 Task: Find connections with filter location Naregal with filter topic #forsale with filter profile language German with filter current company Sitecore with filter school Institute of Rural Management Anand (IRMA) with filter industry Hospitals with filter service category DUI Law with filter keywords title C-Level or C-Suite.
Action: Mouse moved to (377, 201)
Screenshot: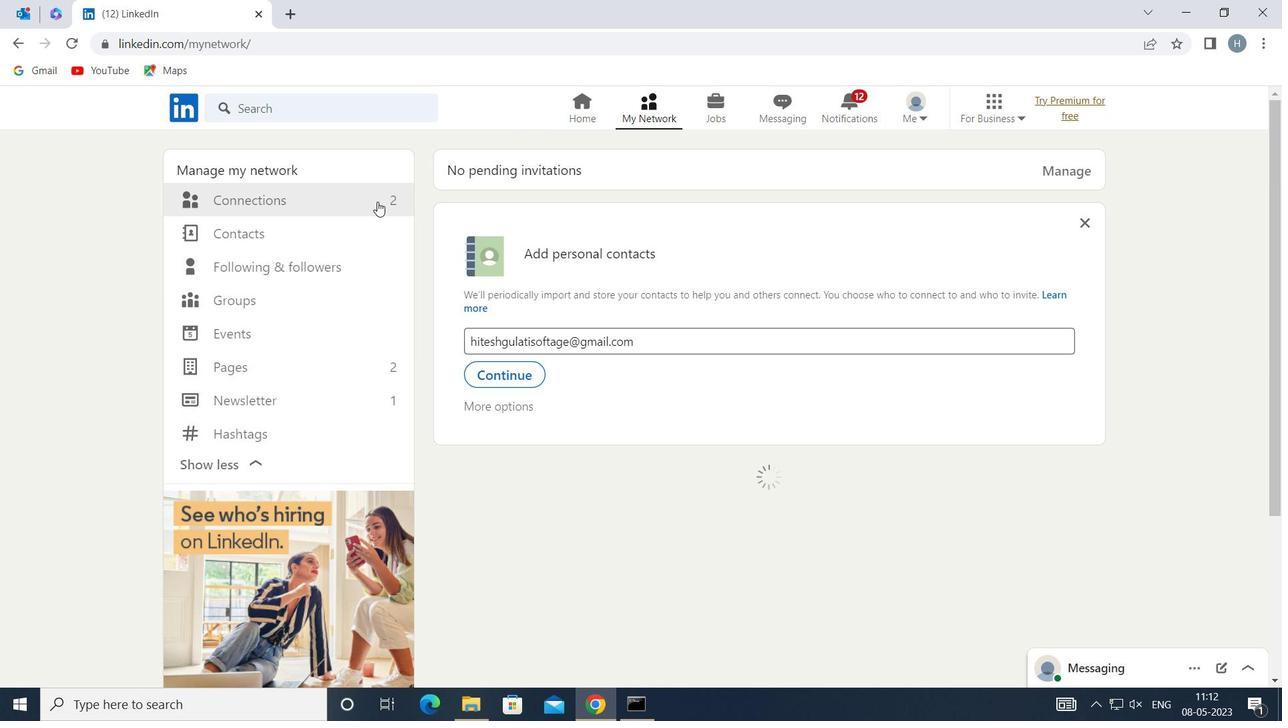 
Action: Mouse pressed left at (377, 201)
Screenshot: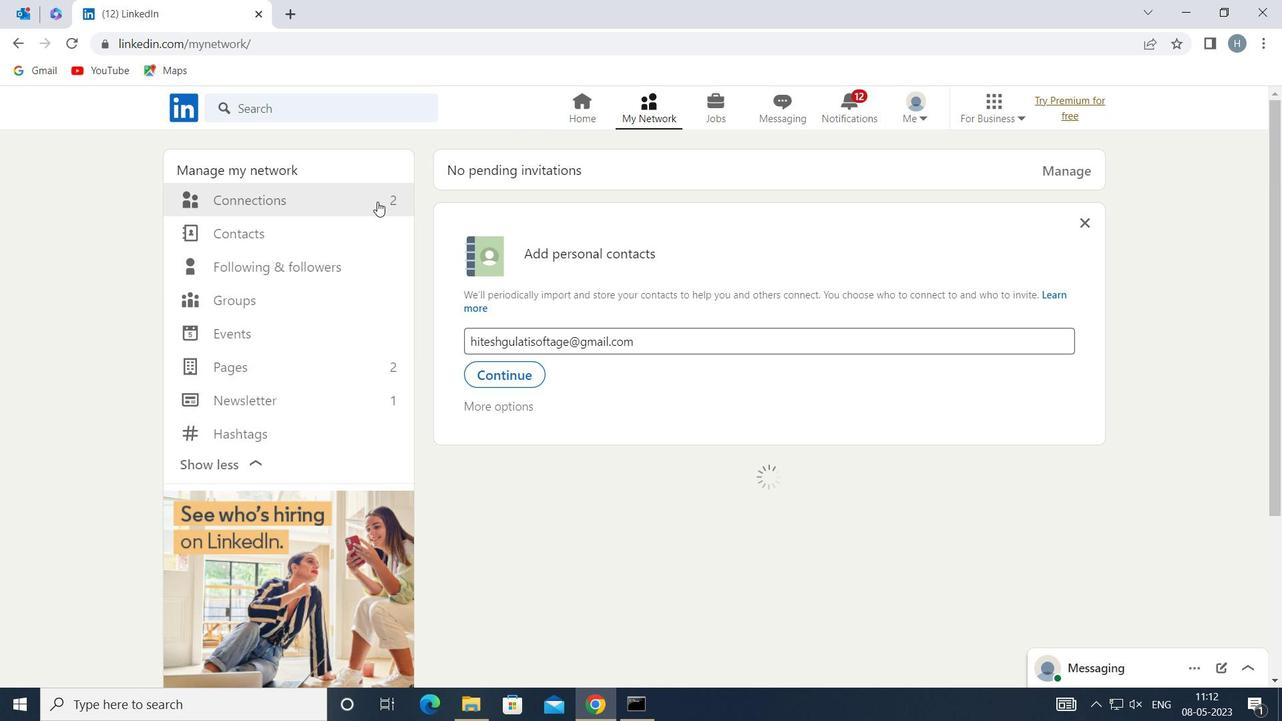 
Action: Mouse moved to (744, 195)
Screenshot: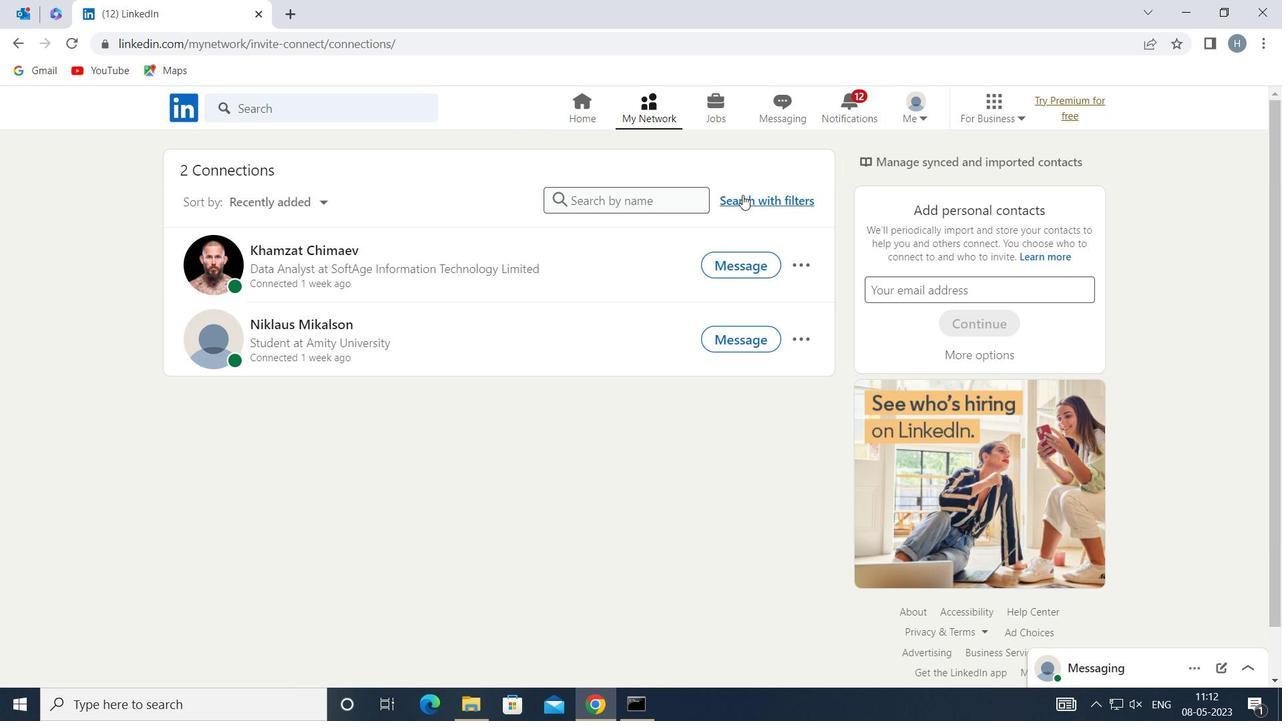 
Action: Mouse pressed left at (744, 195)
Screenshot: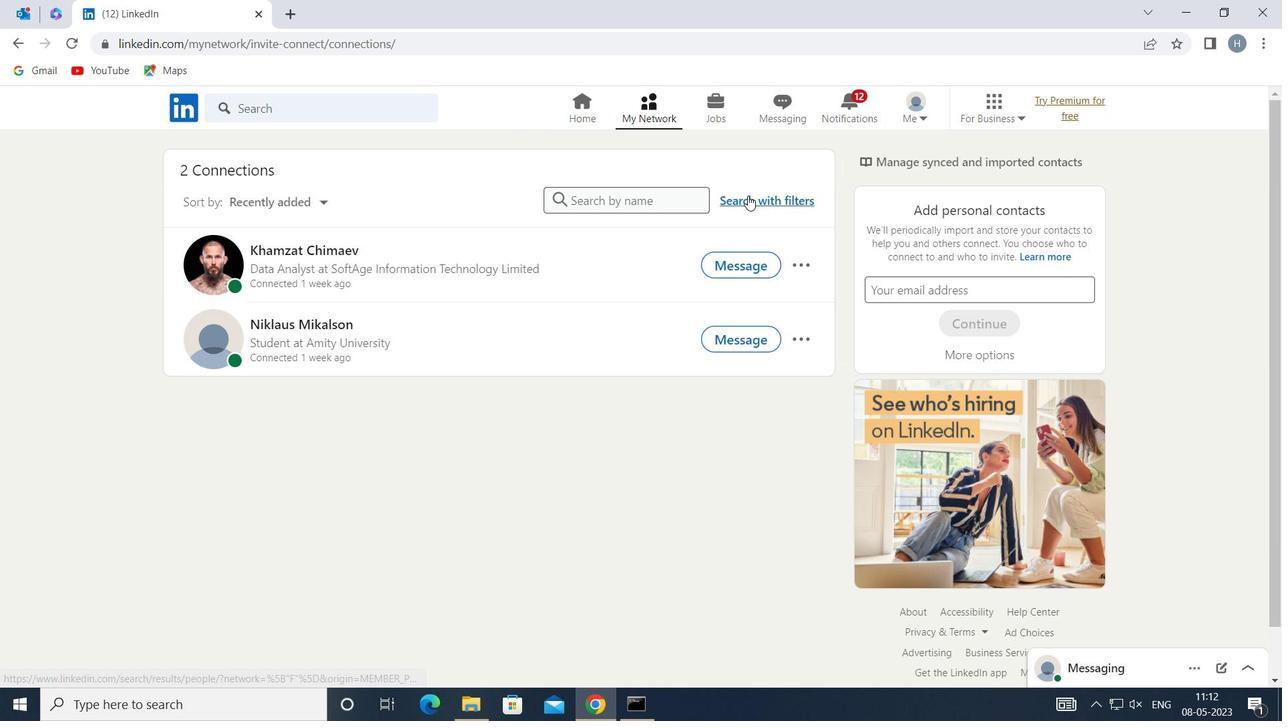 
Action: Mouse moved to (764, 197)
Screenshot: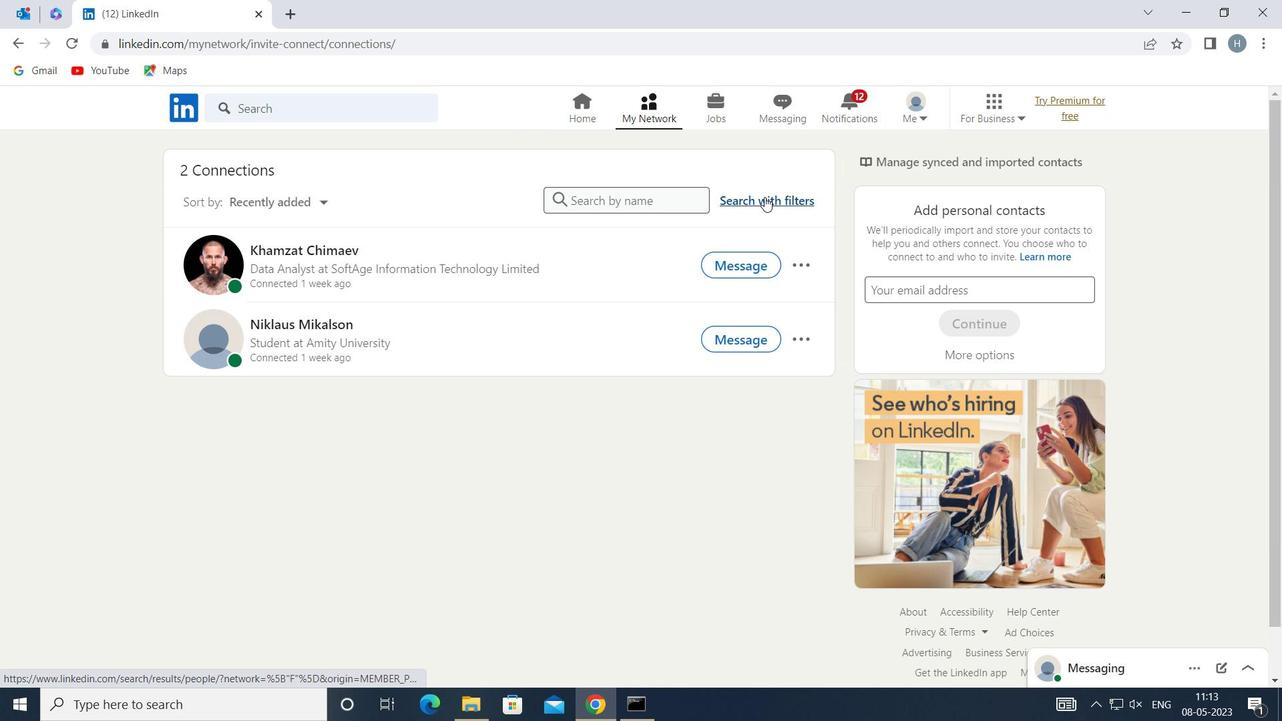 
Action: Mouse pressed left at (764, 197)
Screenshot: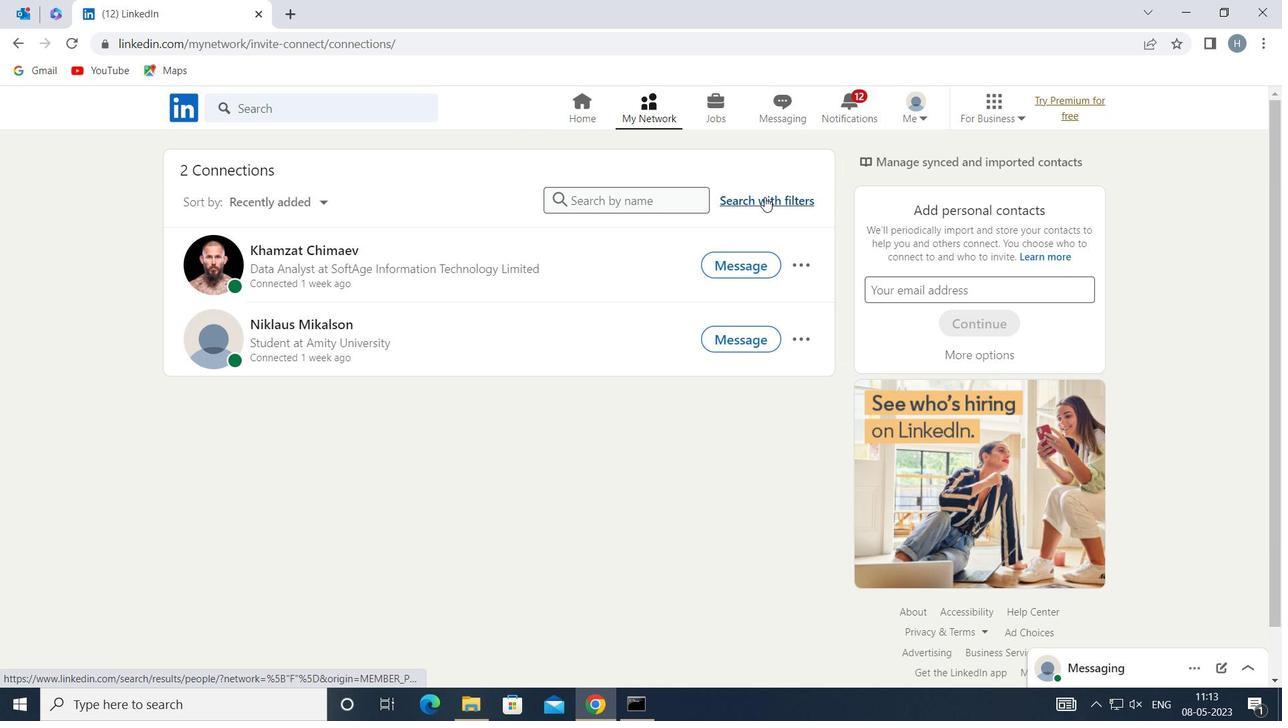 
Action: Mouse moved to (685, 146)
Screenshot: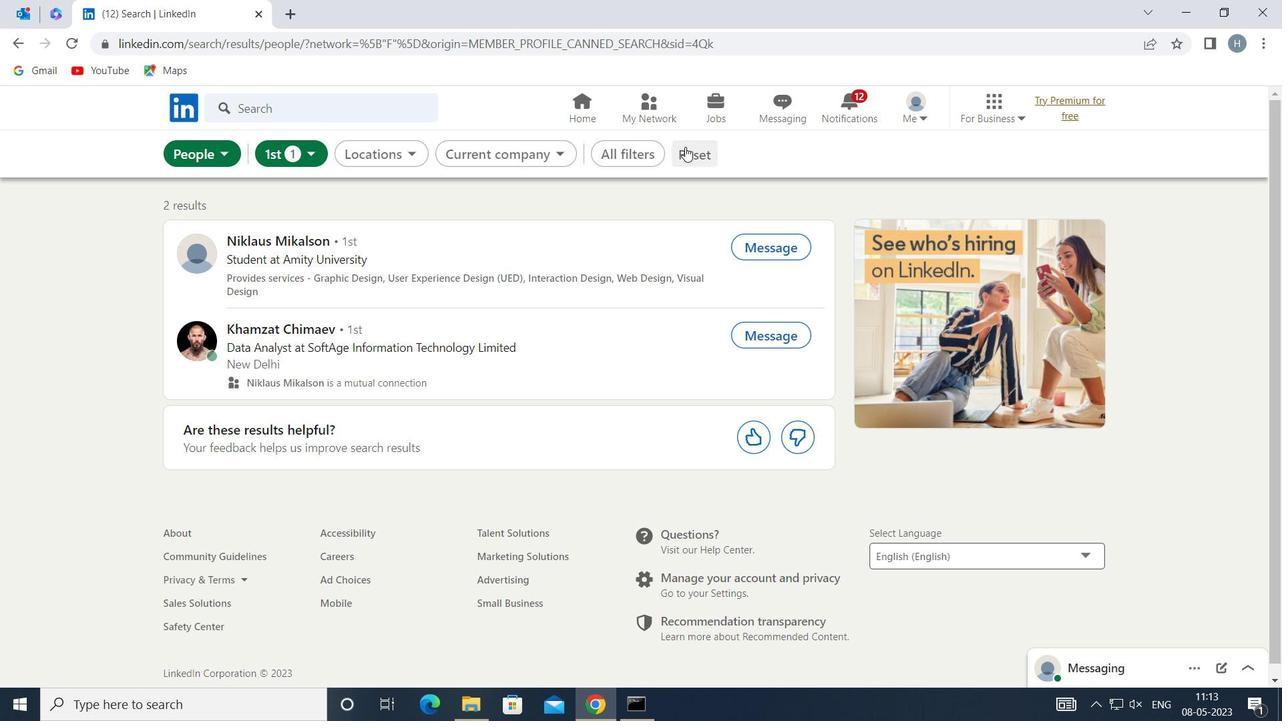 
Action: Mouse pressed left at (685, 146)
Screenshot: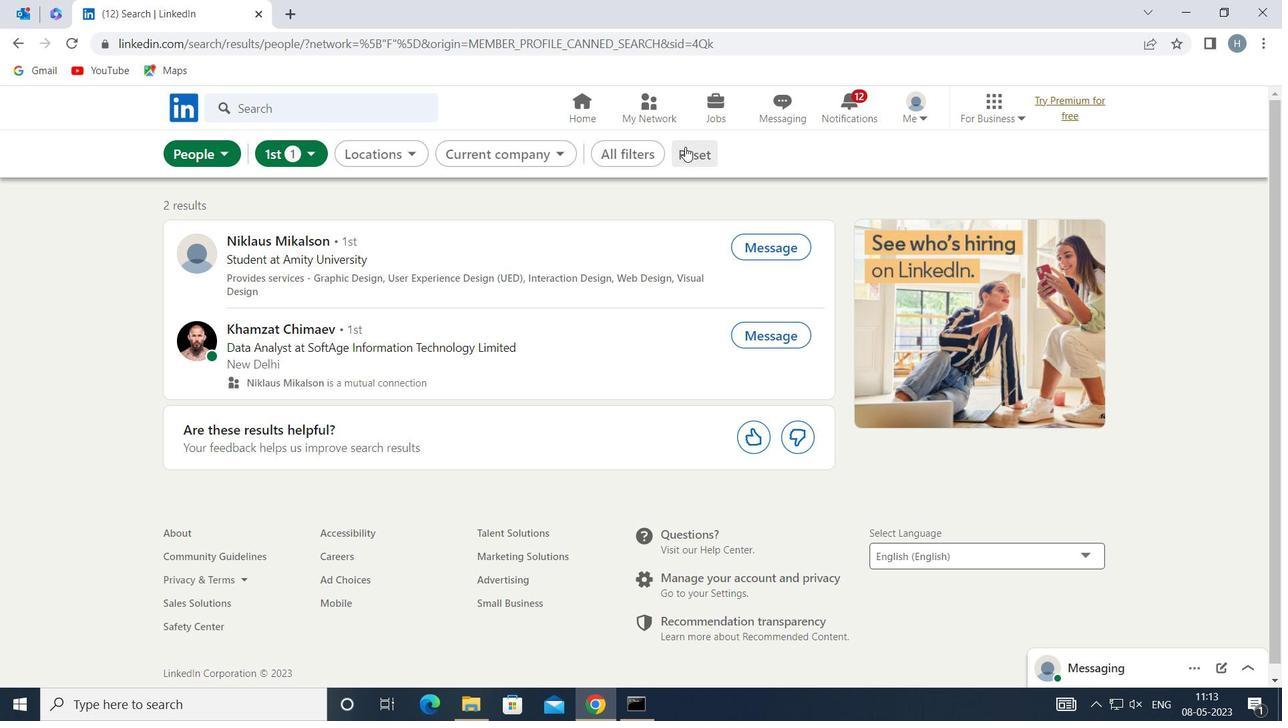 
Action: Mouse moved to (669, 146)
Screenshot: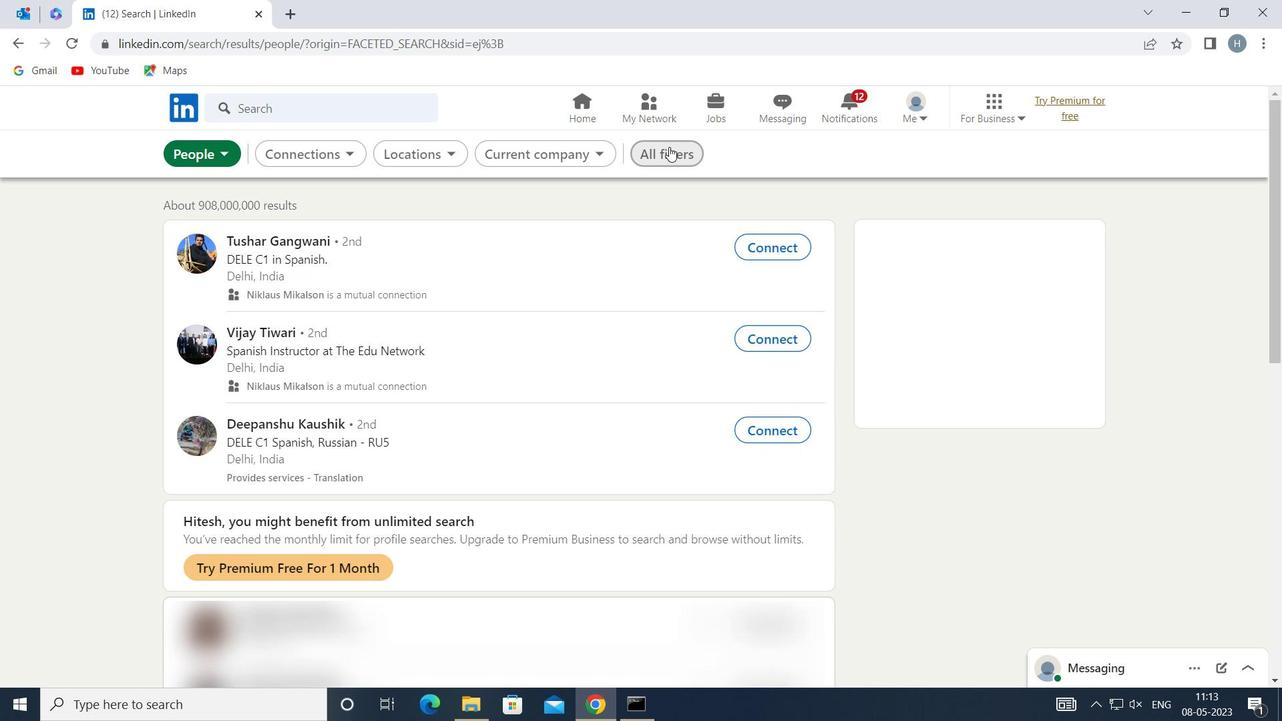 
Action: Mouse pressed left at (669, 146)
Screenshot: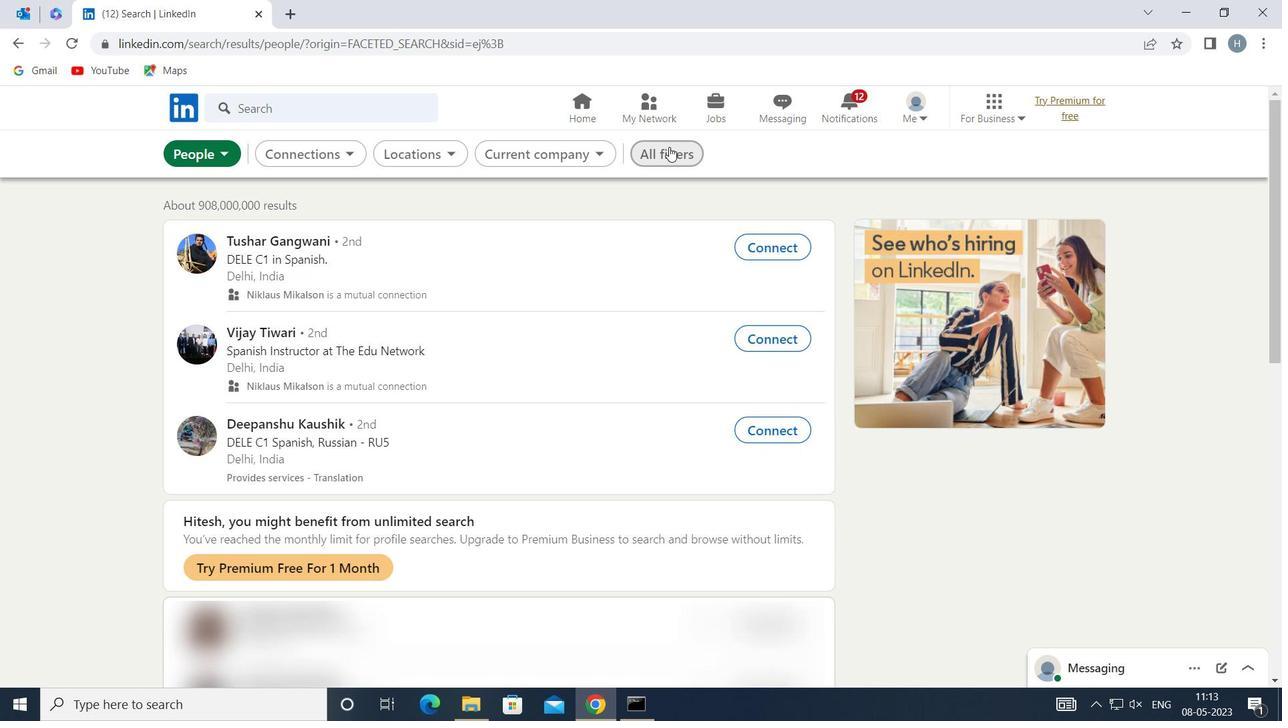 
Action: Mouse moved to (979, 353)
Screenshot: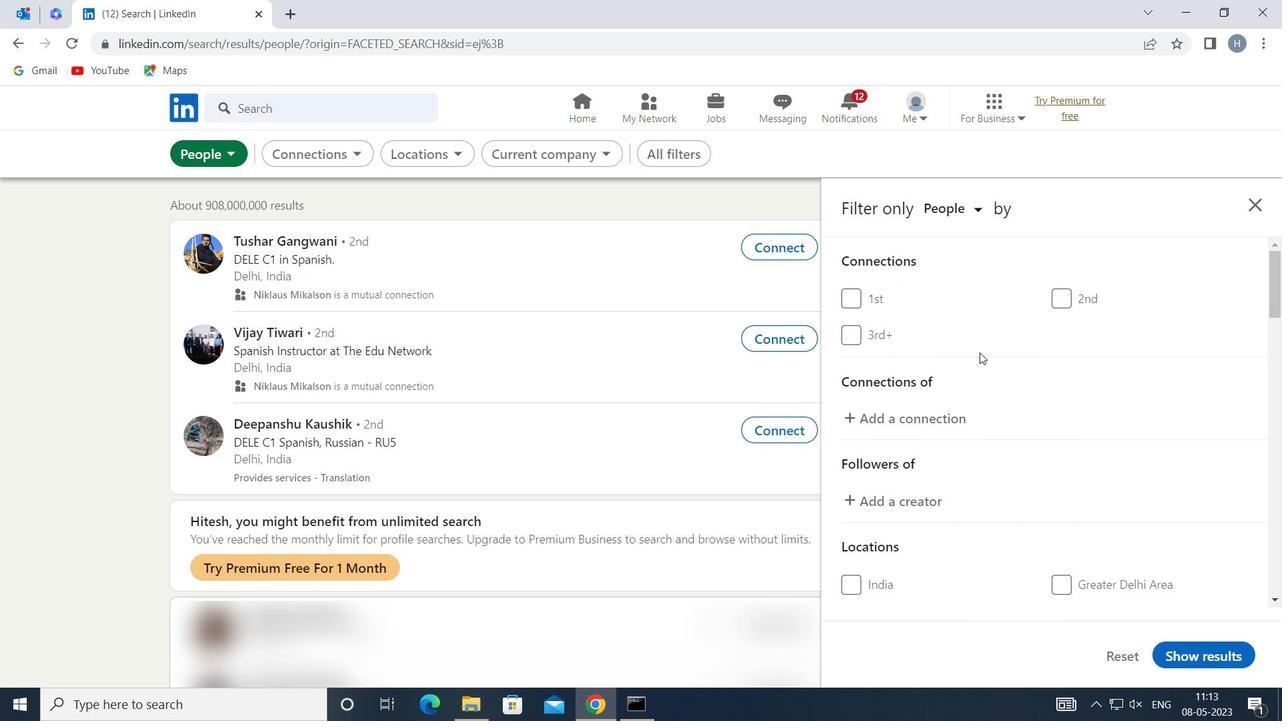 
Action: Mouse scrolled (979, 352) with delta (0, 0)
Screenshot: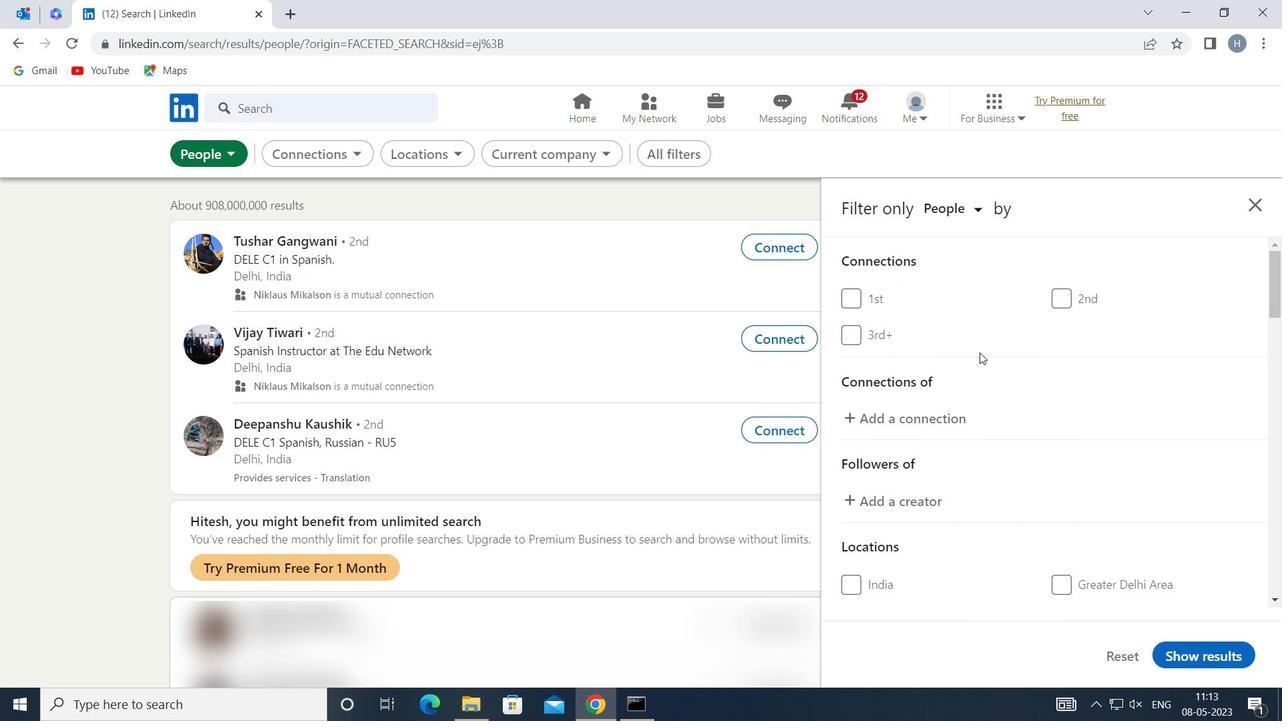 
Action: Mouse moved to (981, 354)
Screenshot: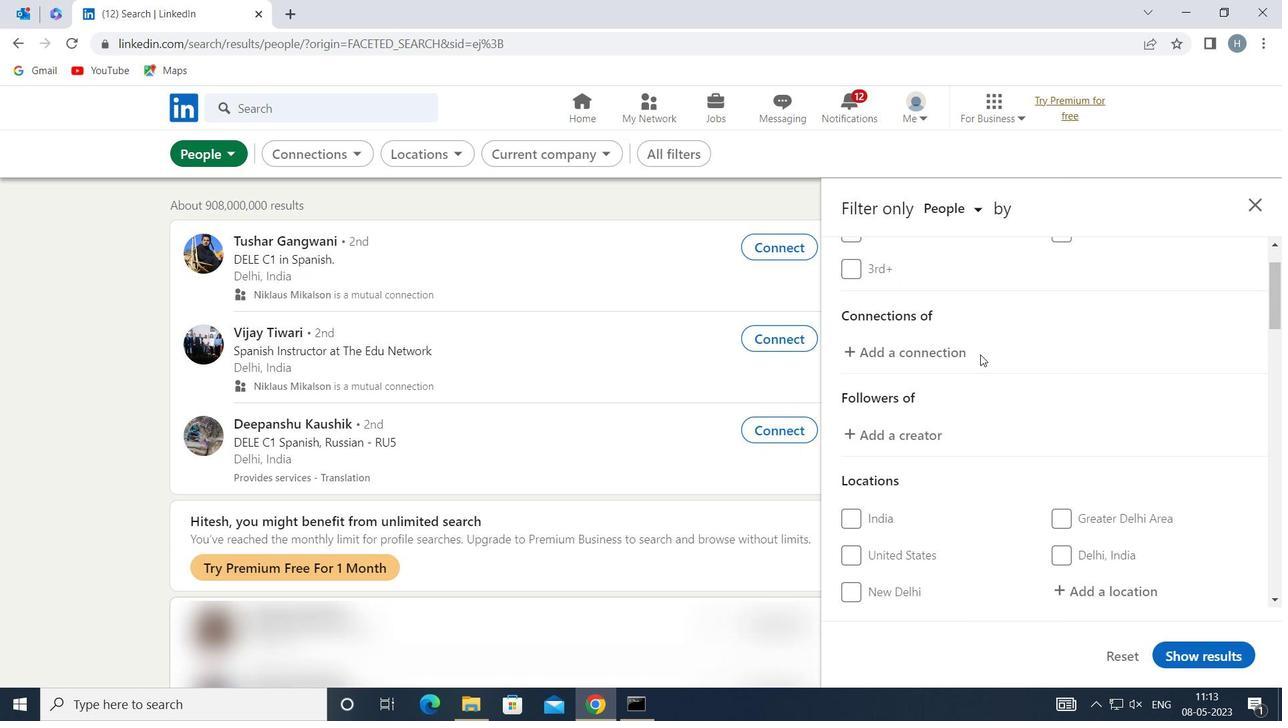 
Action: Mouse scrolled (981, 354) with delta (0, 0)
Screenshot: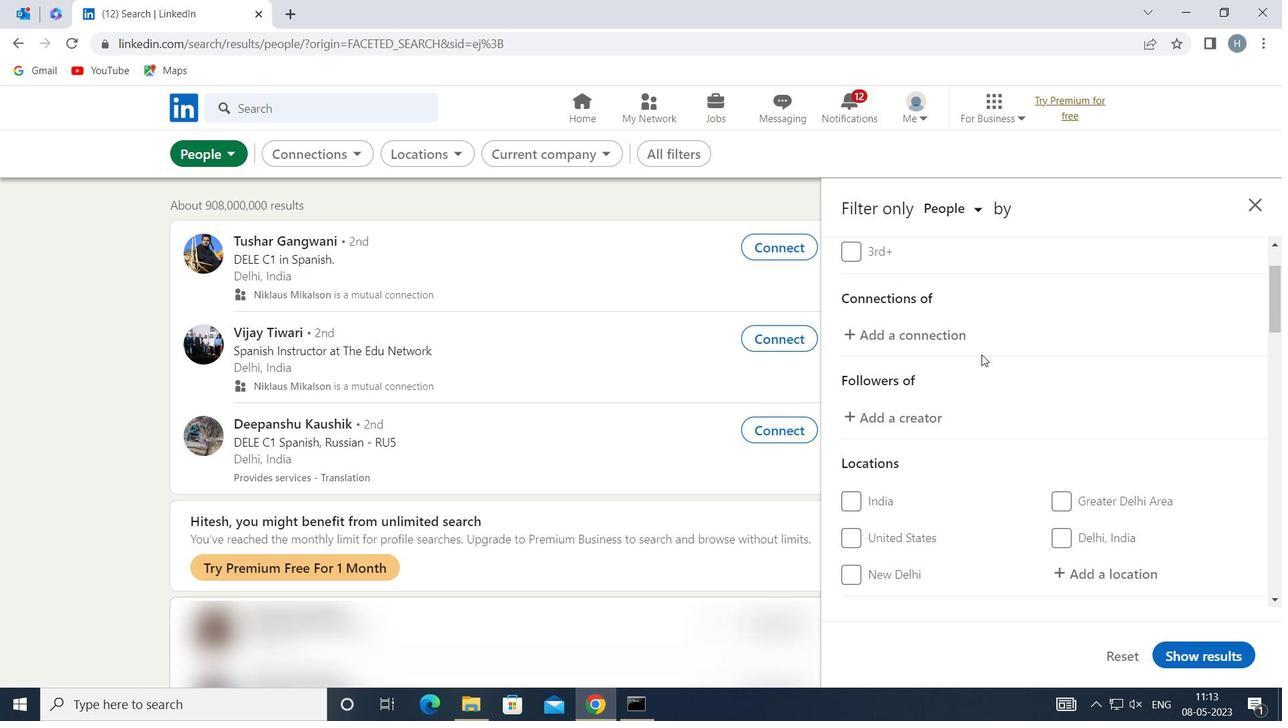 
Action: Mouse scrolled (981, 354) with delta (0, 0)
Screenshot: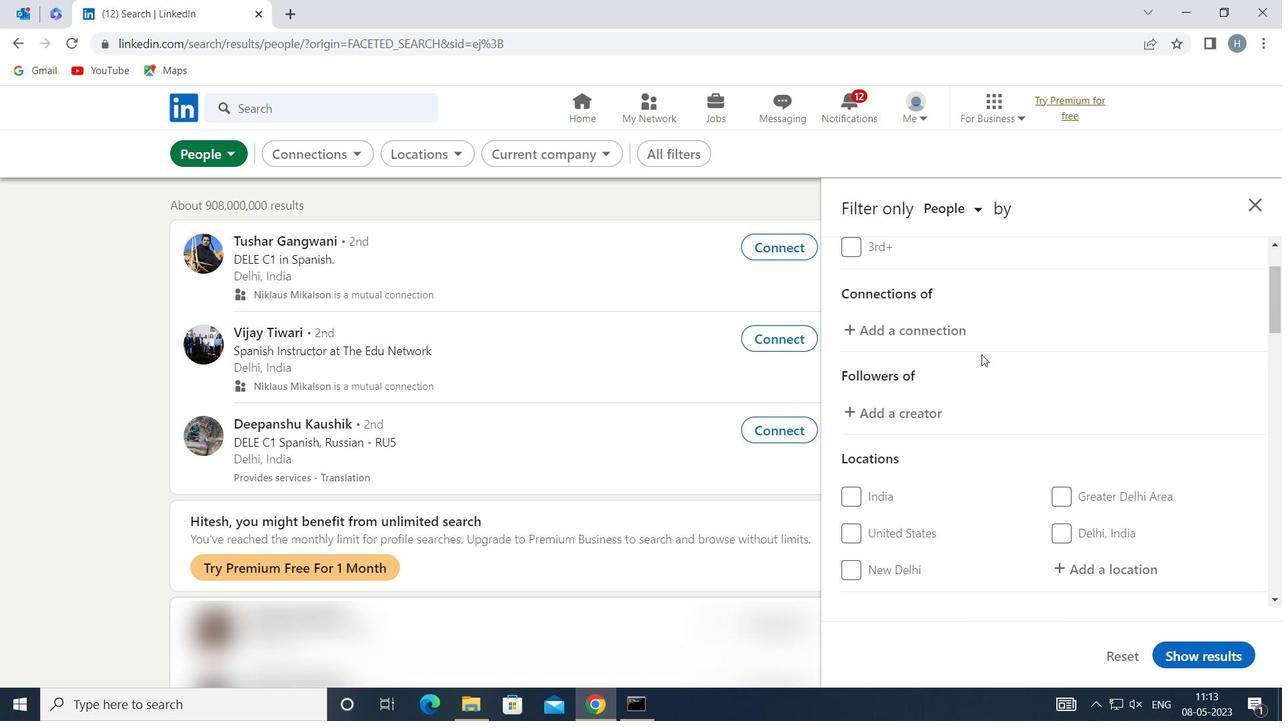 
Action: Mouse moved to (1110, 406)
Screenshot: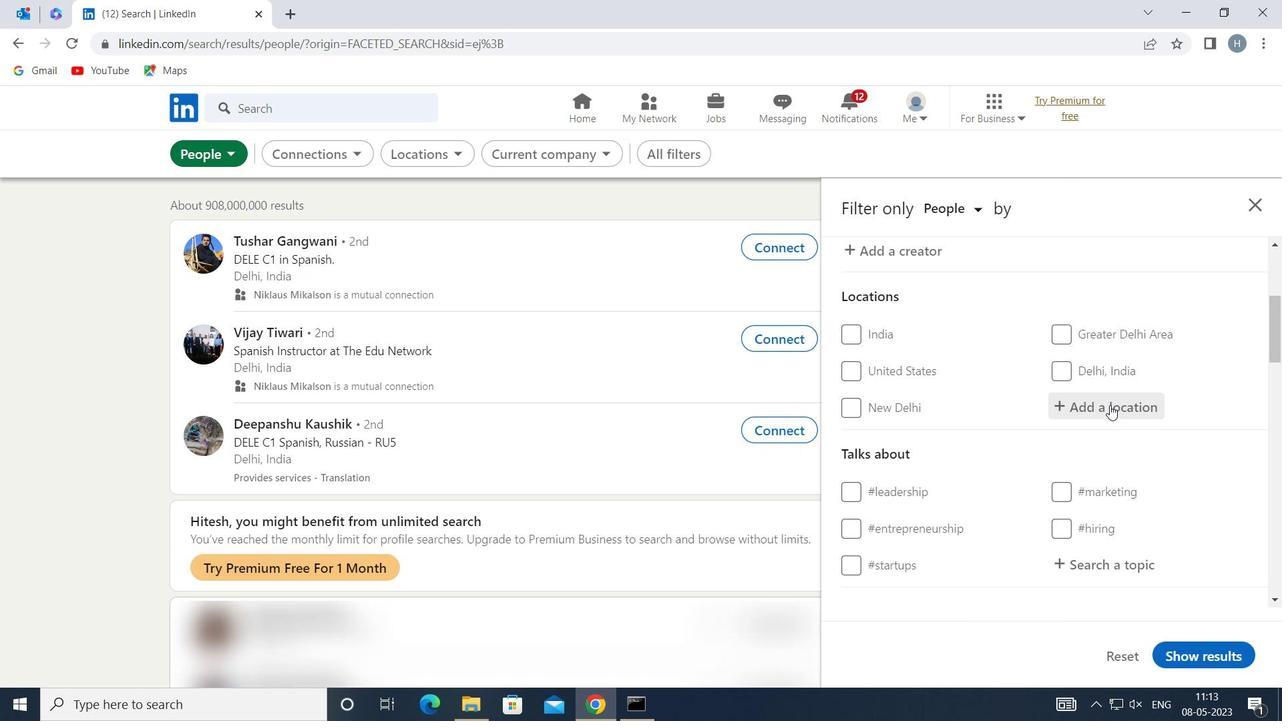 
Action: Mouse pressed left at (1110, 406)
Screenshot: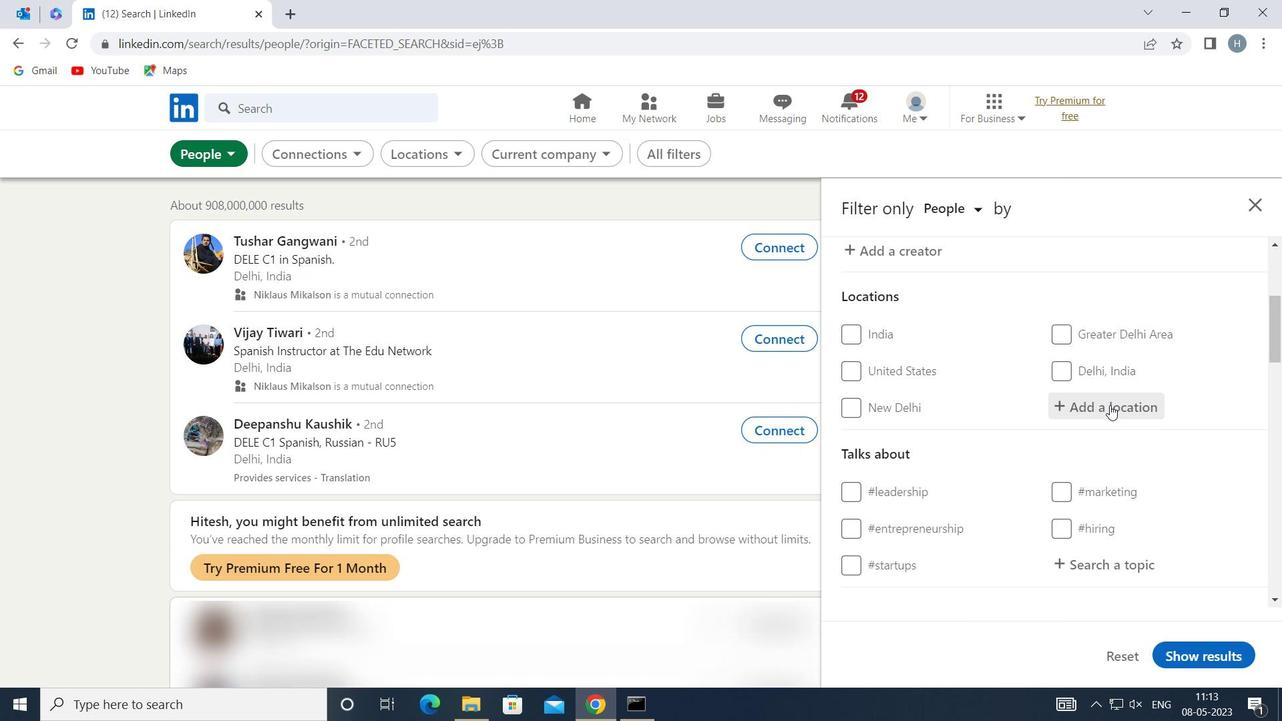 
Action: Key pressed <Key.shift><Key.shift>NAREGAL
Screenshot: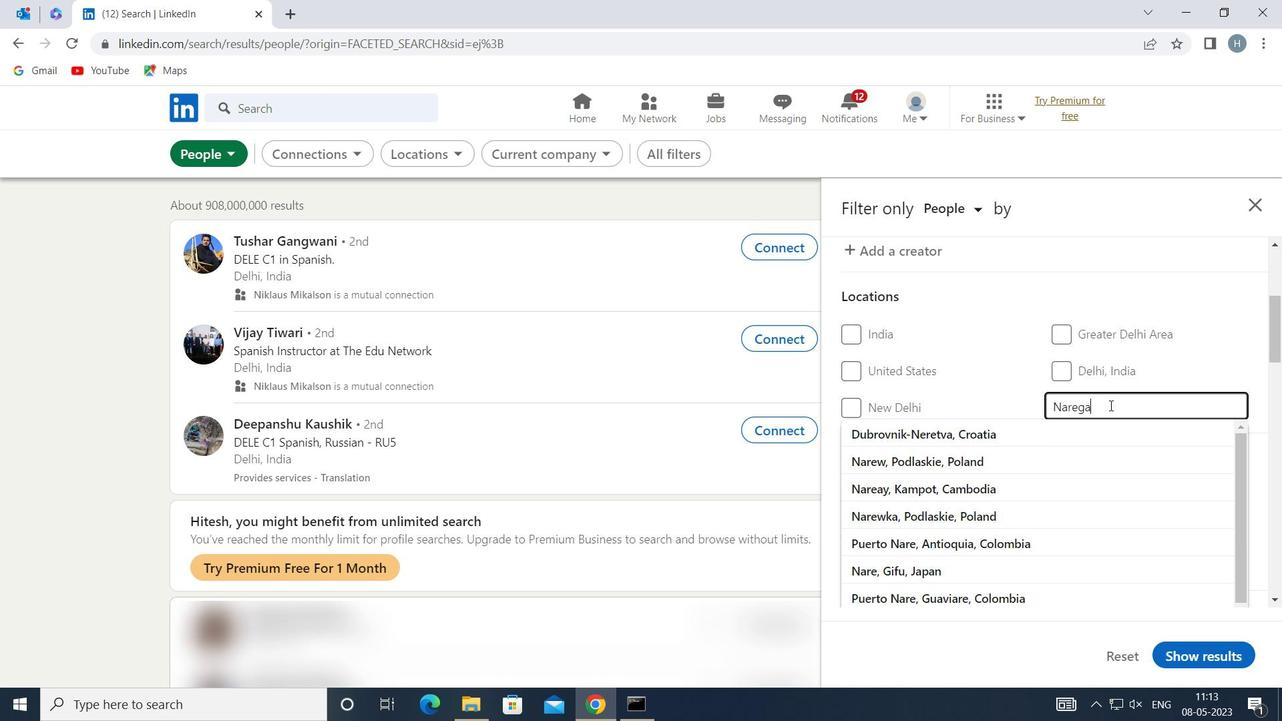 
Action: Mouse moved to (1138, 439)
Screenshot: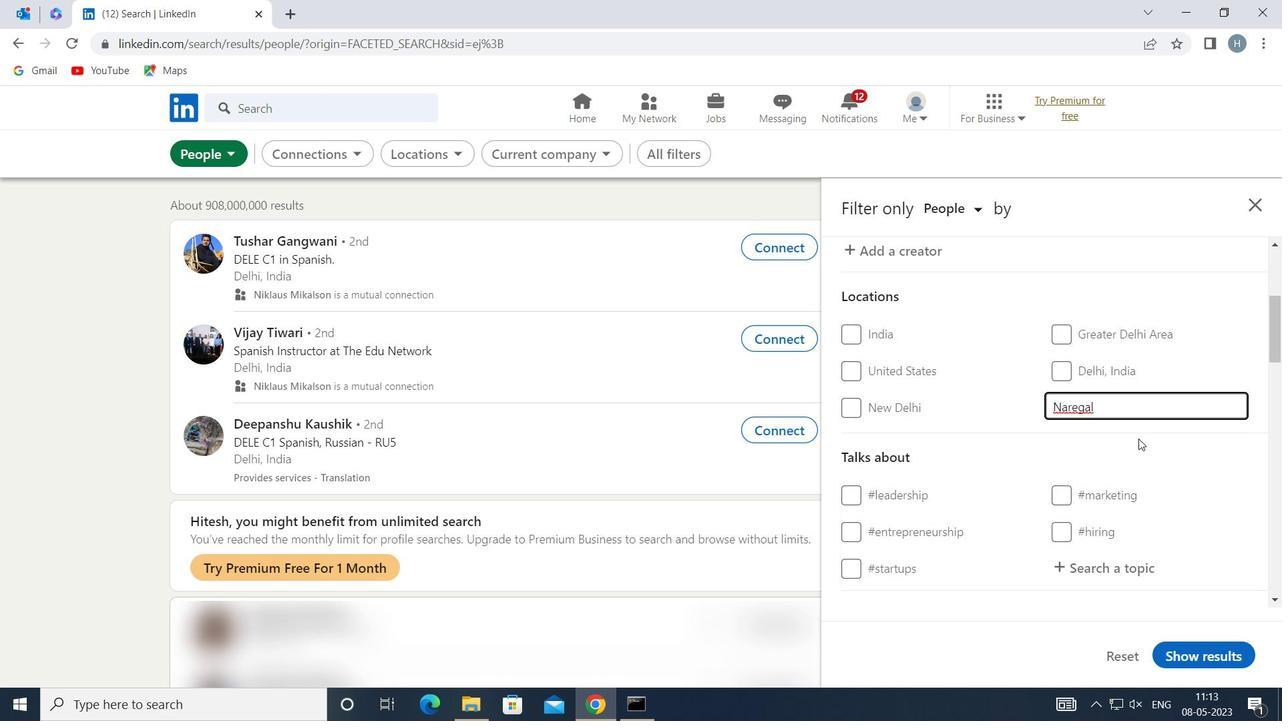 
Action: Mouse pressed left at (1138, 439)
Screenshot: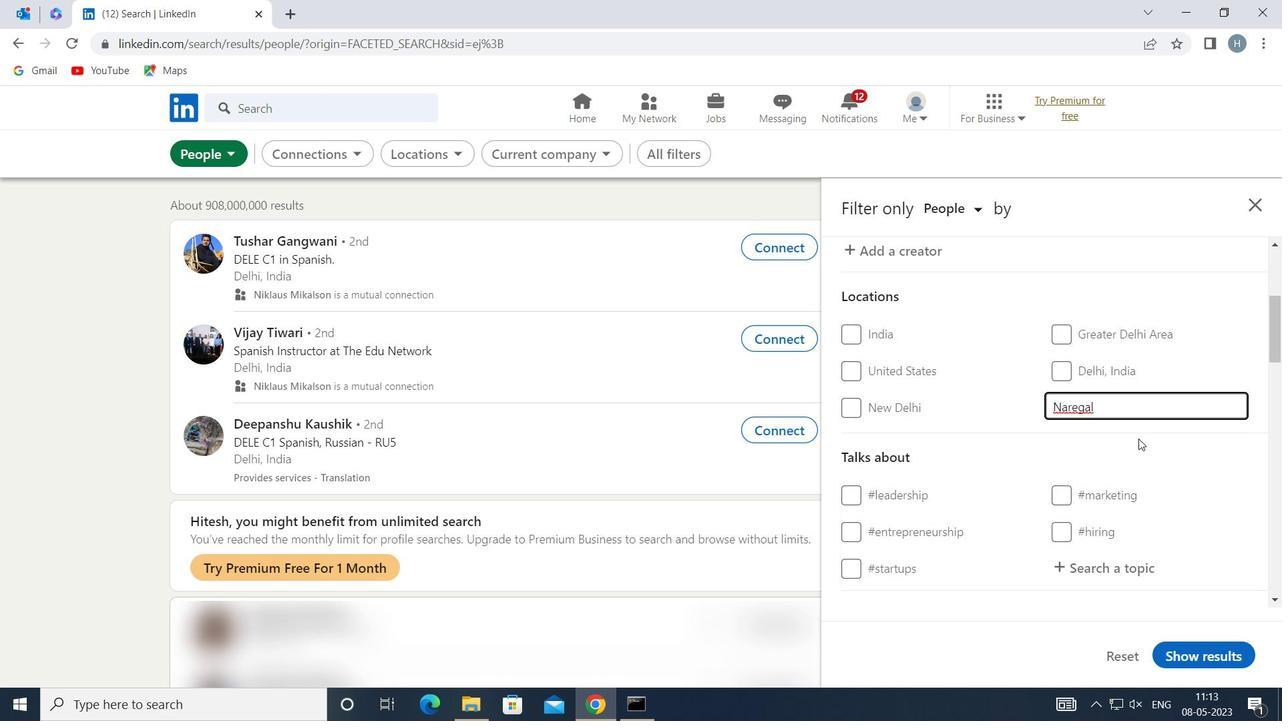 
Action: Mouse moved to (1137, 439)
Screenshot: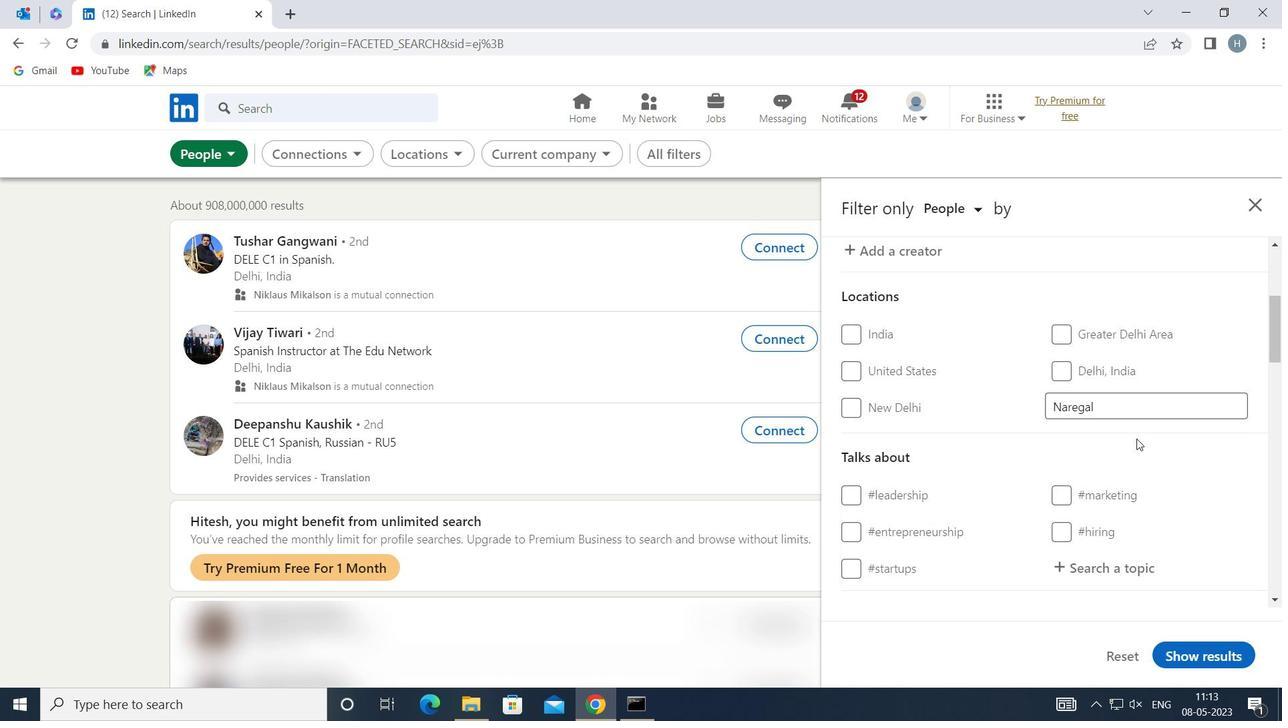 
Action: Mouse scrolled (1137, 438) with delta (0, 0)
Screenshot: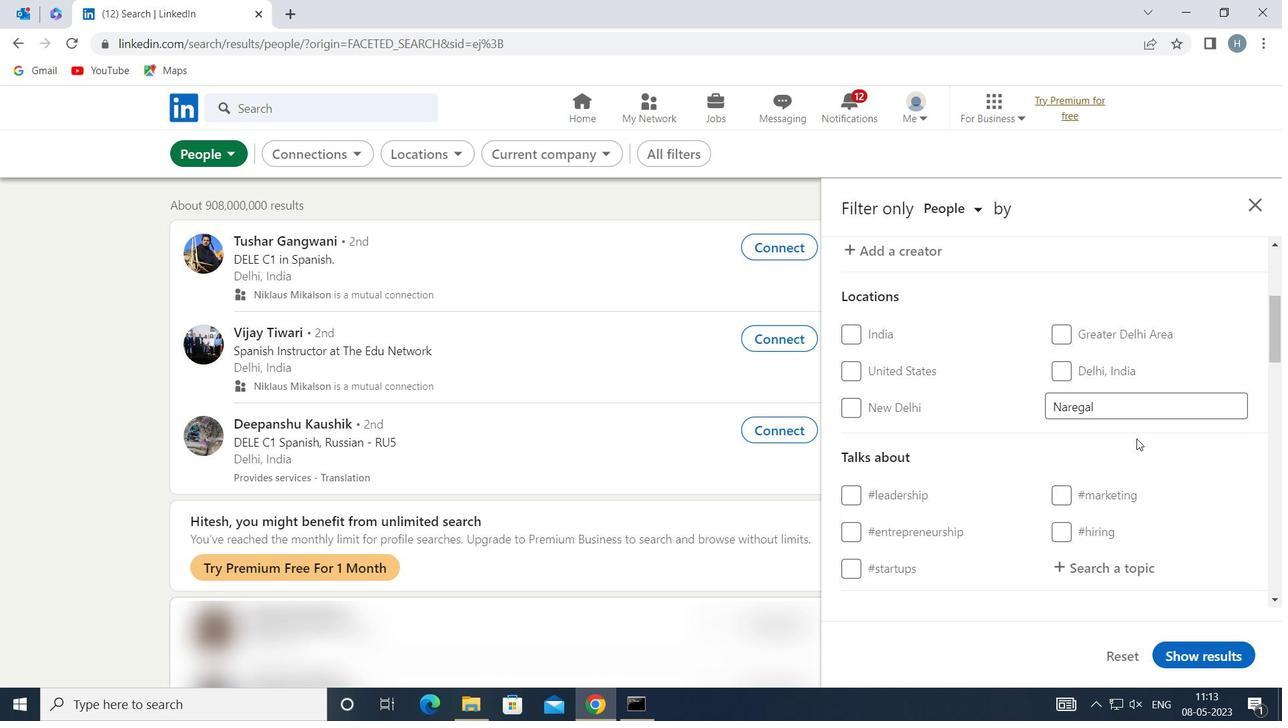 
Action: Mouse moved to (1115, 477)
Screenshot: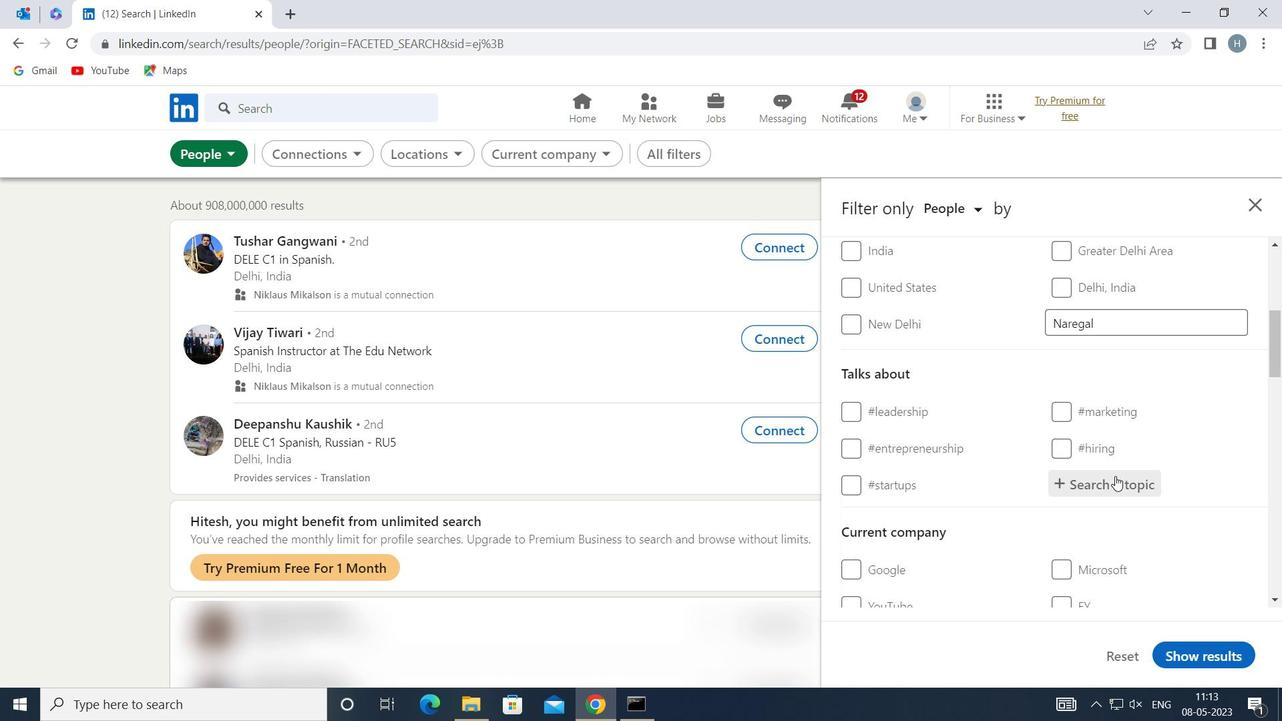 
Action: Mouse pressed left at (1115, 477)
Screenshot: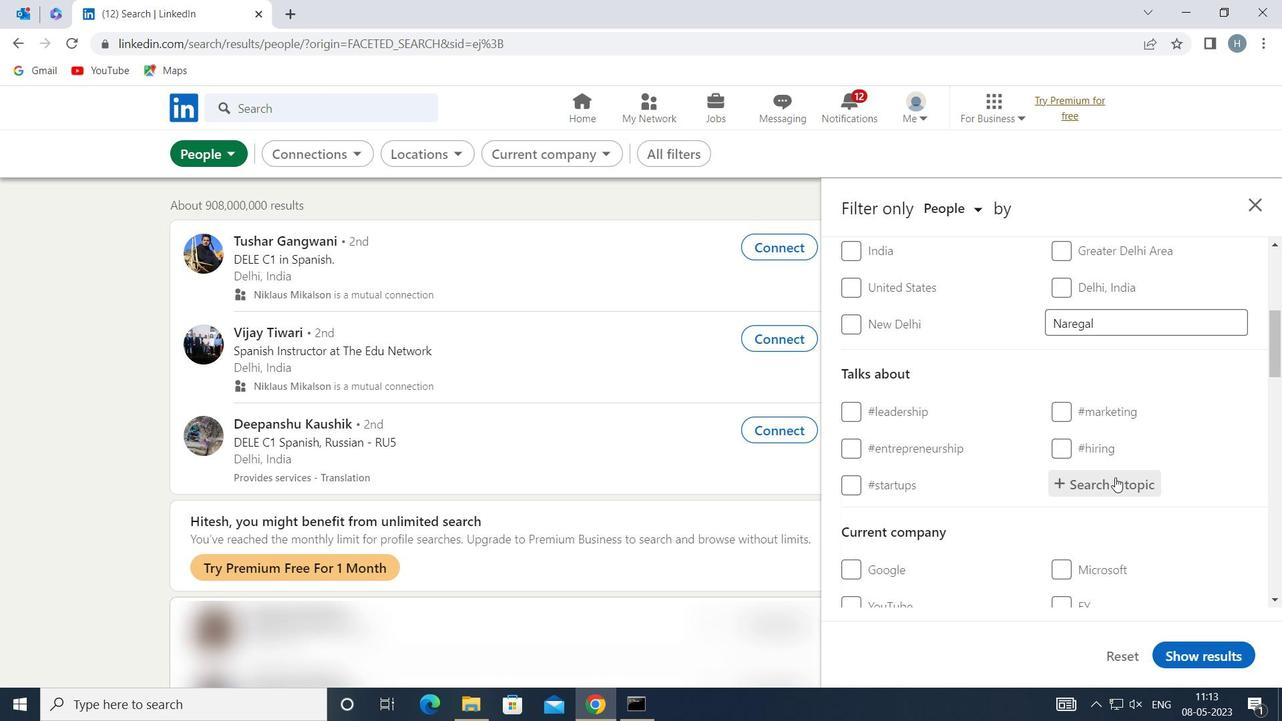 
Action: Key pressed FORSALE
Screenshot: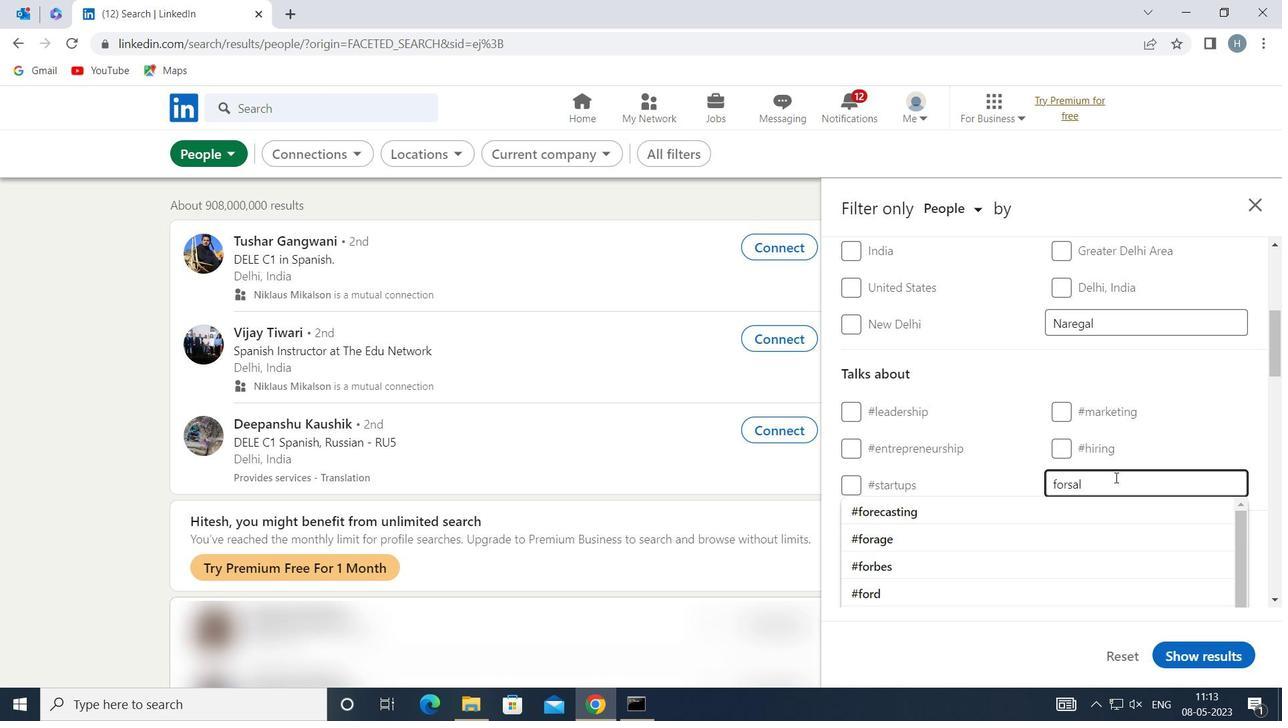 
Action: Mouse moved to (989, 510)
Screenshot: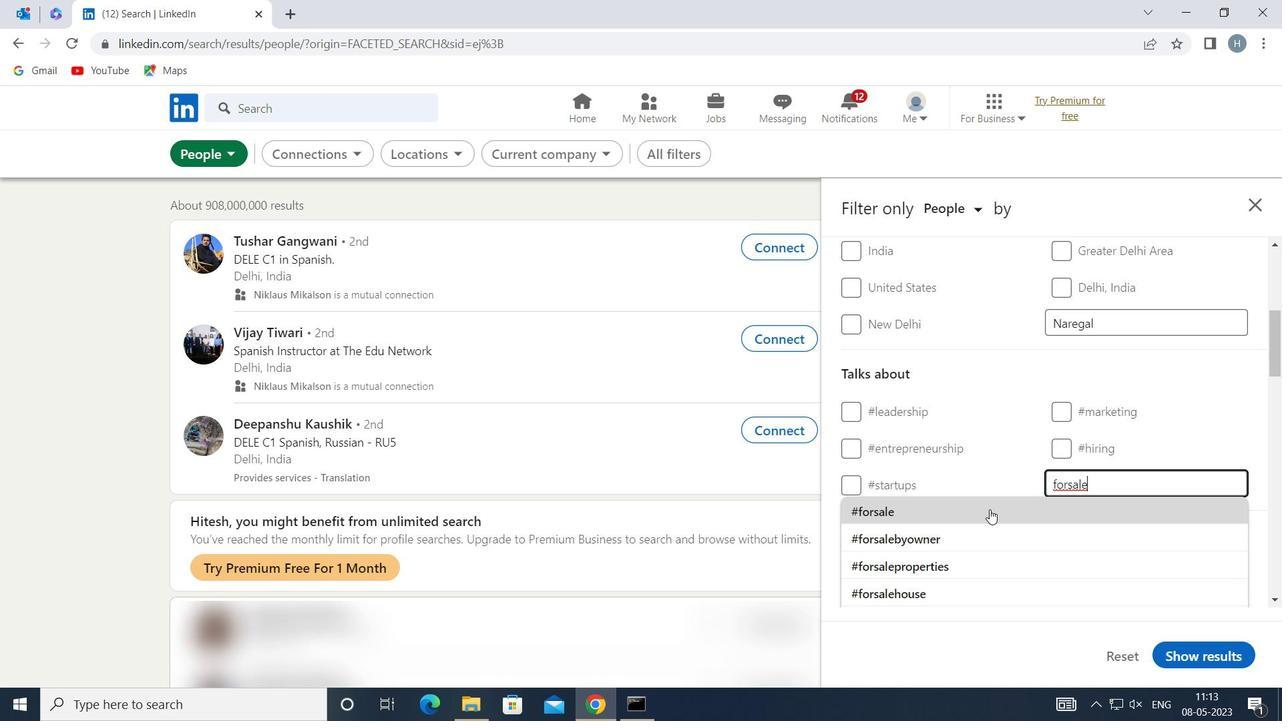 
Action: Mouse pressed left at (989, 510)
Screenshot: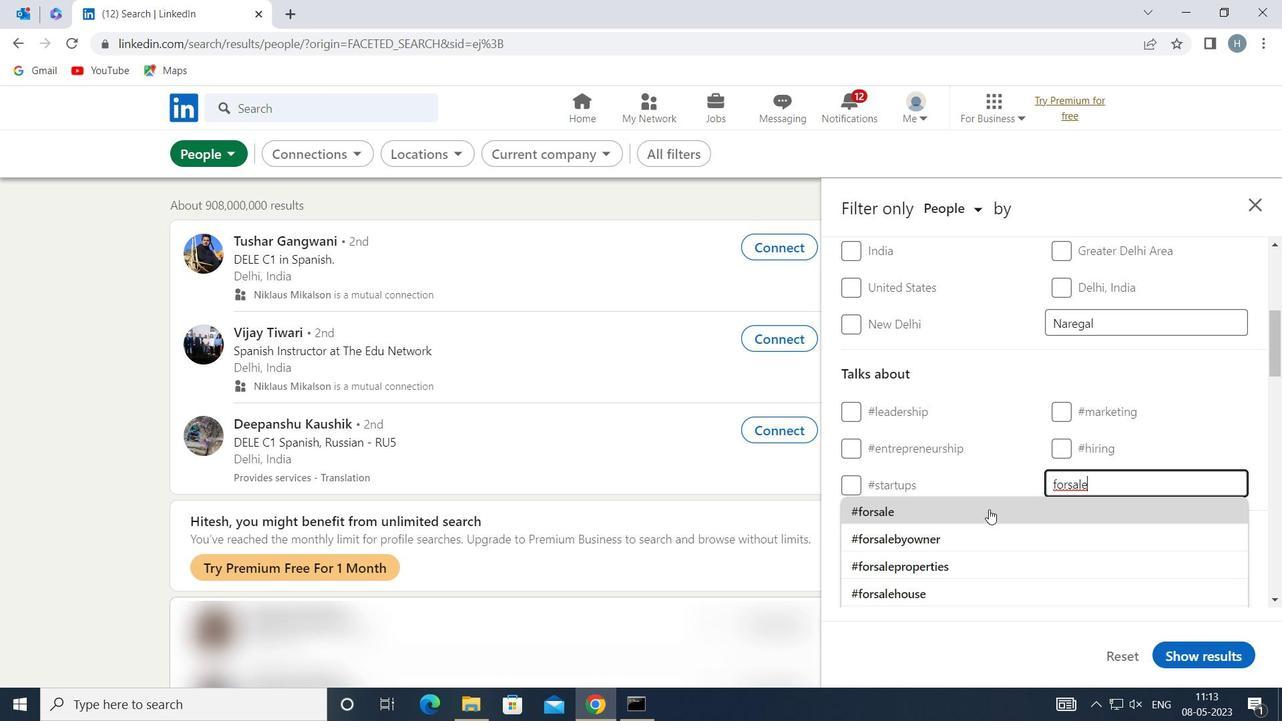 
Action: Mouse moved to (997, 500)
Screenshot: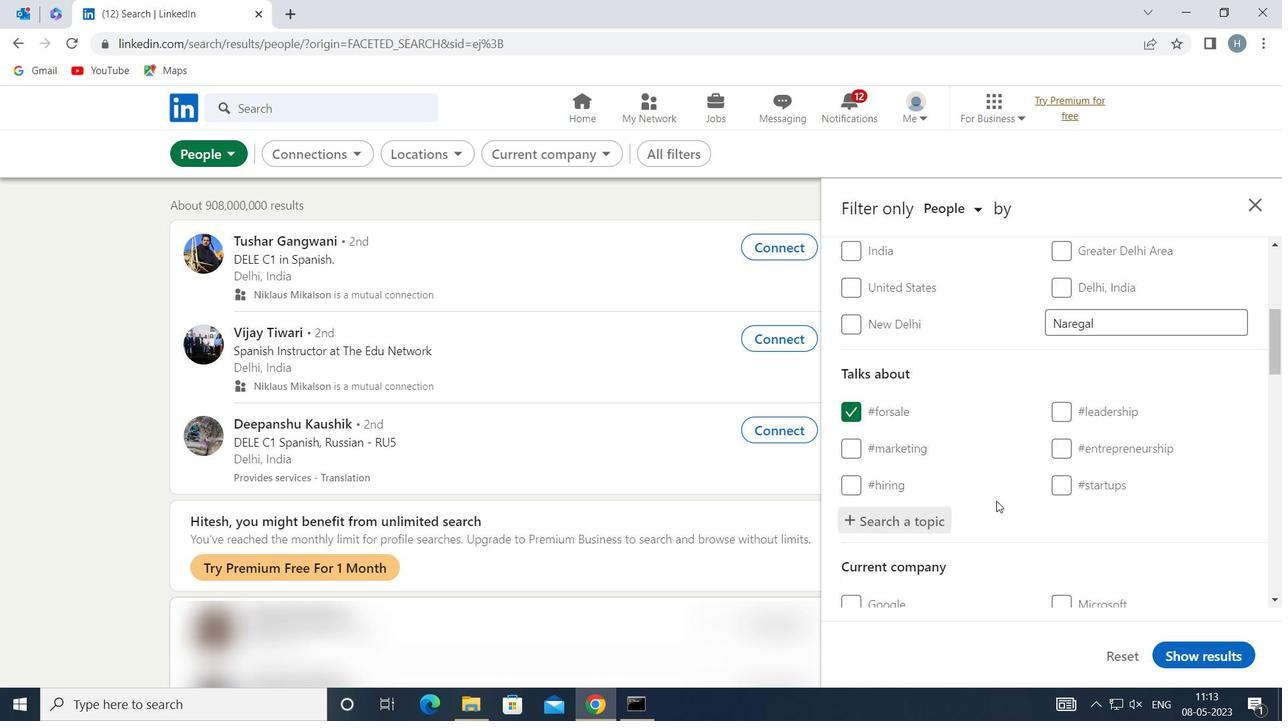 
Action: Mouse scrolled (997, 499) with delta (0, 0)
Screenshot: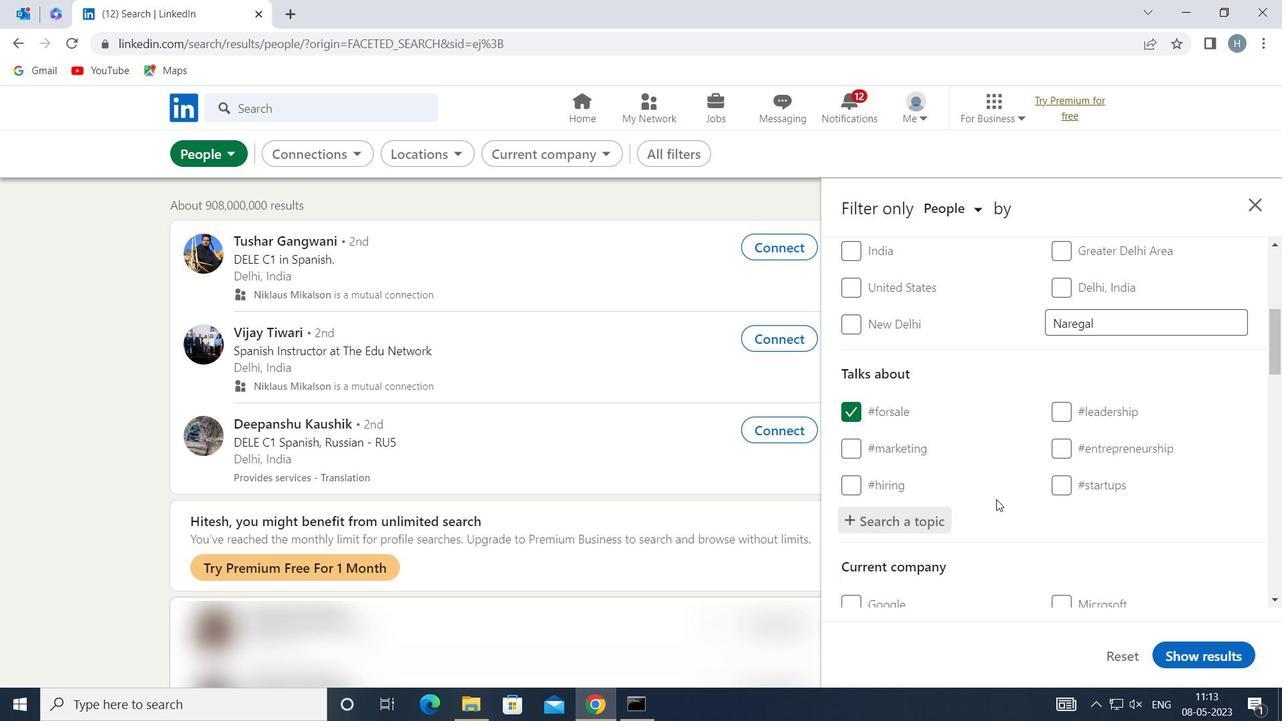 
Action: Mouse scrolled (997, 499) with delta (0, 0)
Screenshot: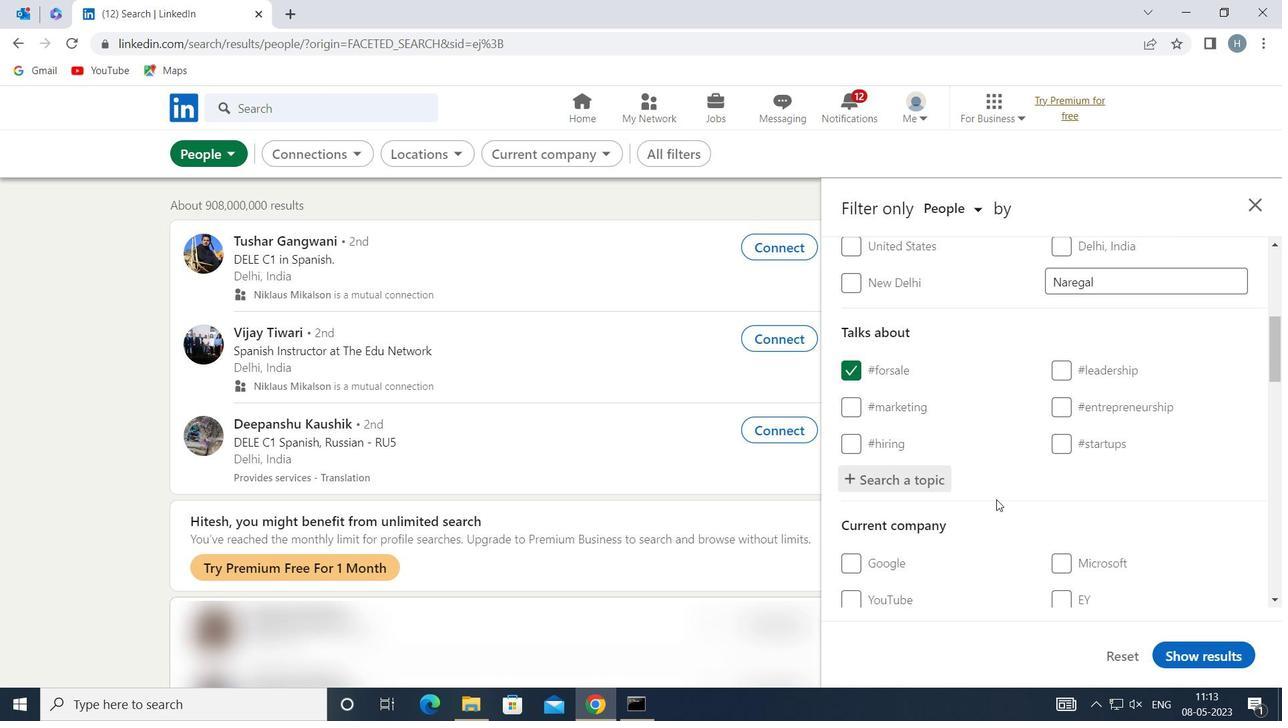 
Action: Mouse scrolled (997, 499) with delta (0, 0)
Screenshot: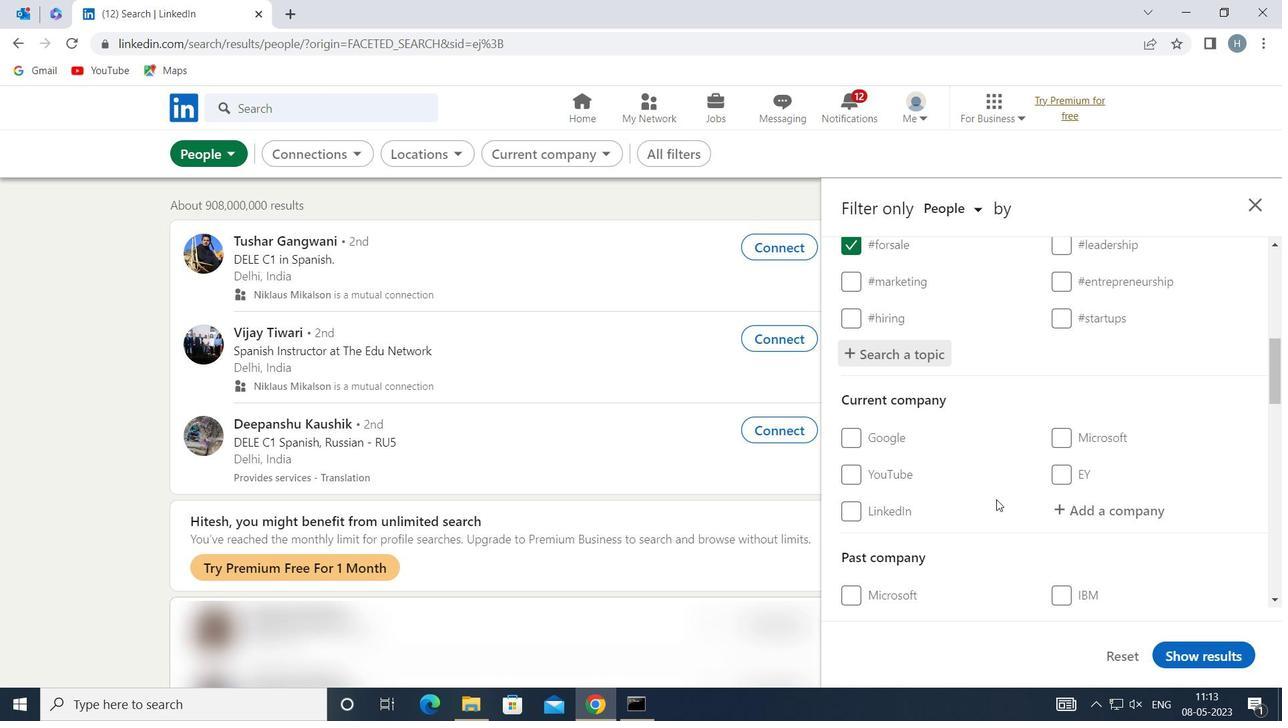 
Action: Mouse scrolled (997, 499) with delta (0, 0)
Screenshot: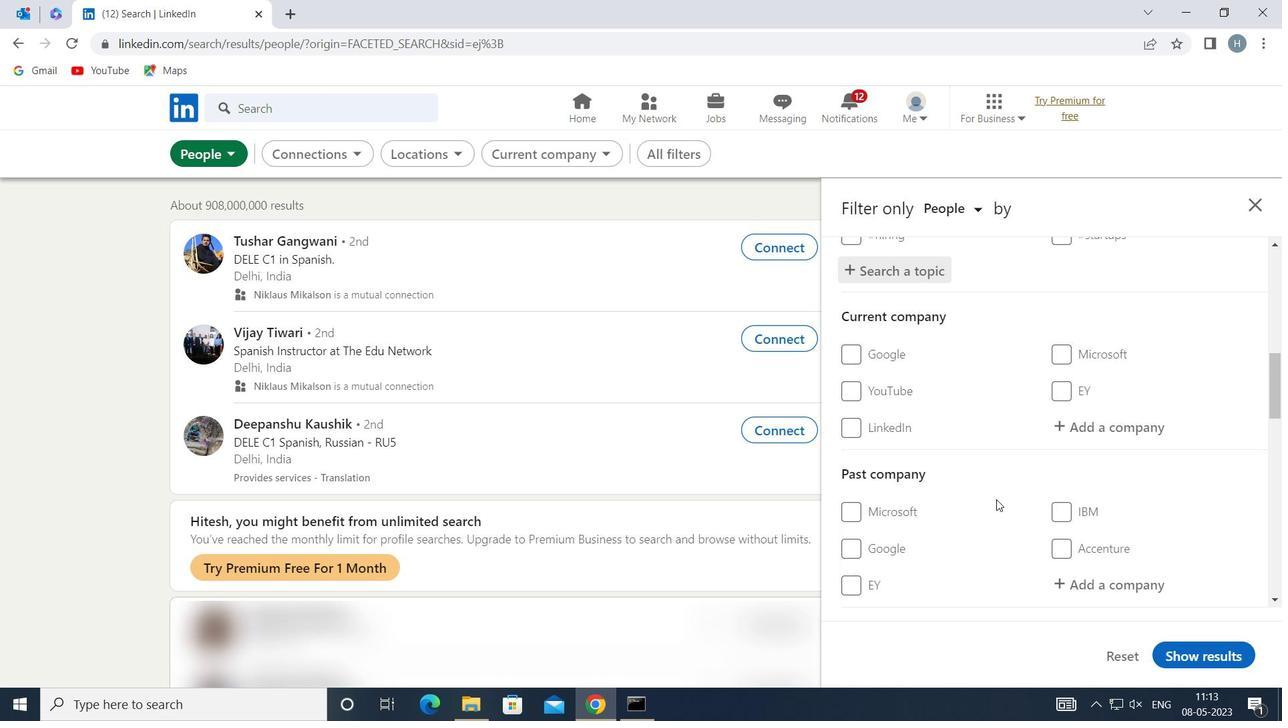 
Action: Mouse scrolled (997, 499) with delta (0, 0)
Screenshot: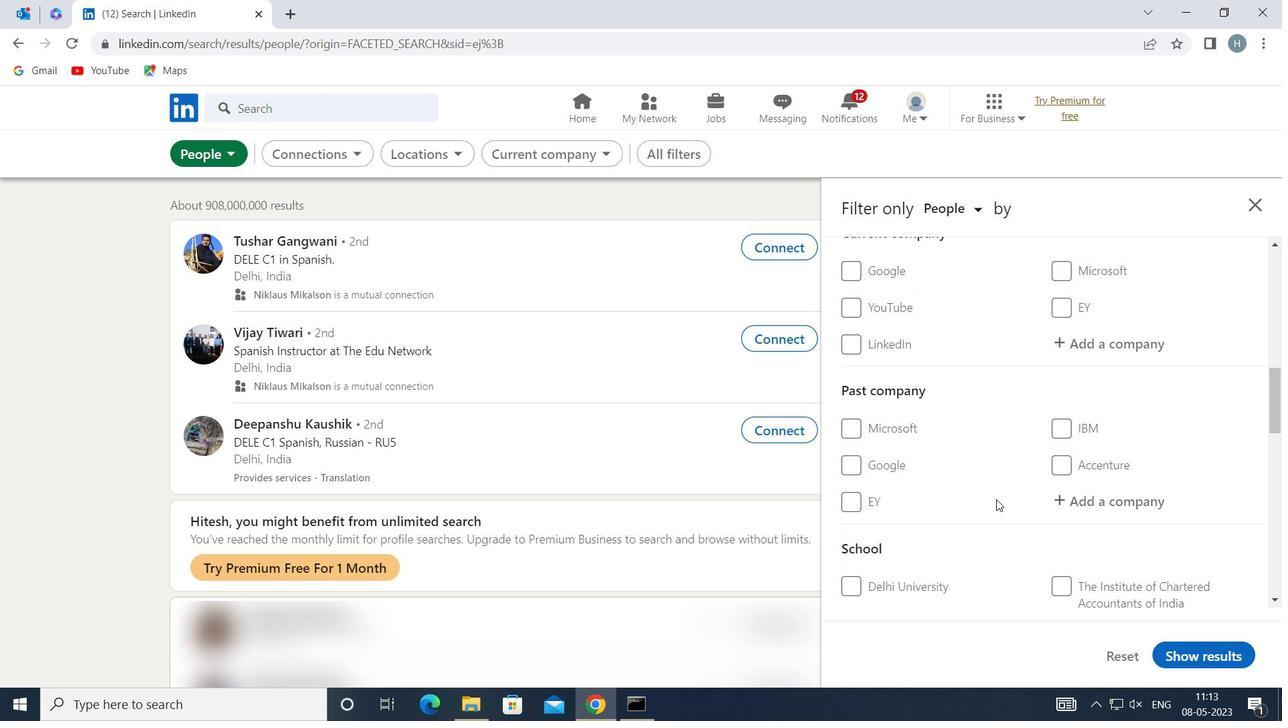 
Action: Mouse scrolled (997, 499) with delta (0, 0)
Screenshot: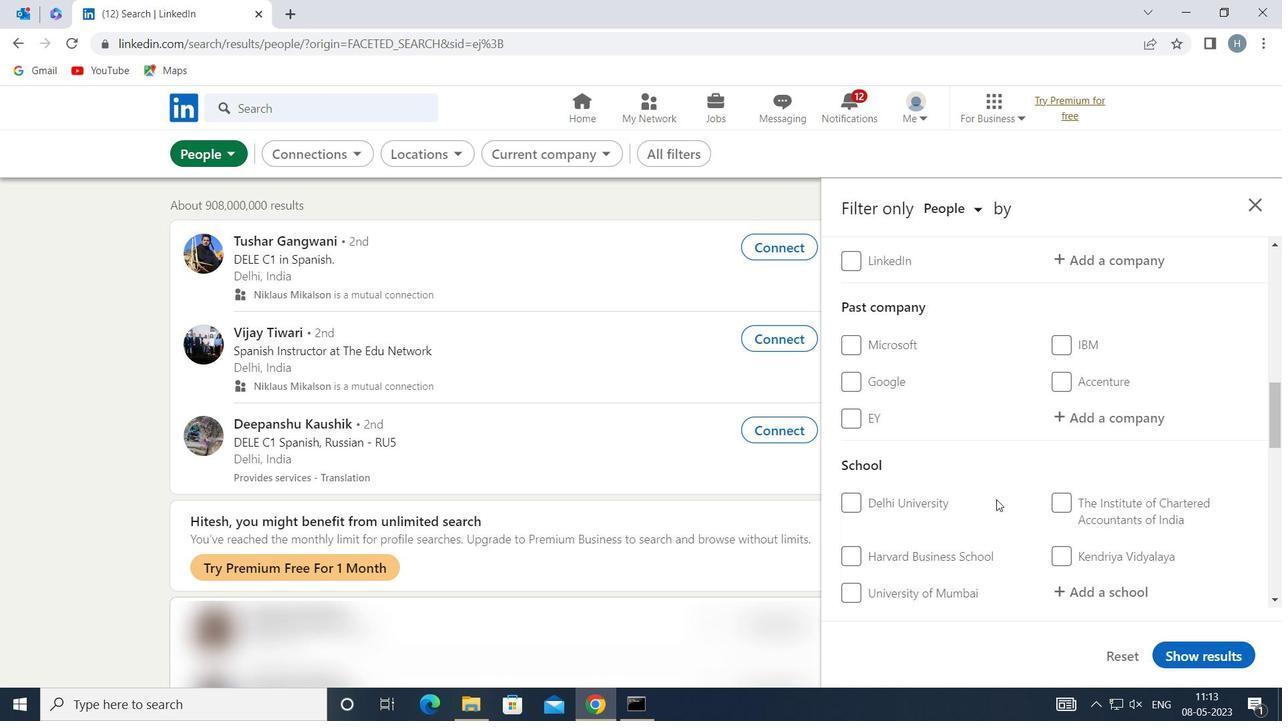 
Action: Mouse scrolled (997, 499) with delta (0, 0)
Screenshot: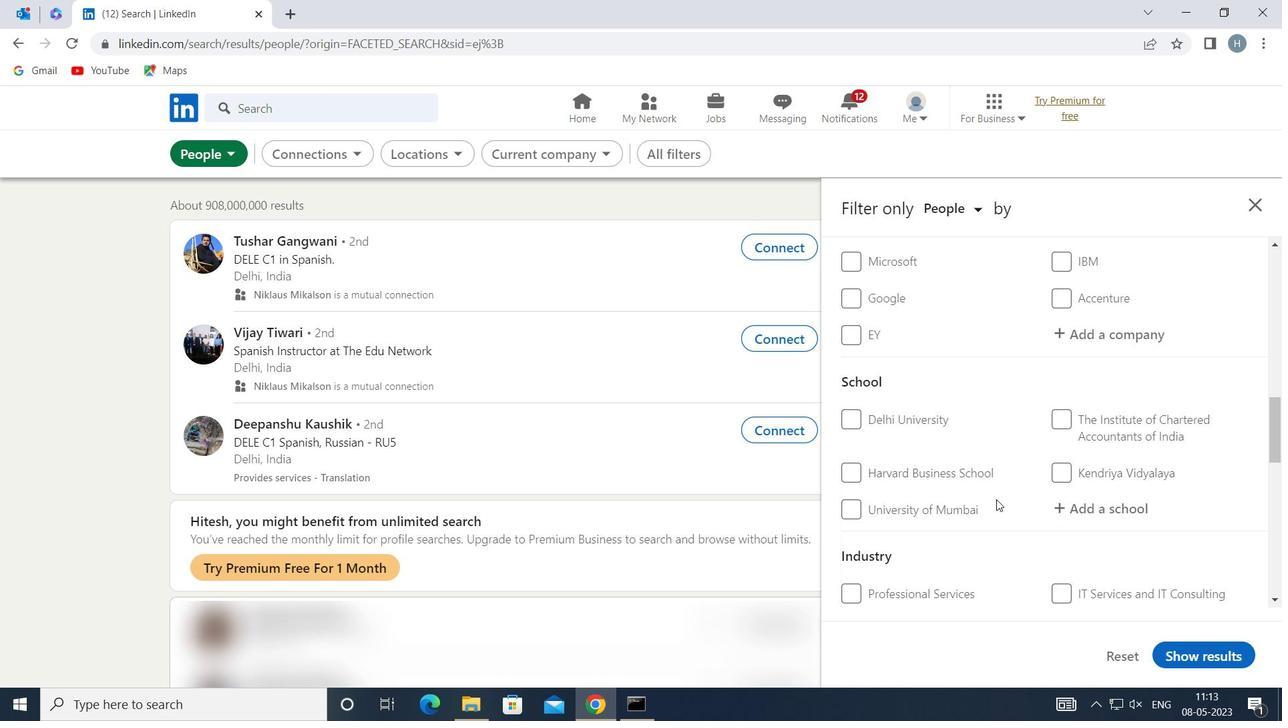 
Action: Mouse scrolled (997, 499) with delta (0, 0)
Screenshot: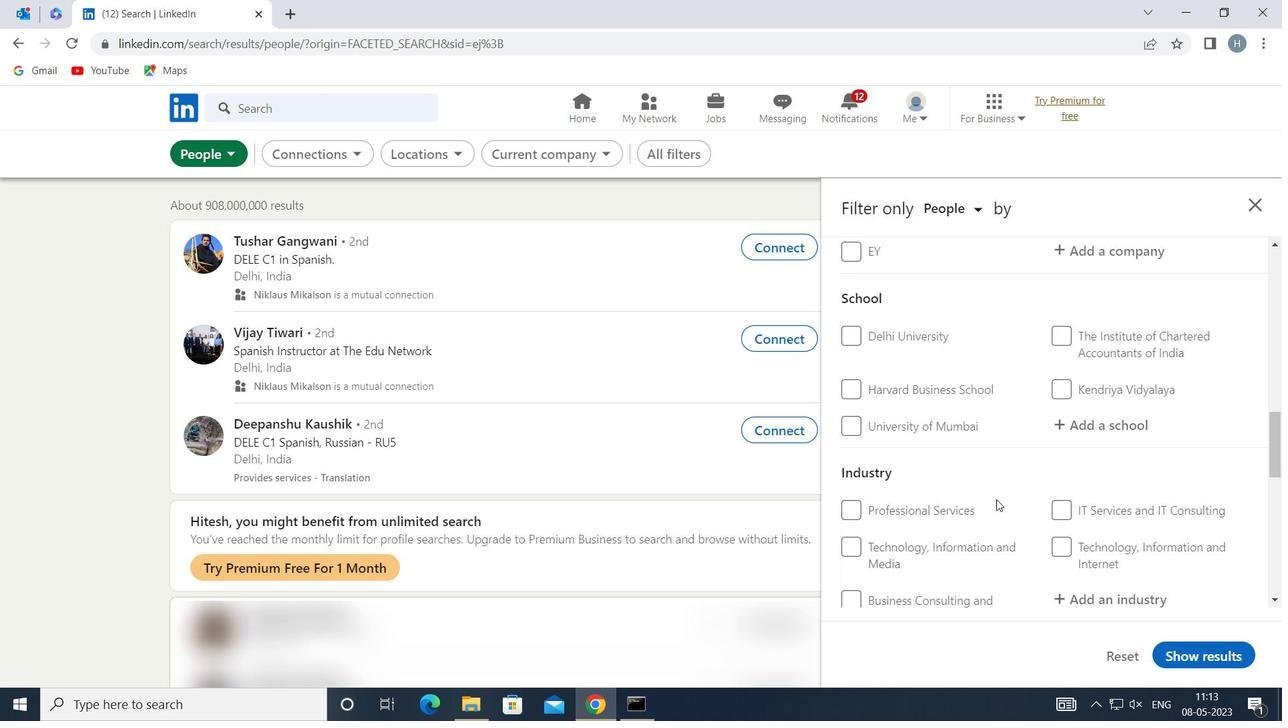 
Action: Mouse scrolled (997, 499) with delta (0, 0)
Screenshot: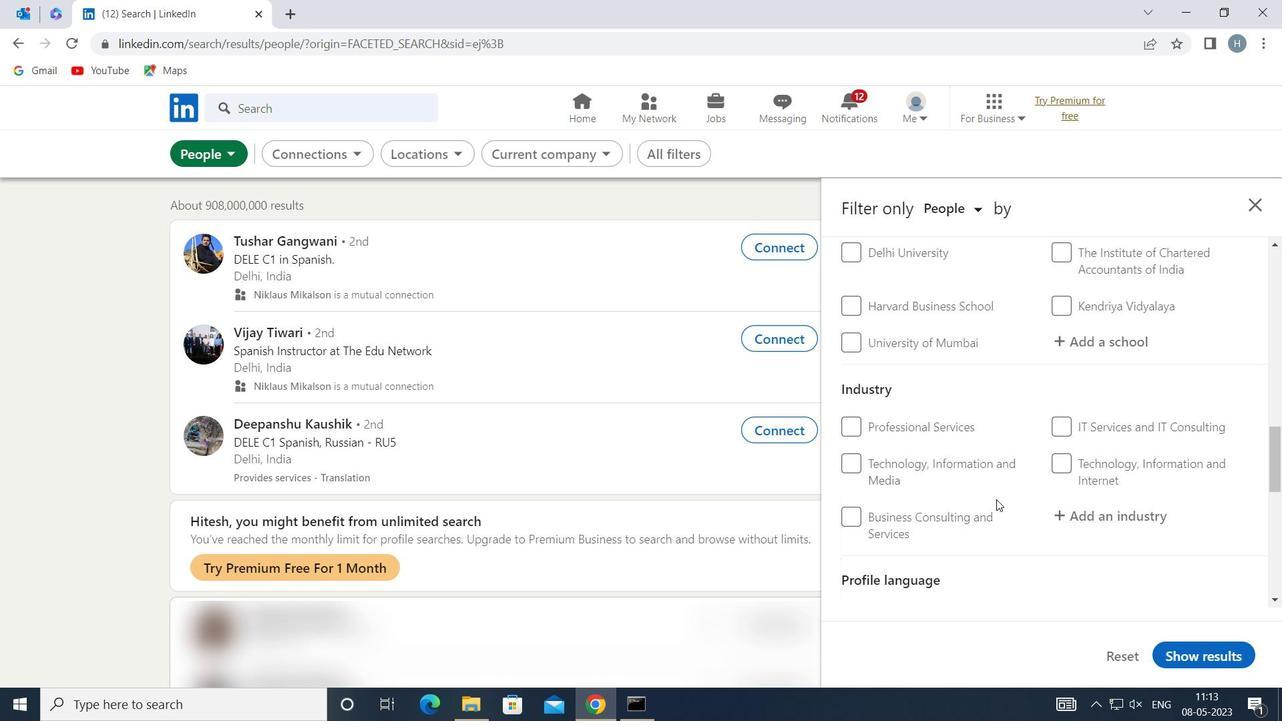 
Action: Mouse scrolled (997, 499) with delta (0, 0)
Screenshot: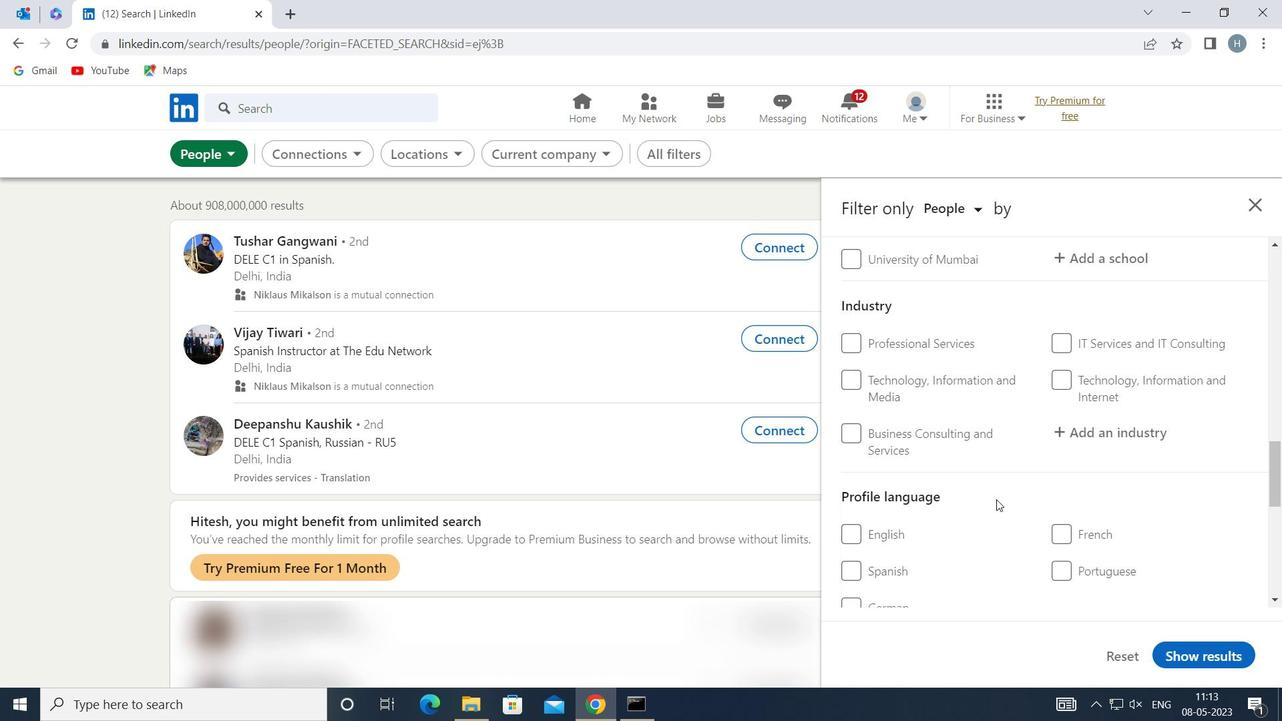 
Action: Mouse moved to (885, 524)
Screenshot: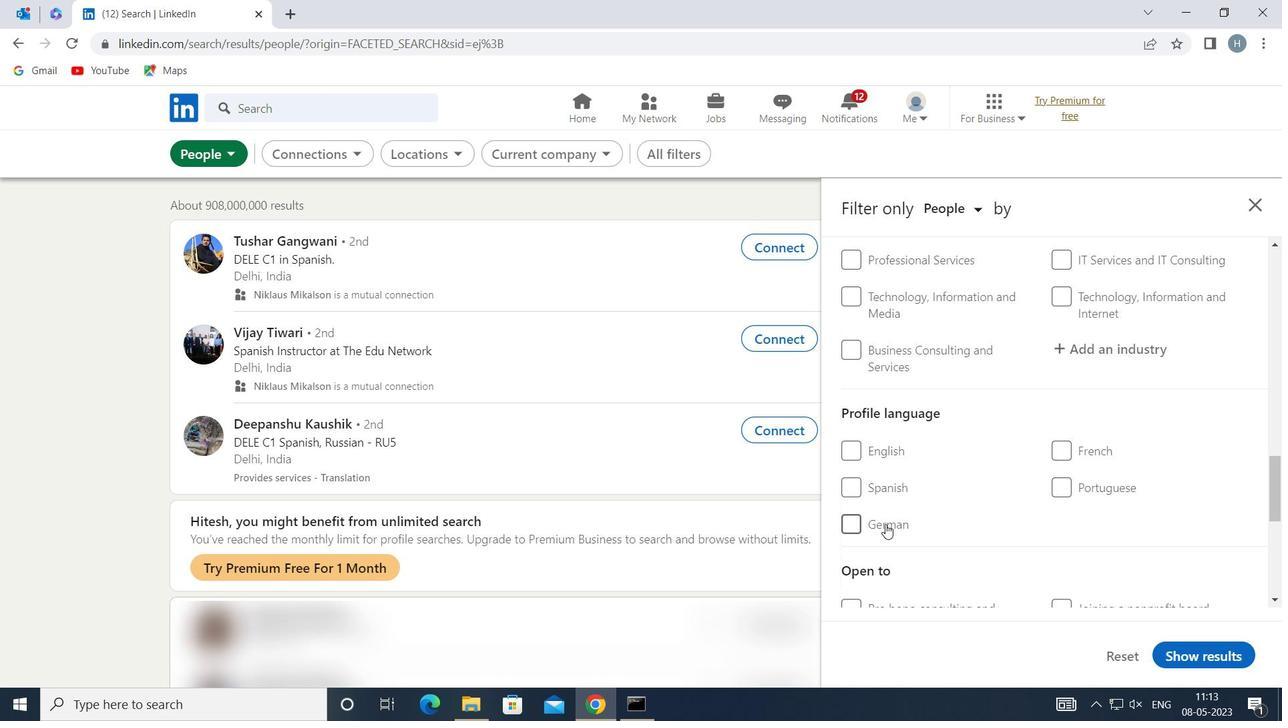 
Action: Mouse pressed left at (885, 524)
Screenshot: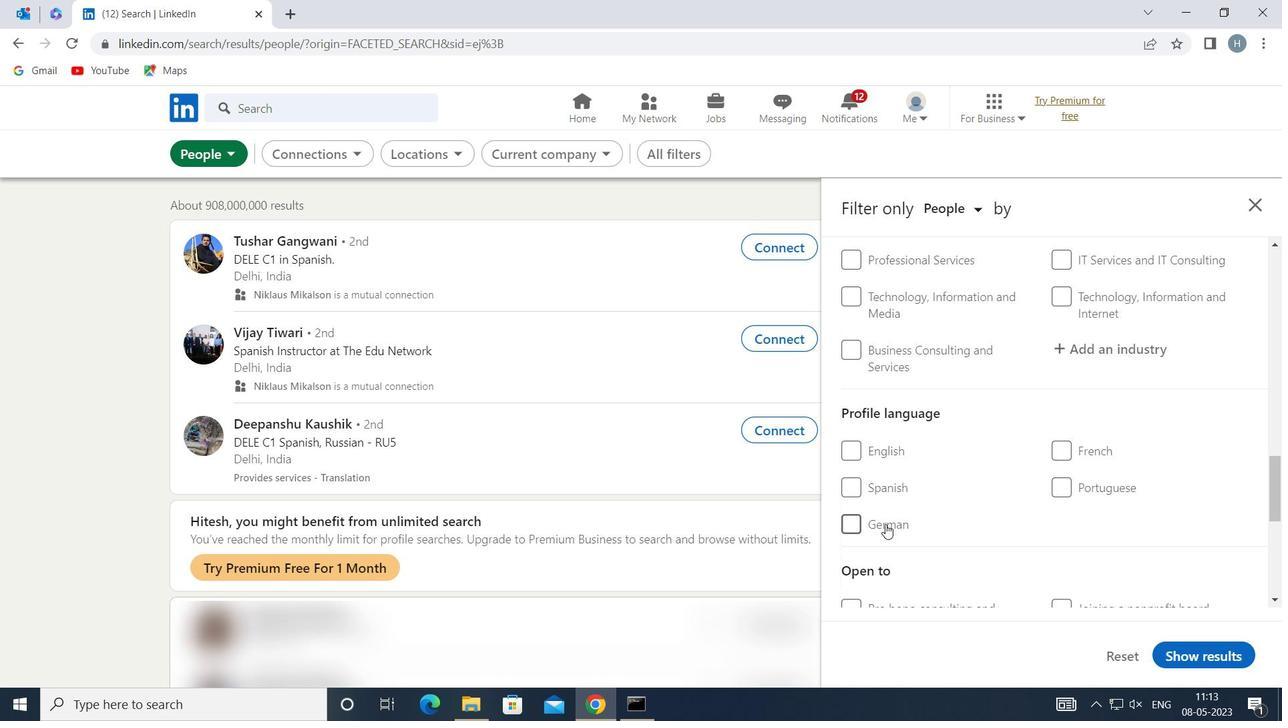 
Action: Mouse moved to (984, 520)
Screenshot: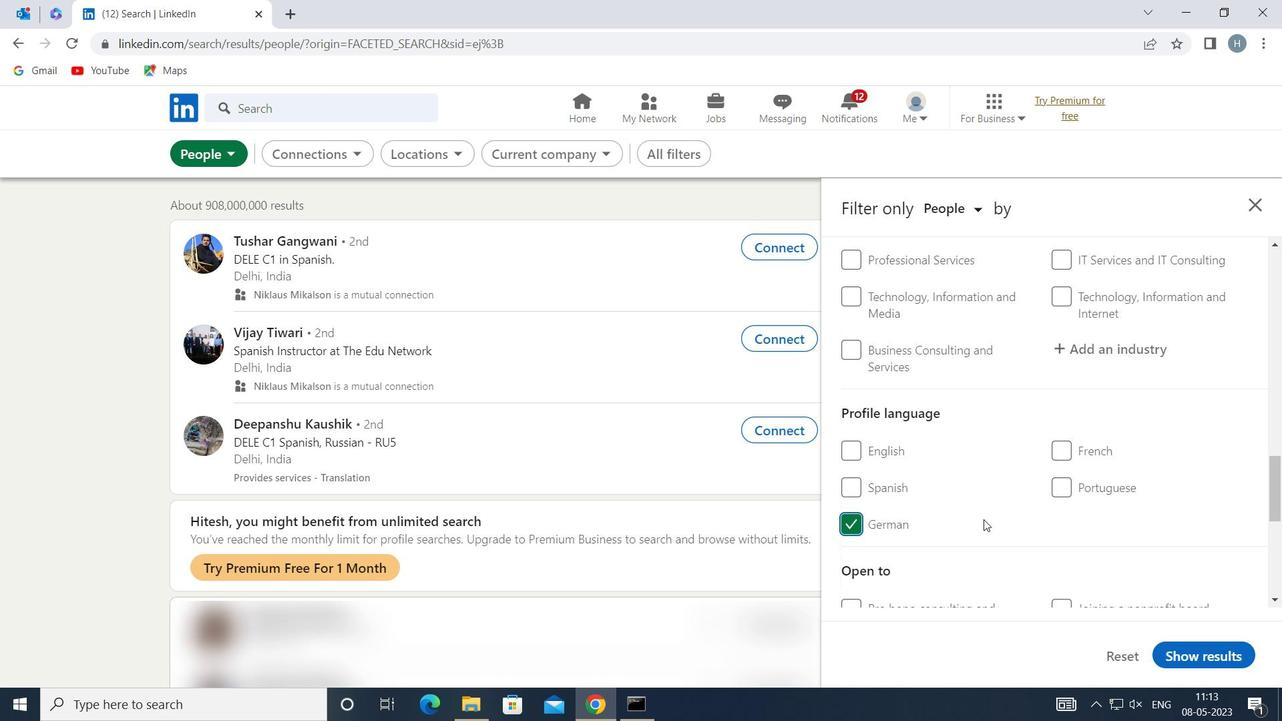 
Action: Mouse scrolled (984, 521) with delta (0, 0)
Screenshot: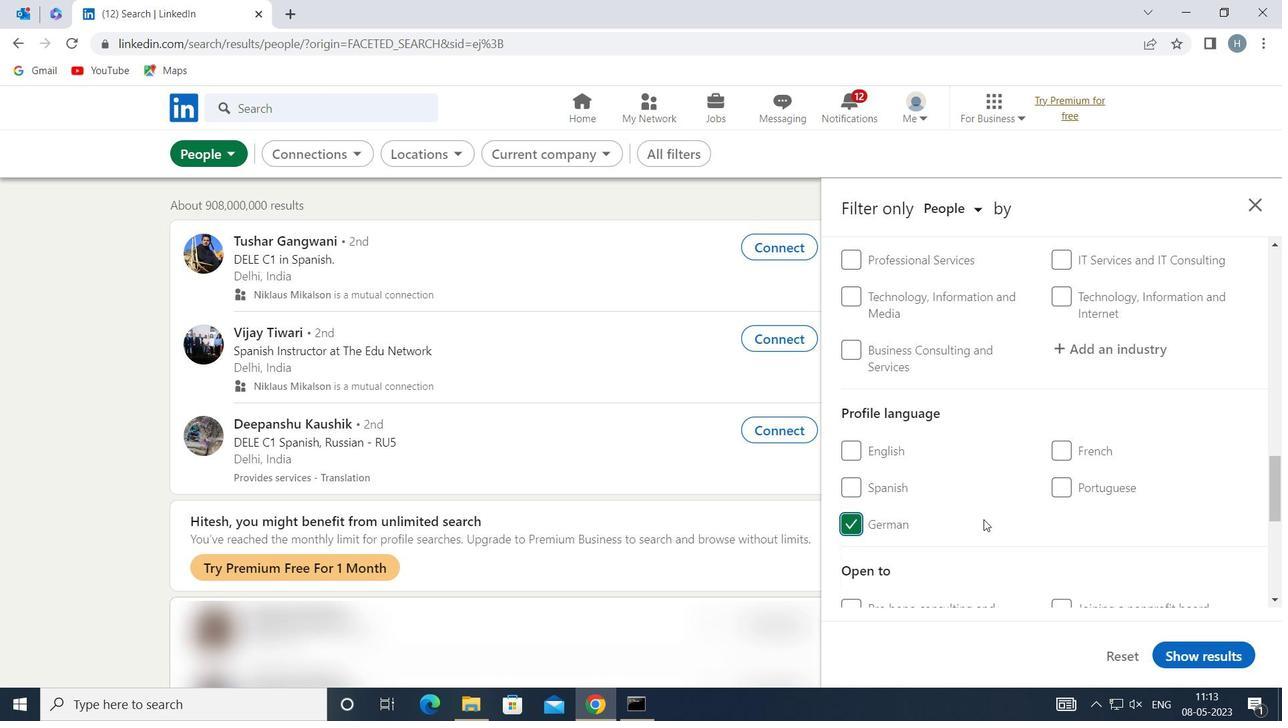 
Action: Mouse scrolled (984, 521) with delta (0, 0)
Screenshot: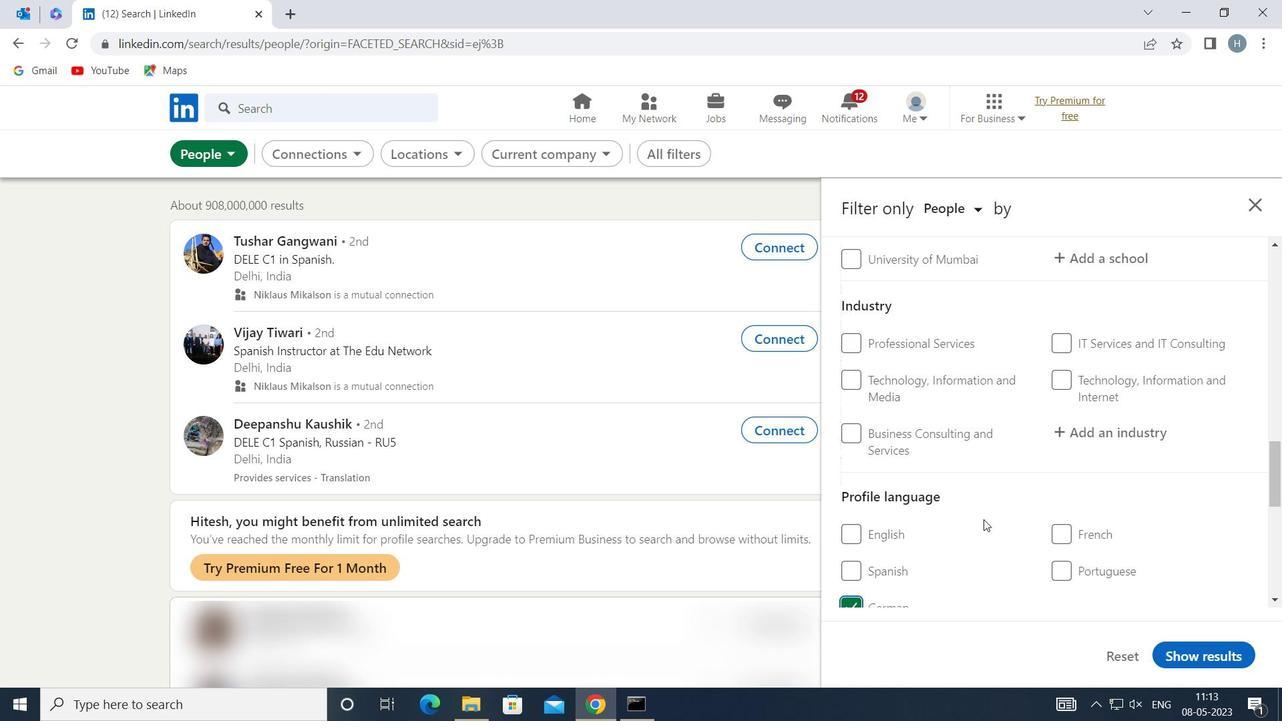 
Action: Mouse scrolled (984, 521) with delta (0, 0)
Screenshot: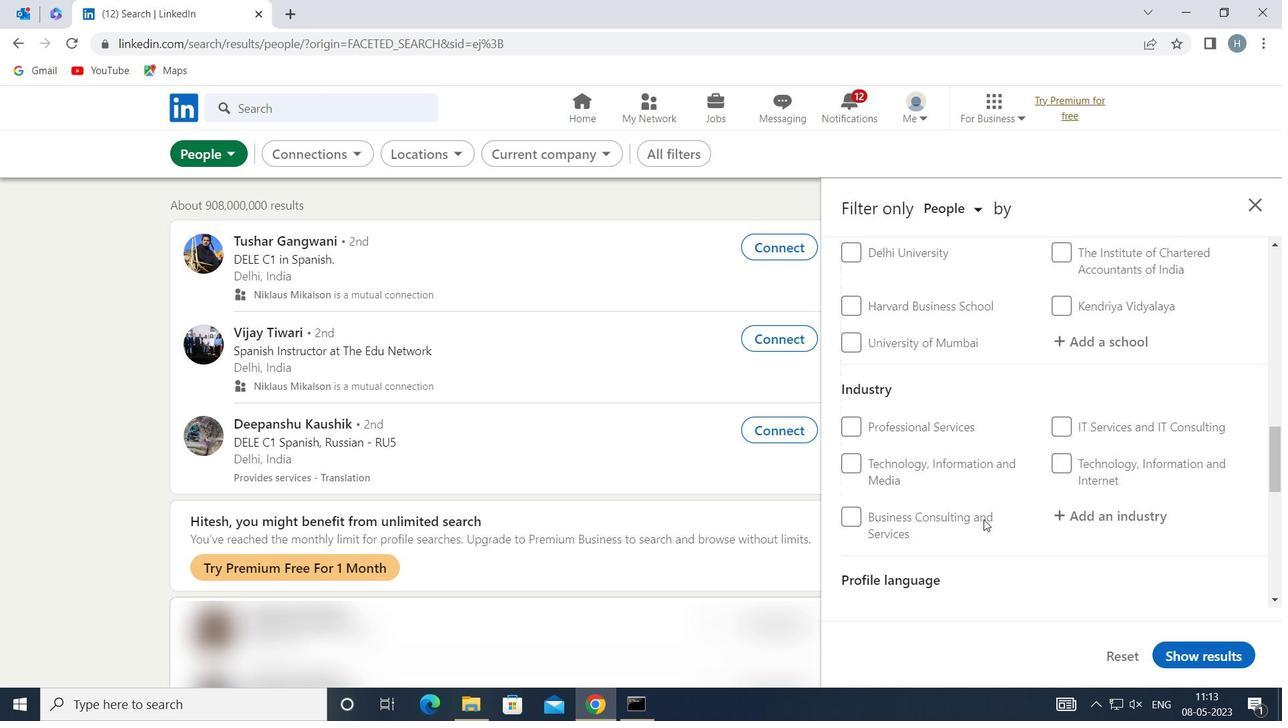 
Action: Mouse scrolled (984, 521) with delta (0, 0)
Screenshot: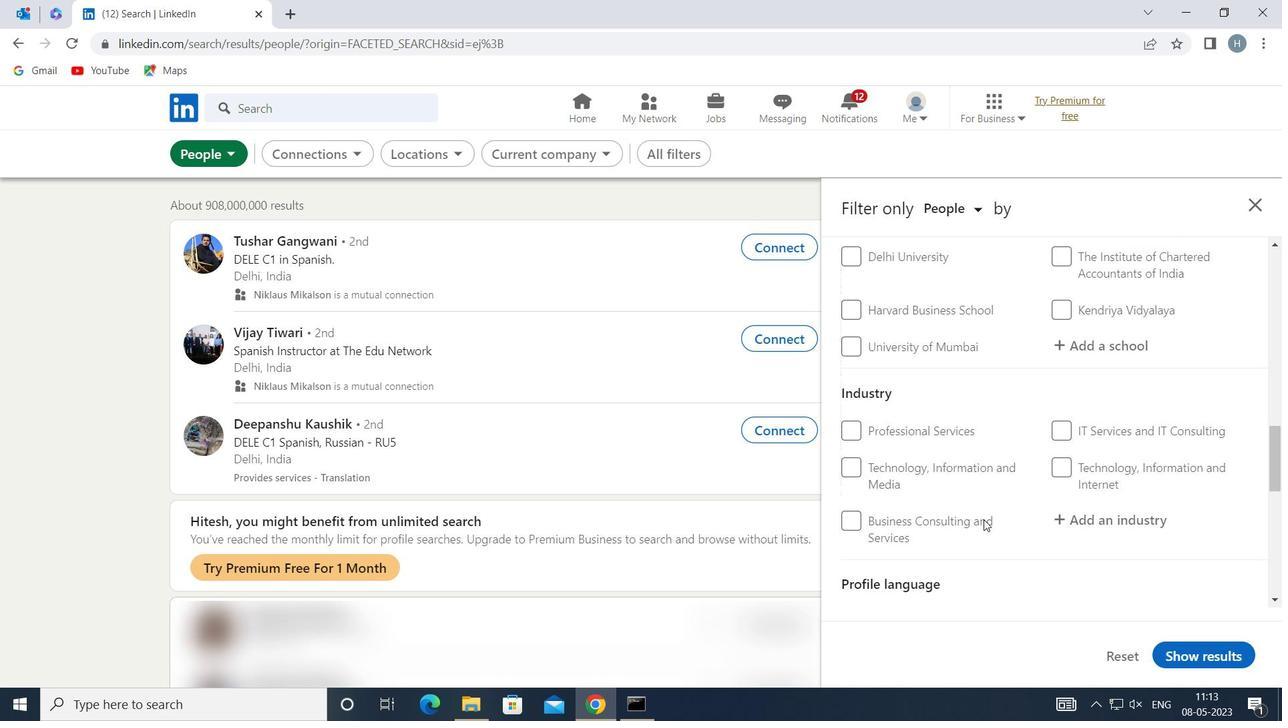 
Action: Mouse scrolled (984, 521) with delta (0, 0)
Screenshot: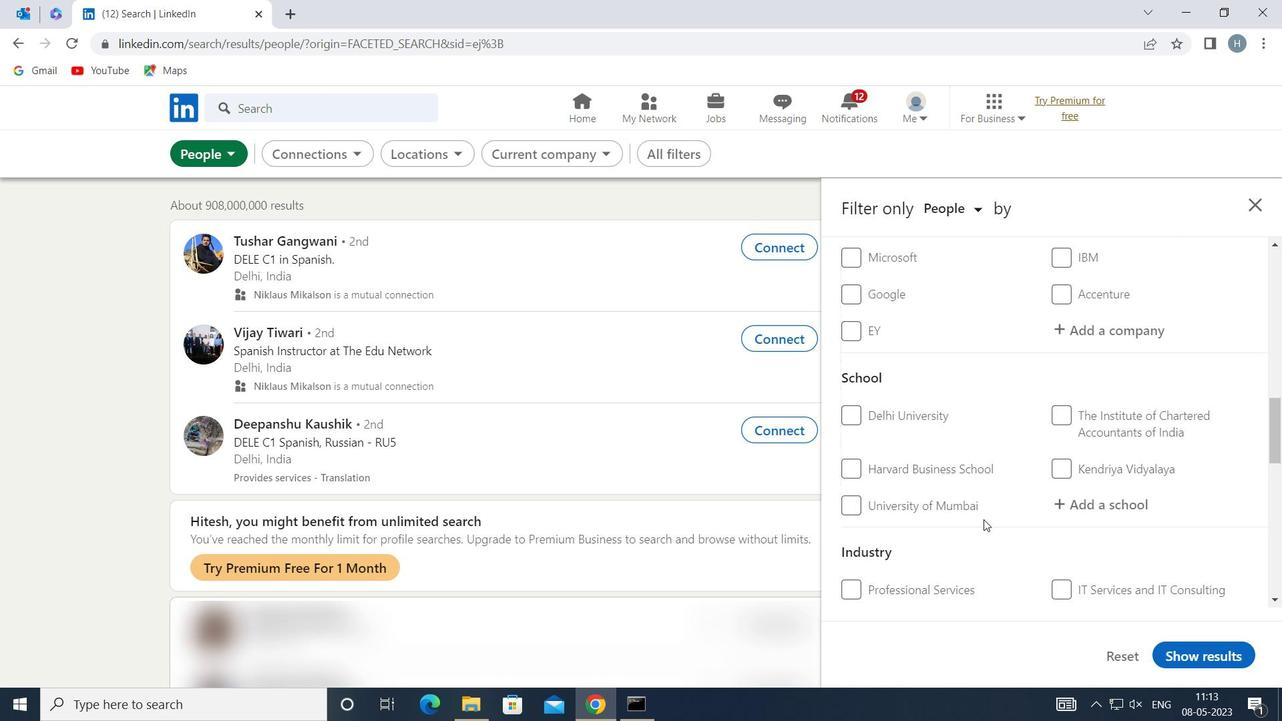 
Action: Mouse scrolled (984, 521) with delta (0, 0)
Screenshot: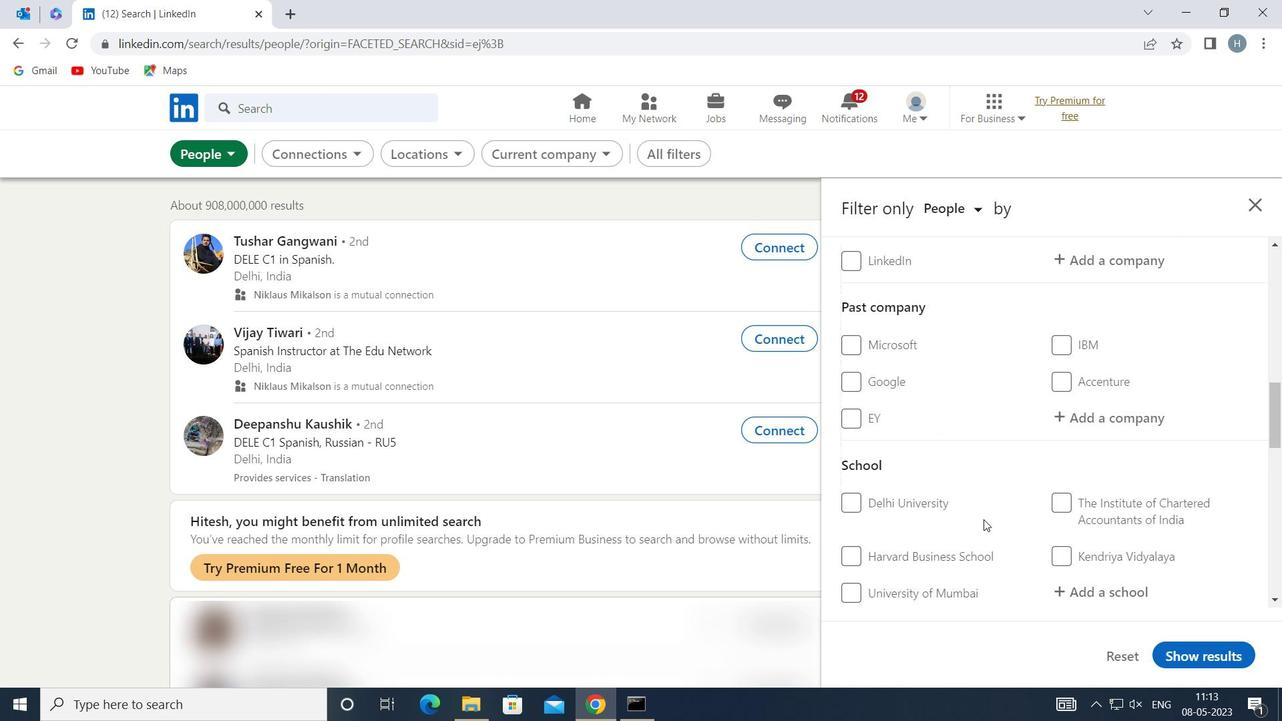 
Action: Mouse scrolled (984, 521) with delta (0, 0)
Screenshot: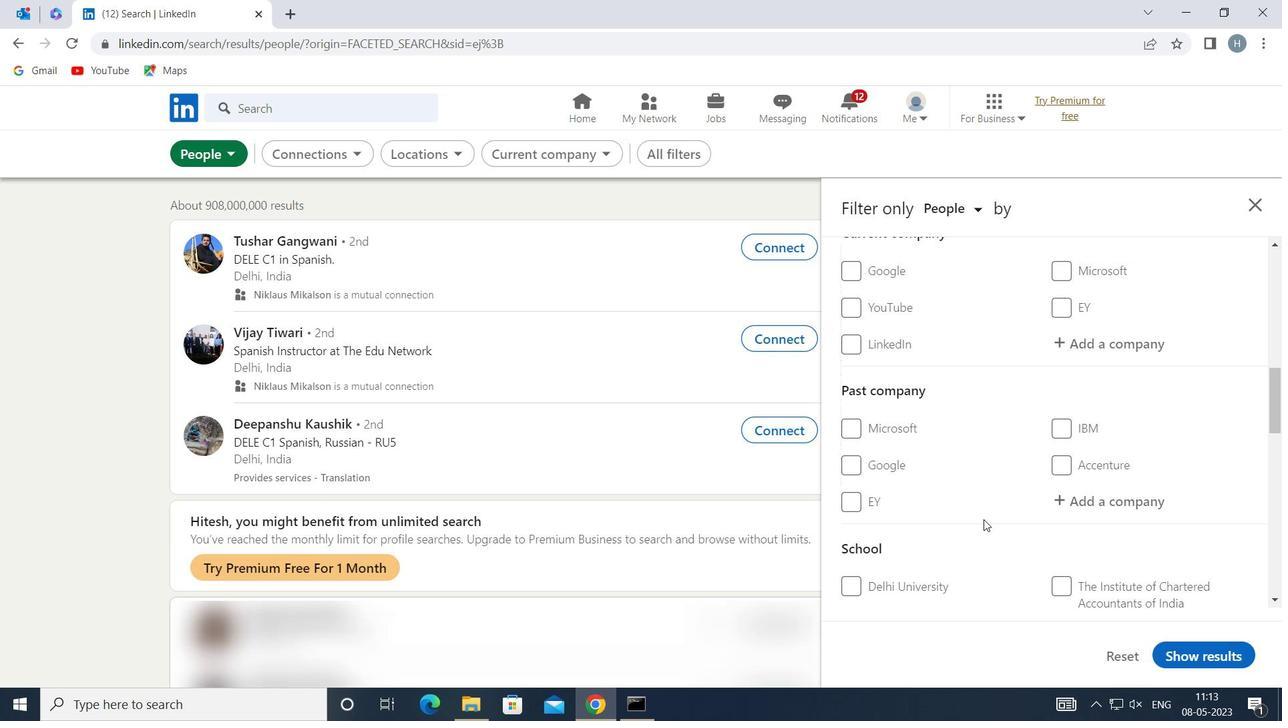 
Action: Mouse moved to (1128, 428)
Screenshot: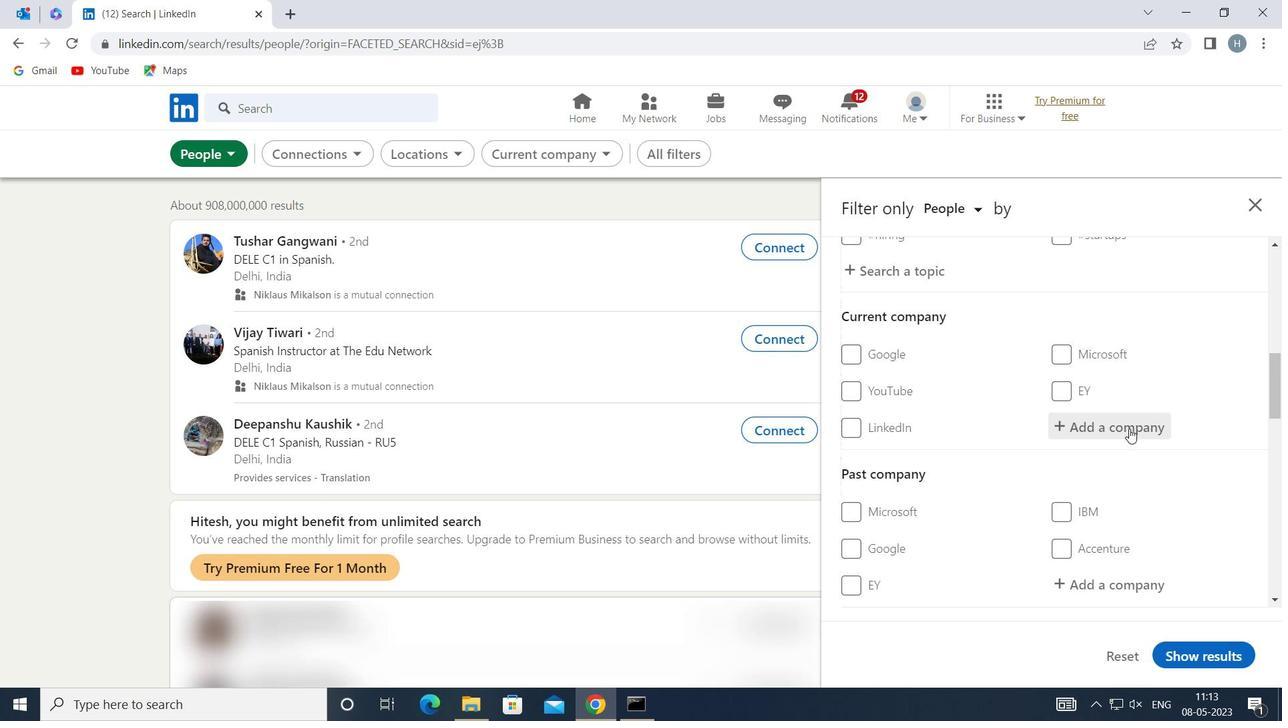 
Action: Mouse pressed left at (1128, 428)
Screenshot: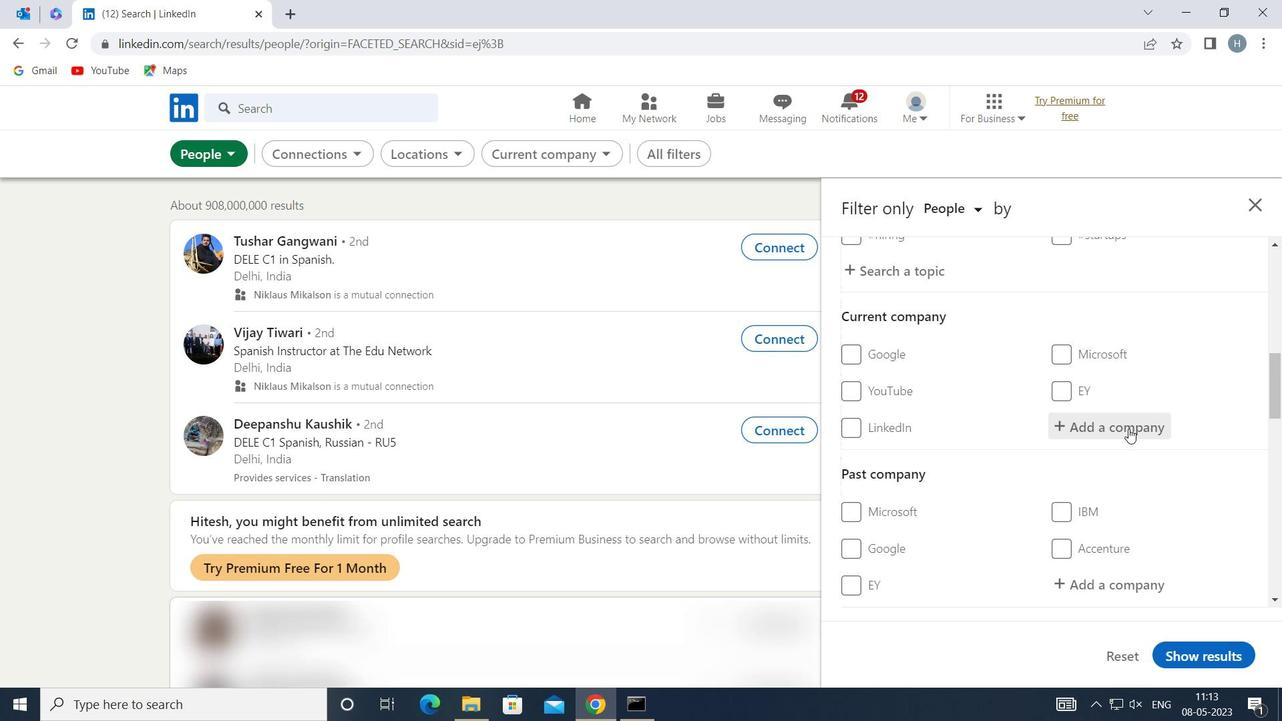 
Action: Key pressed <Key.shift>SITECORE
Screenshot: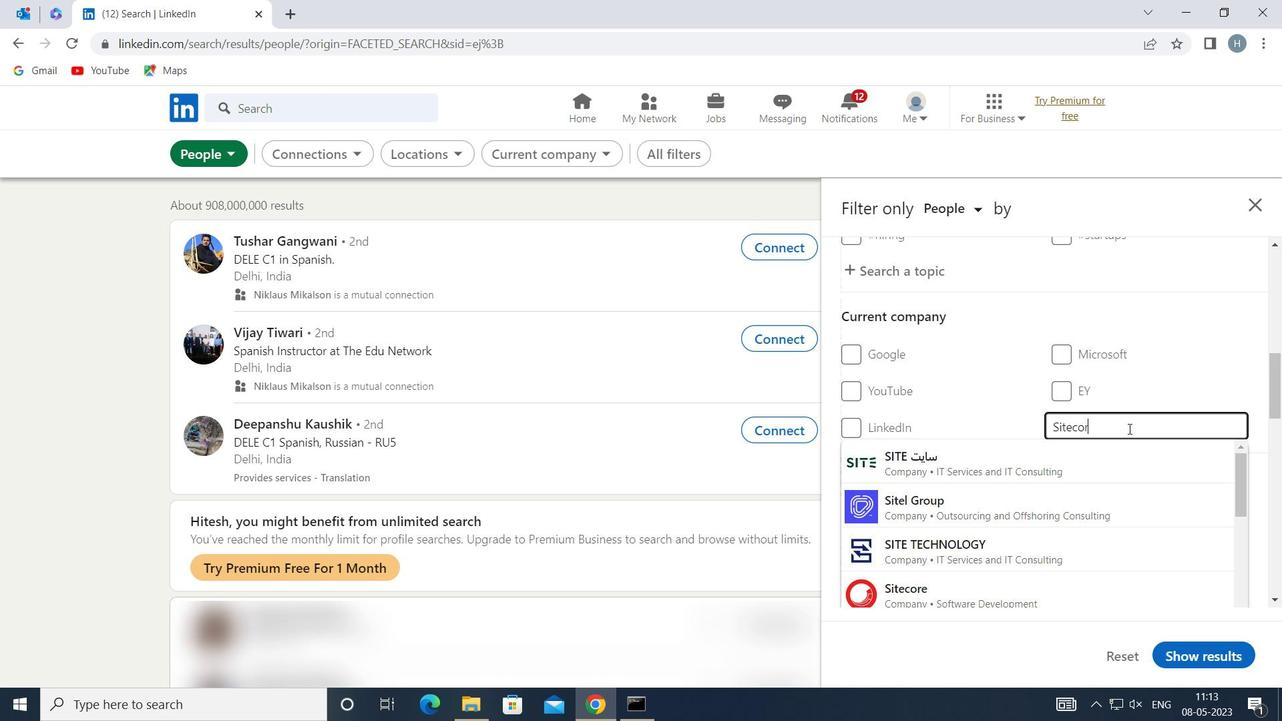 
Action: Mouse moved to (1037, 464)
Screenshot: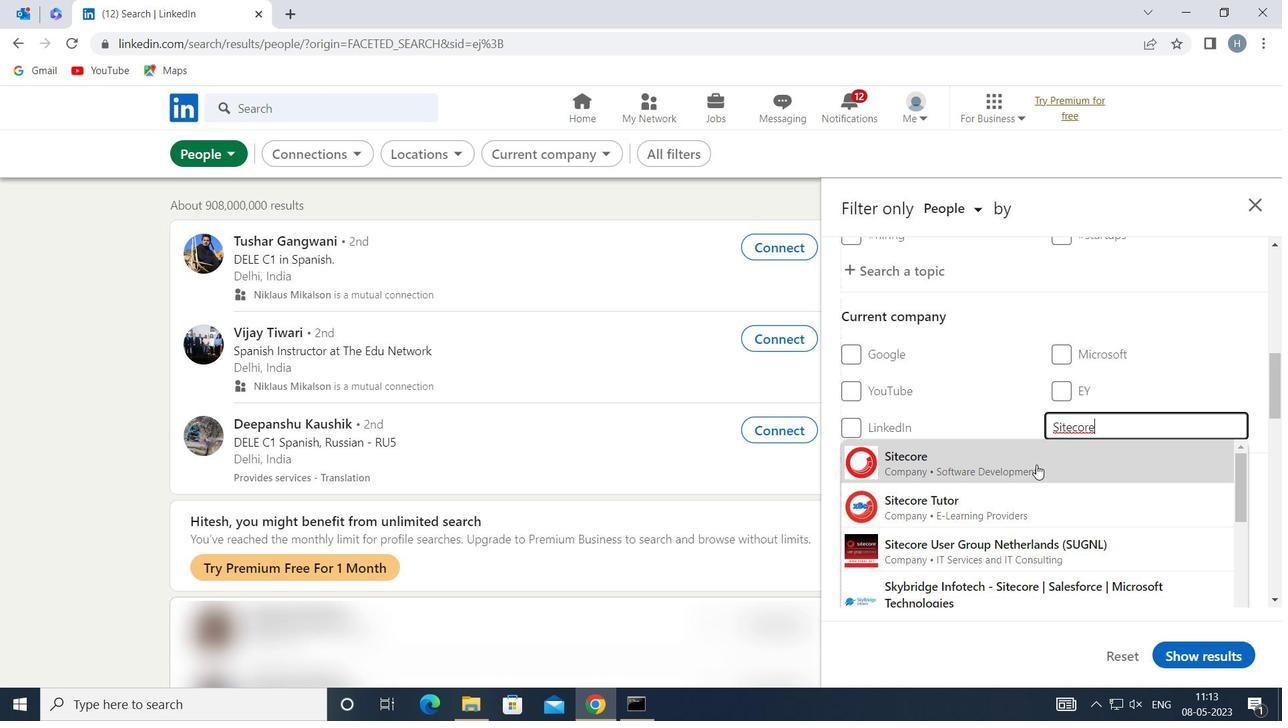 
Action: Mouse pressed left at (1037, 464)
Screenshot: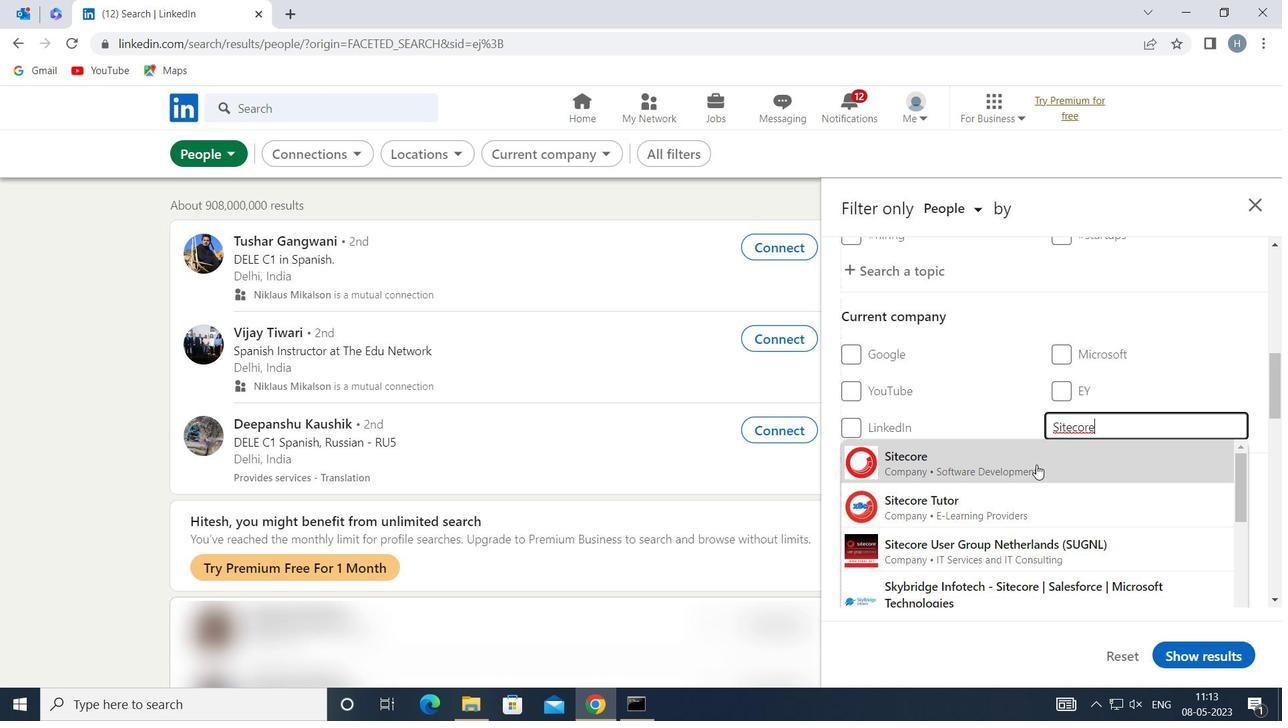
Action: Mouse moved to (1010, 452)
Screenshot: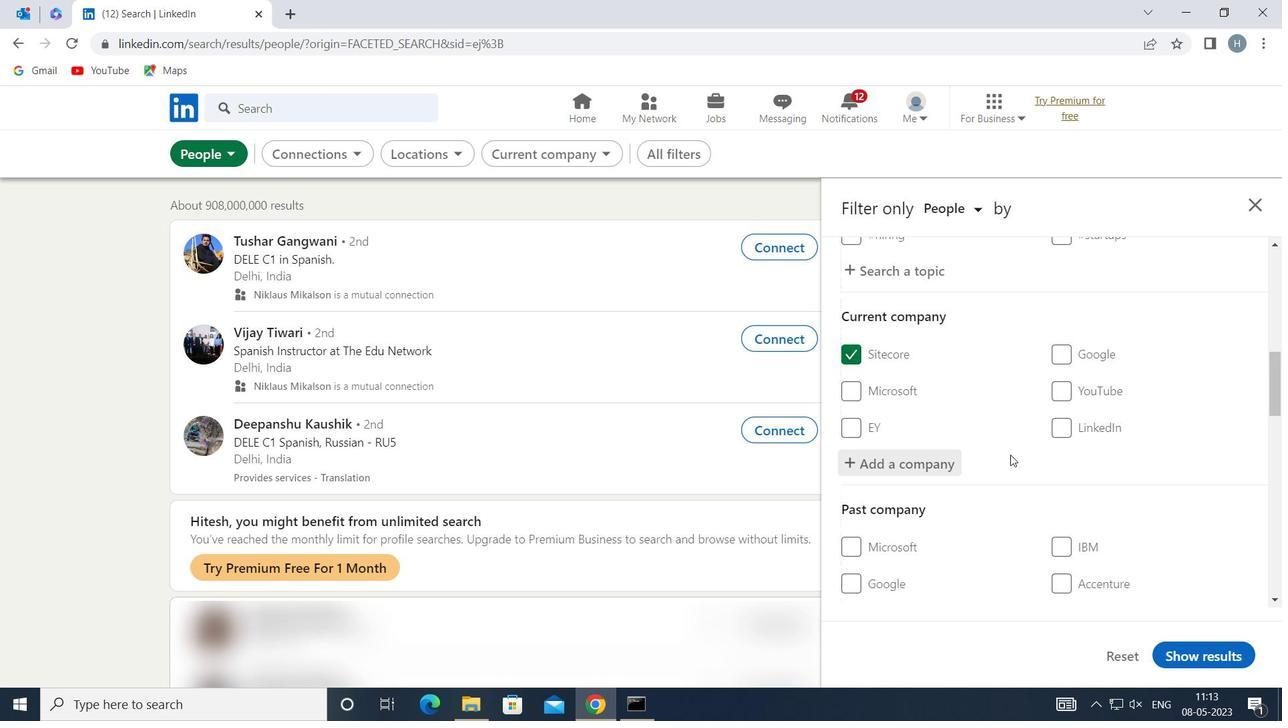 
Action: Mouse scrolled (1010, 451) with delta (0, 0)
Screenshot: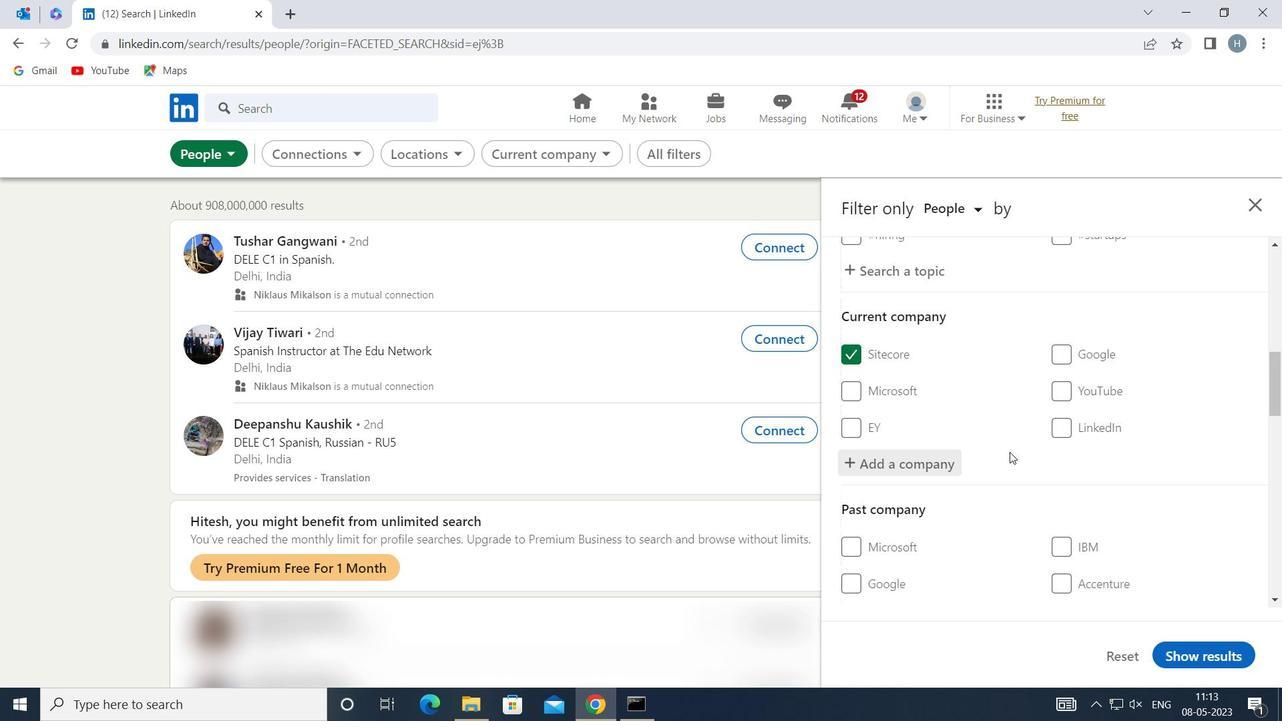 
Action: Mouse scrolled (1010, 451) with delta (0, 0)
Screenshot: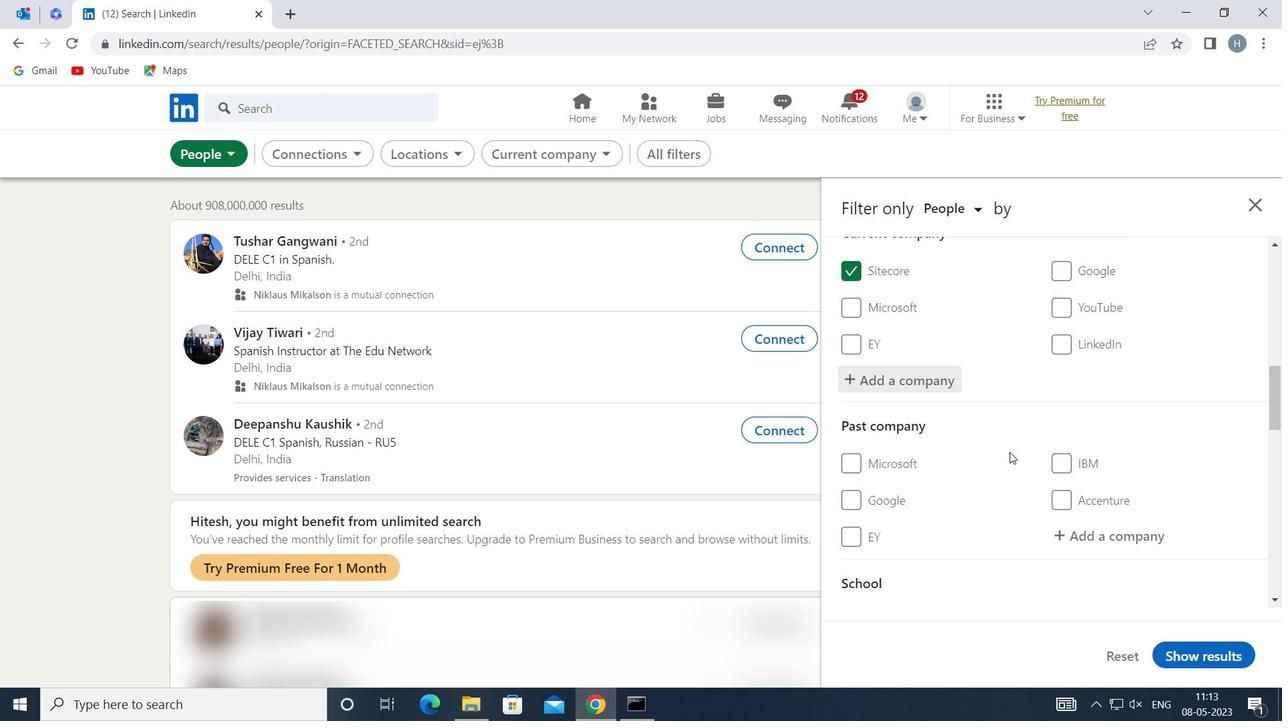 
Action: Mouse scrolled (1010, 451) with delta (0, 0)
Screenshot: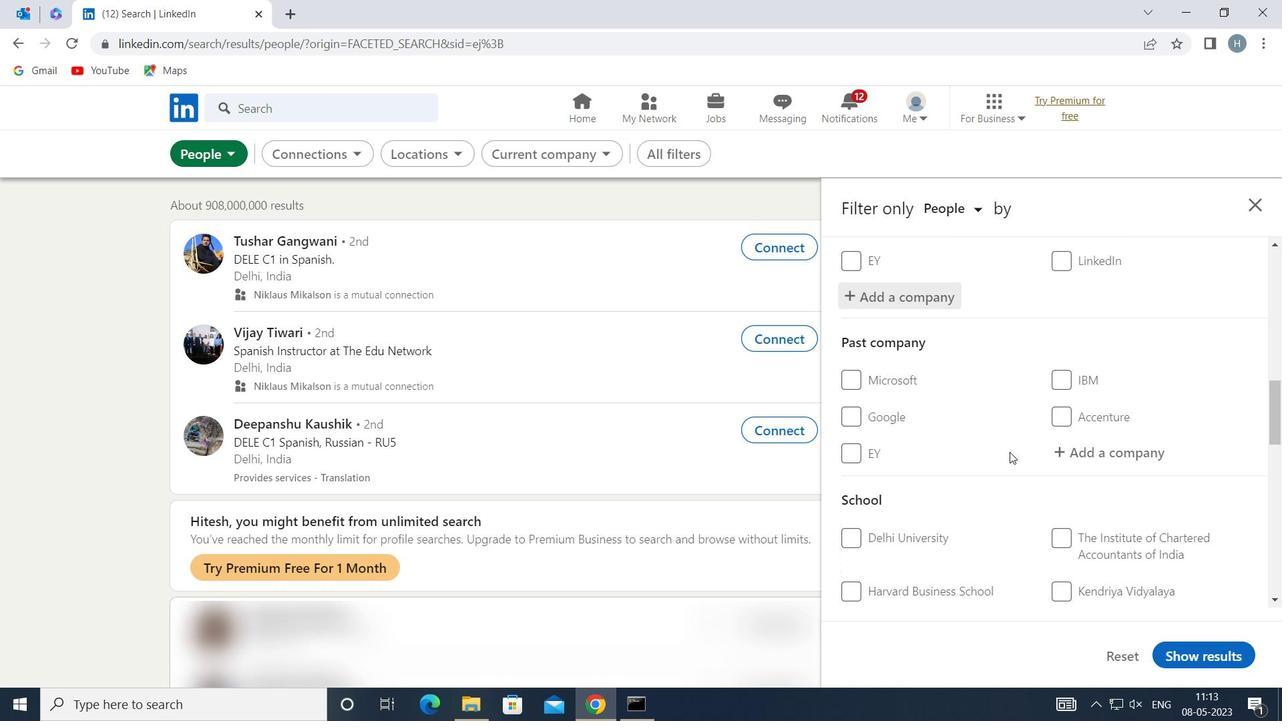 
Action: Mouse scrolled (1010, 451) with delta (0, 0)
Screenshot: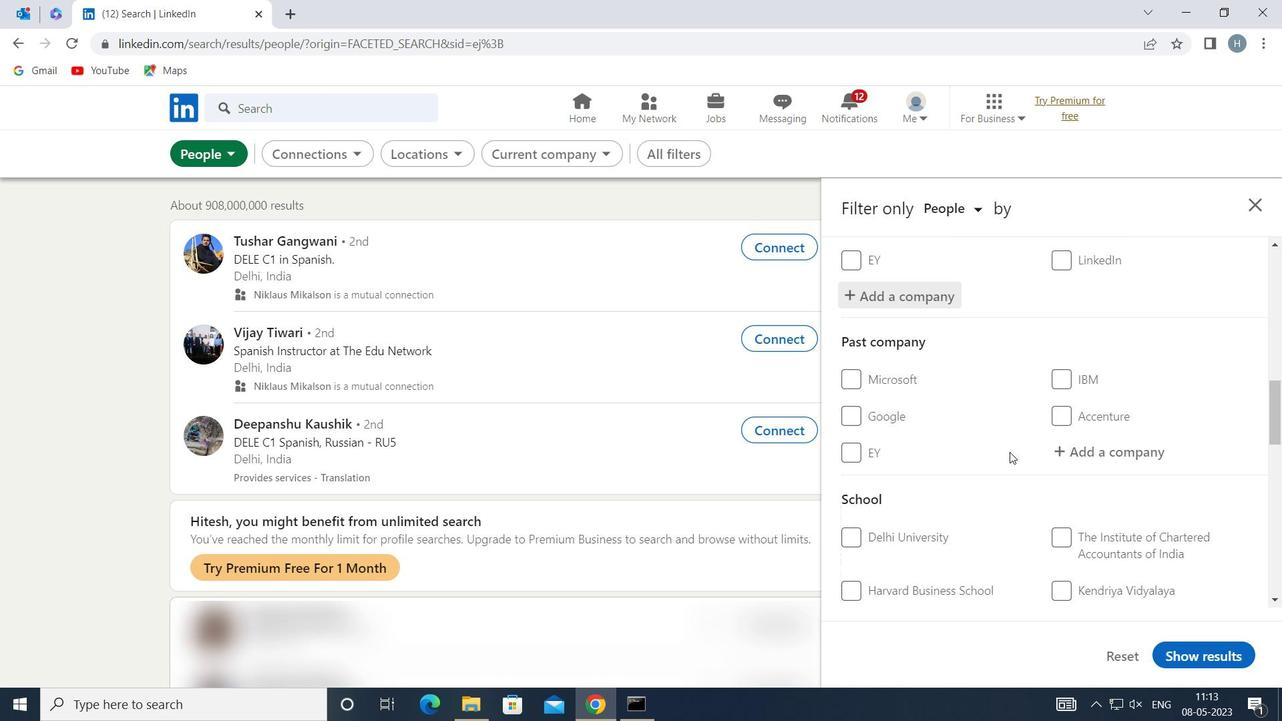 
Action: Mouse moved to (1118, 452)
Screenshot: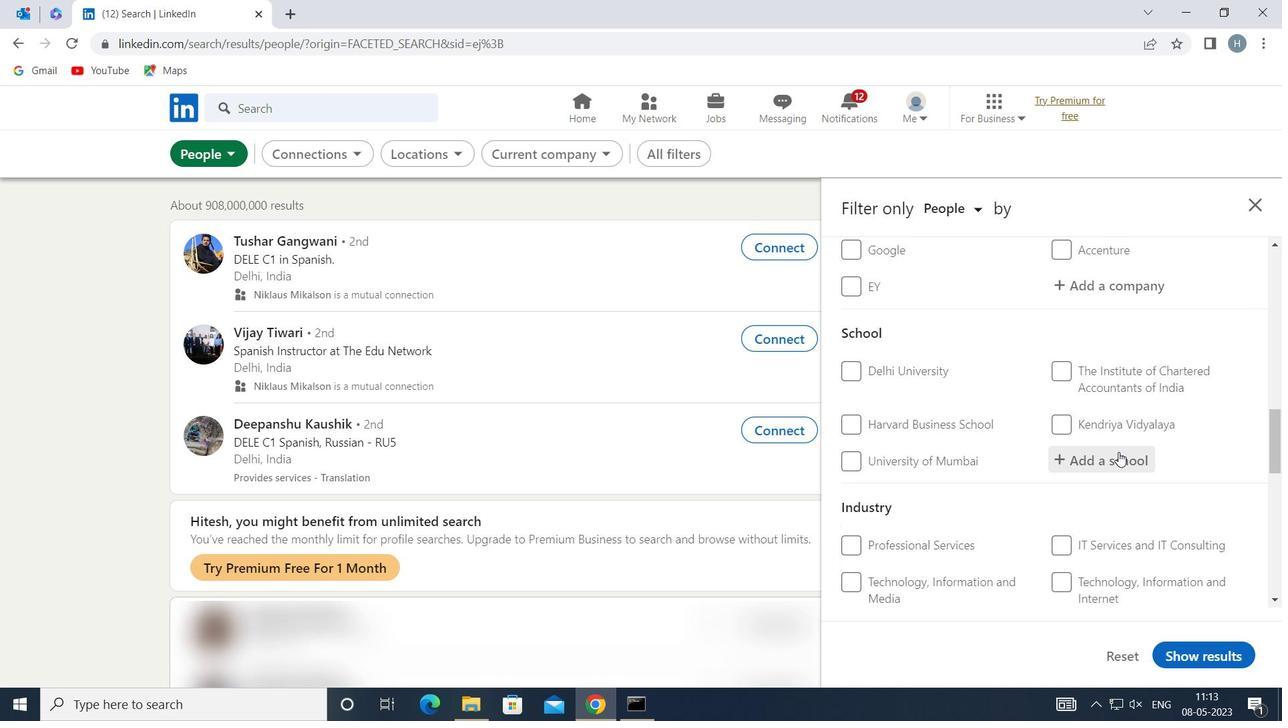 
Action: Mouse pressed left at (1118, 452)
Screenshot: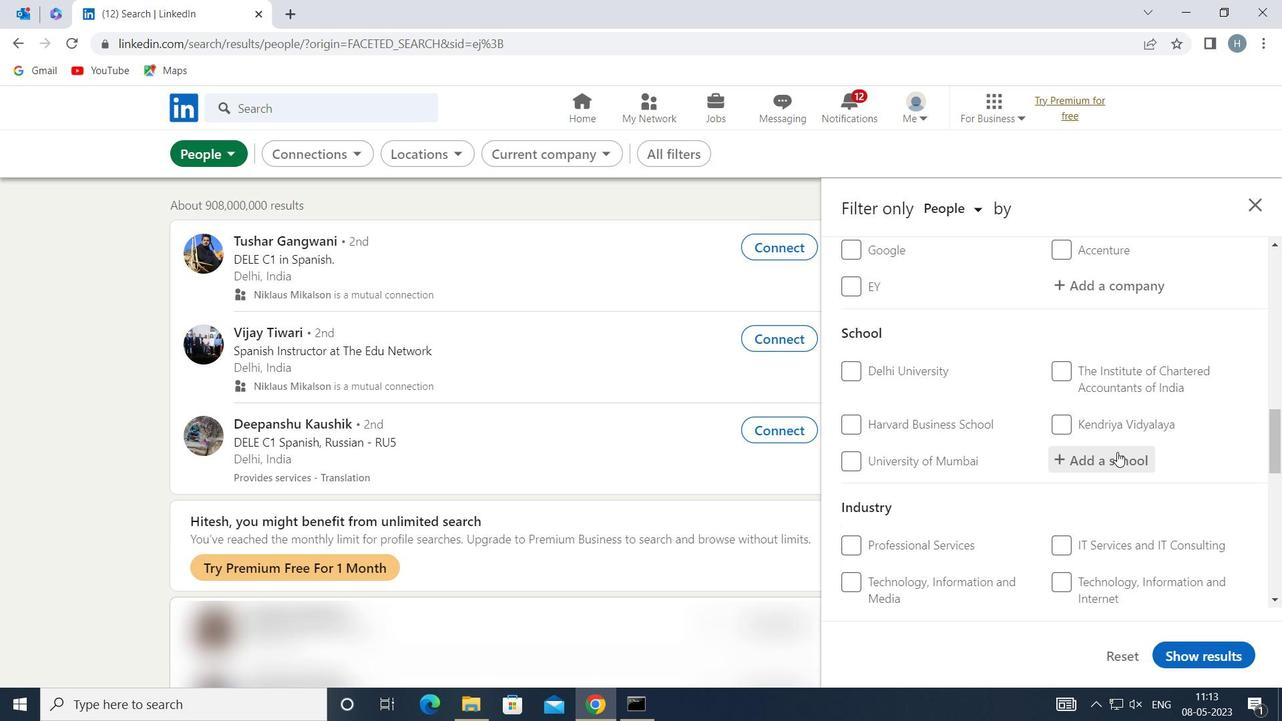 
Action: Key pressed <Key.shift>INSTITUTE<Key.space>OF<Key.space><Key.shift>RURAL<Key.space><Key.shift>MA
Screenshot: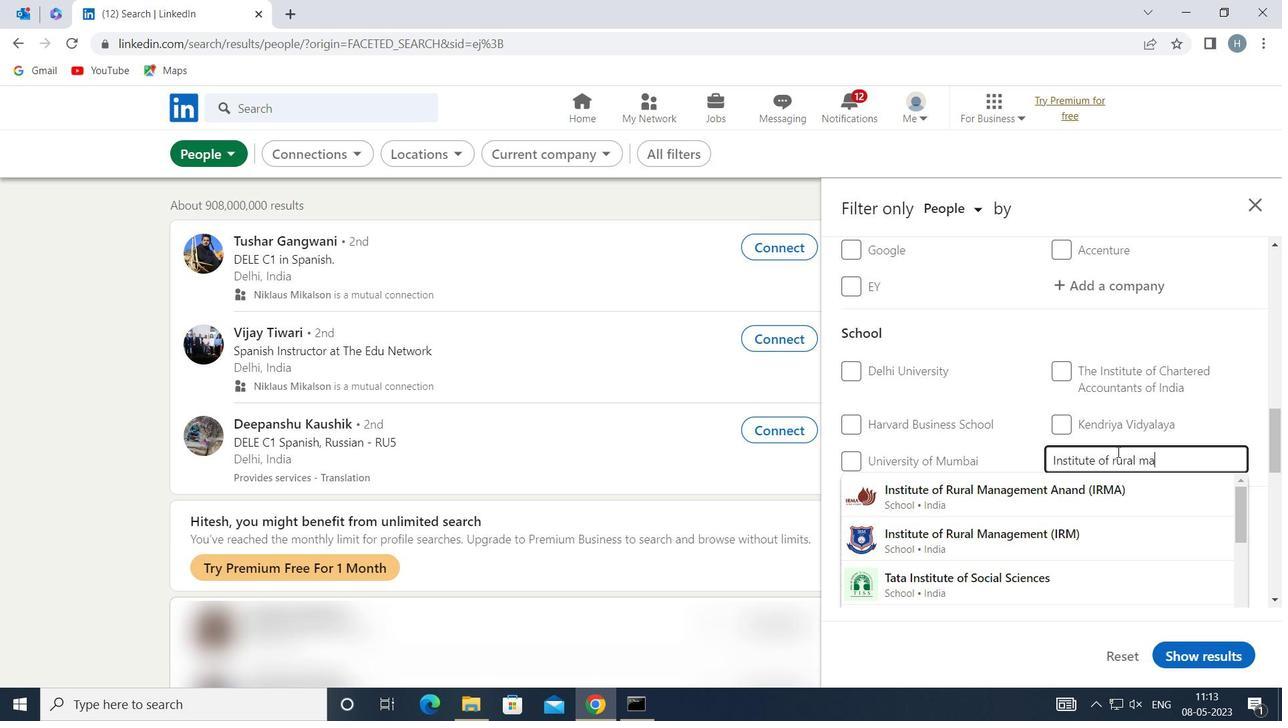 
Action: Mouse moved to (1079, 498)
Screenshot: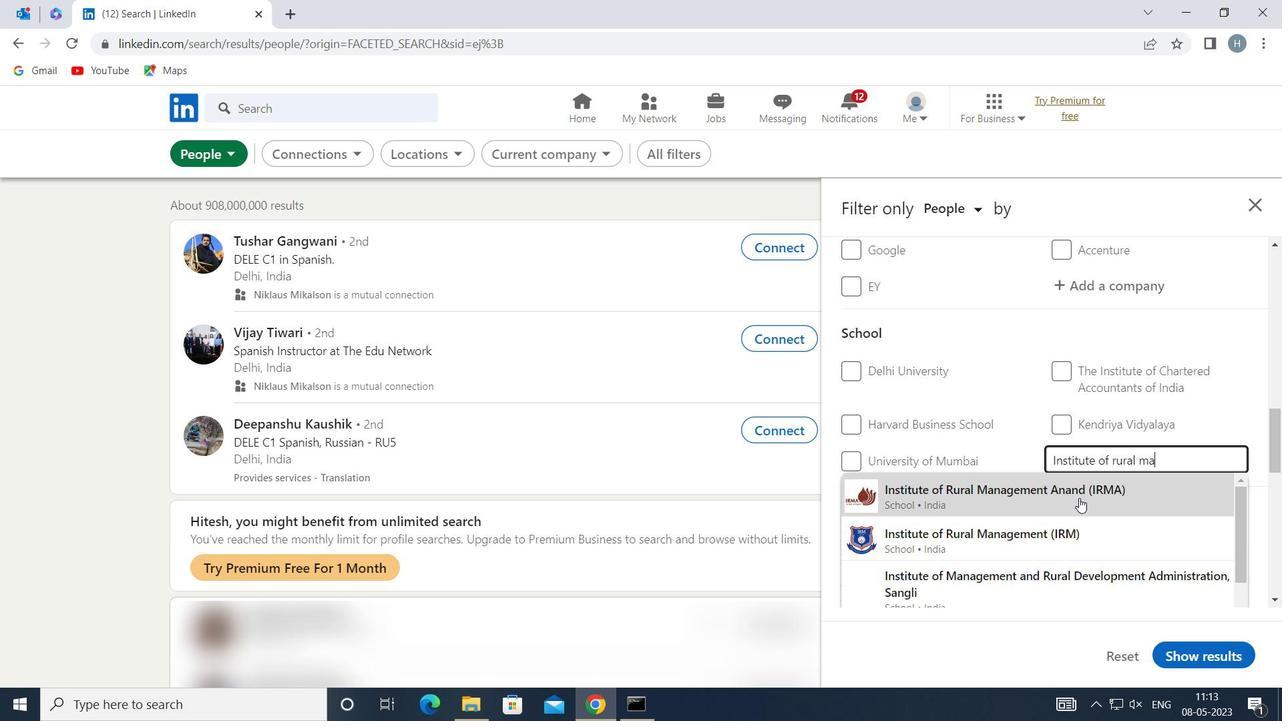 
Action: Mouse pressed left at (1079, 498)
Screenshot: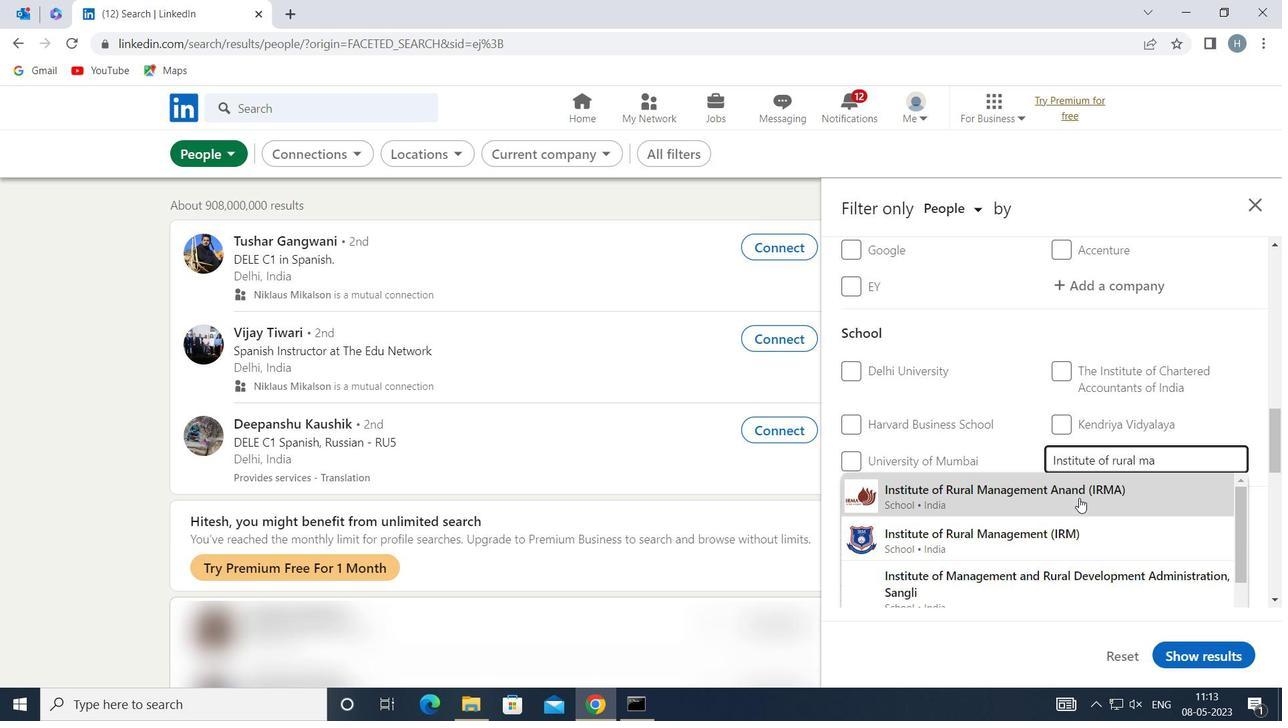
Action: Mouse moved to (1064, 462)
Screenshot: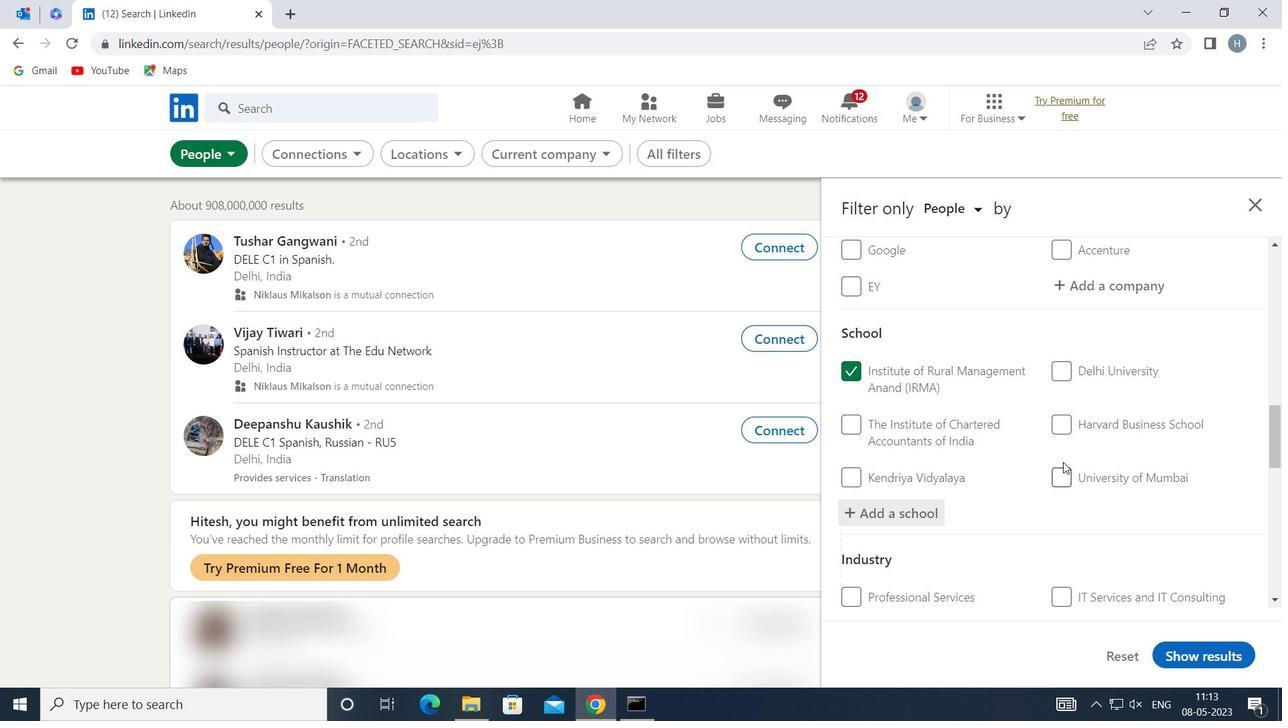 
Action: Mouse scrolled (1064, 462) with delta (0, 0)
Screenshot: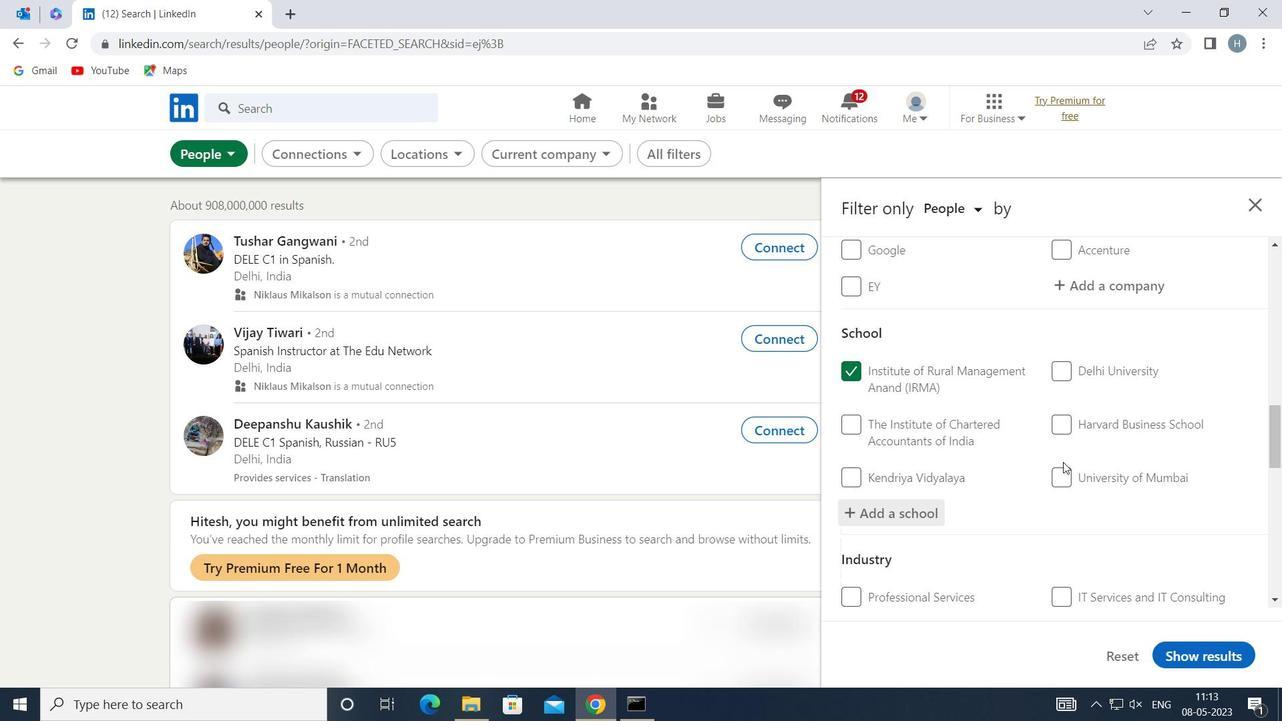 
Action: Mouse scrolled (1064, 462) with delta (0, 0)
Screenshot: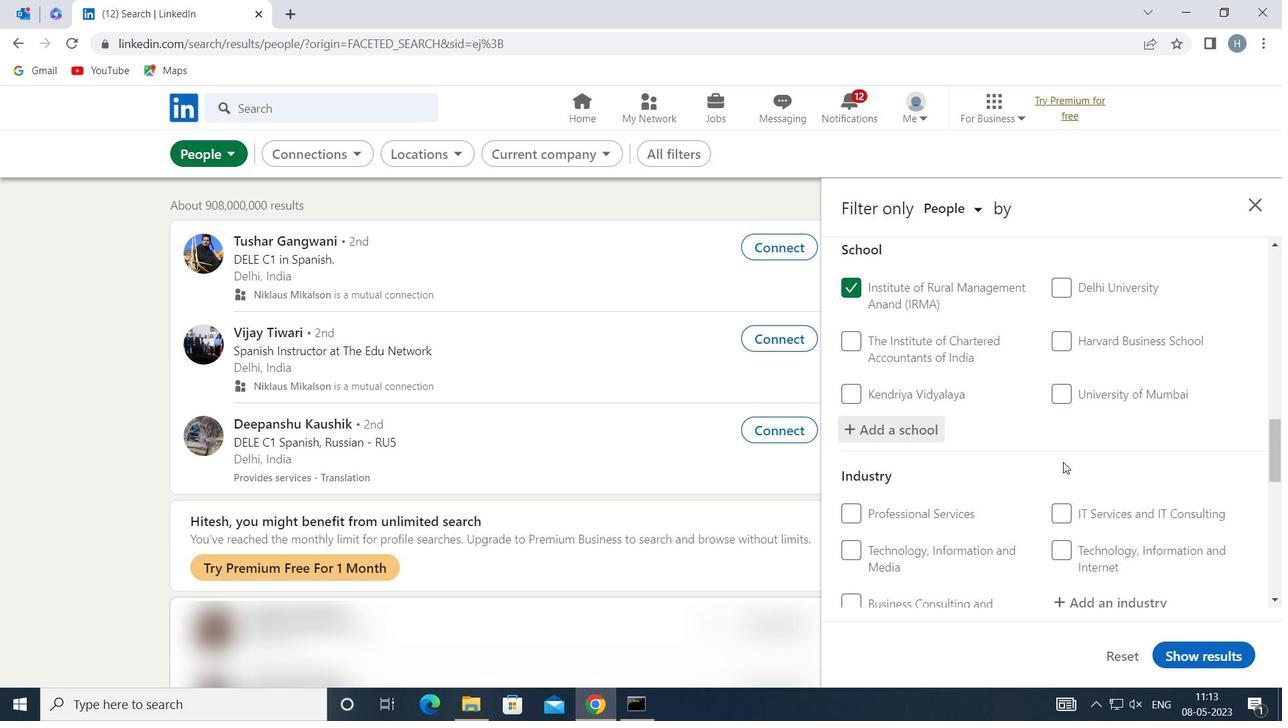 
Action: Mouse scrolled (1064, 462) with delta (0, 0)
Screenshot: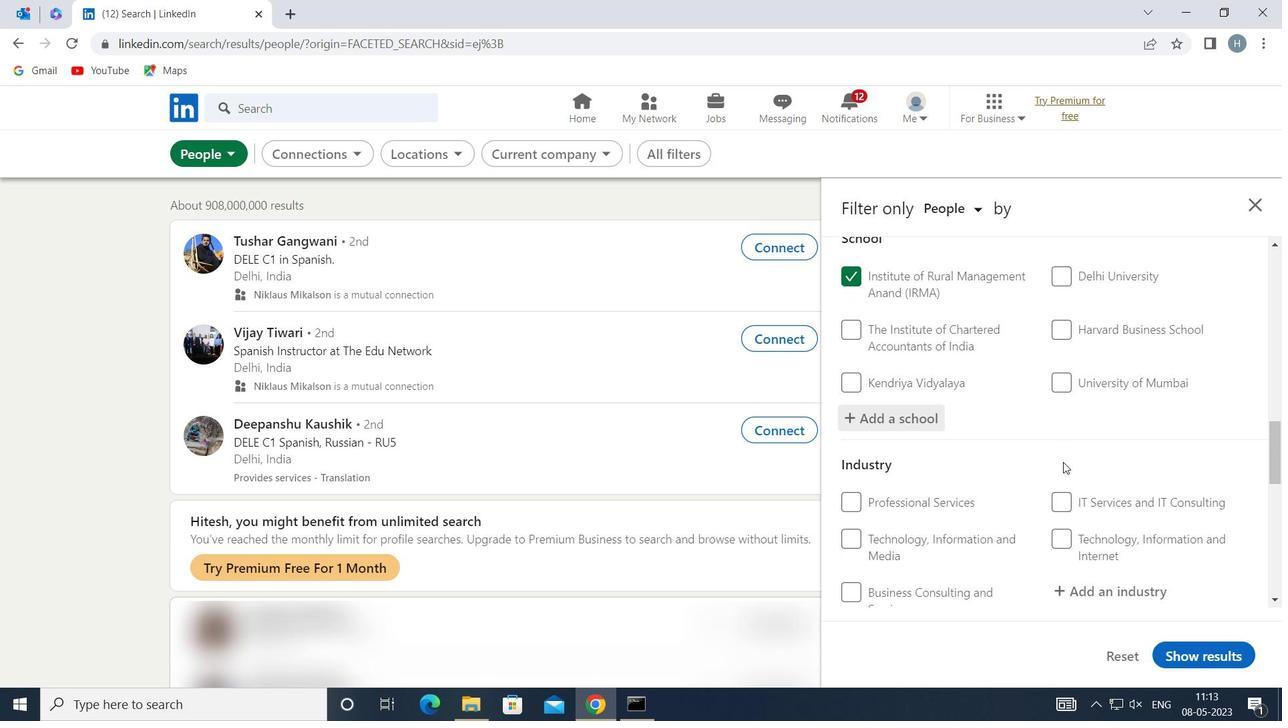 
Action: Mouse scrolled (1064, 463) with delta (0, 0)
Screenshot: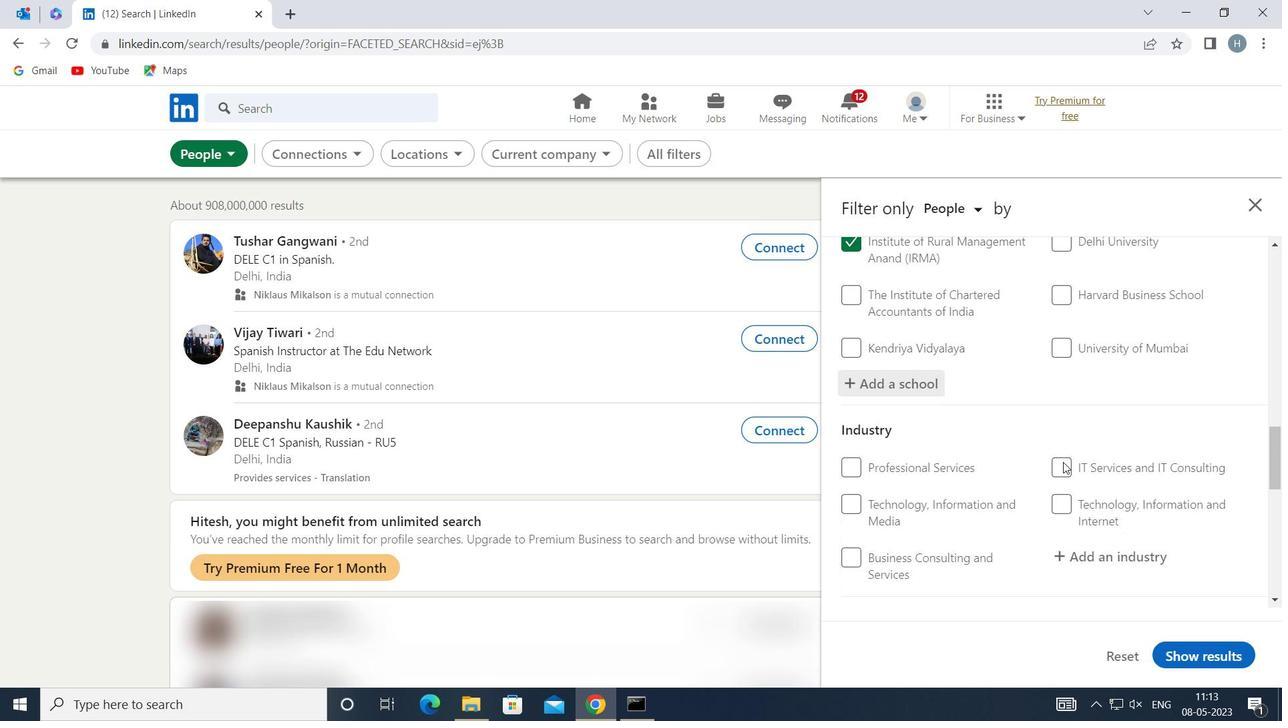 
Action: Mouse moved to (1112, 516)
Screenshot: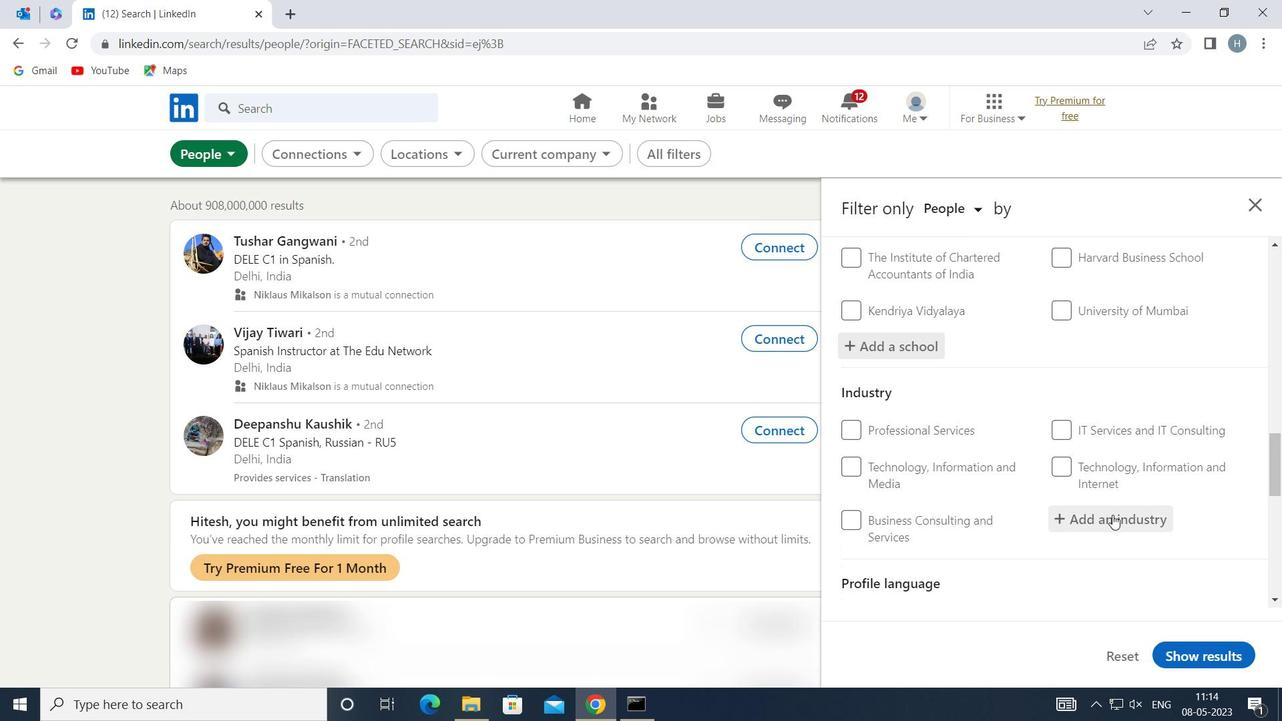 
Action: Mouse pressed left at (1112, 516)
Screenshot: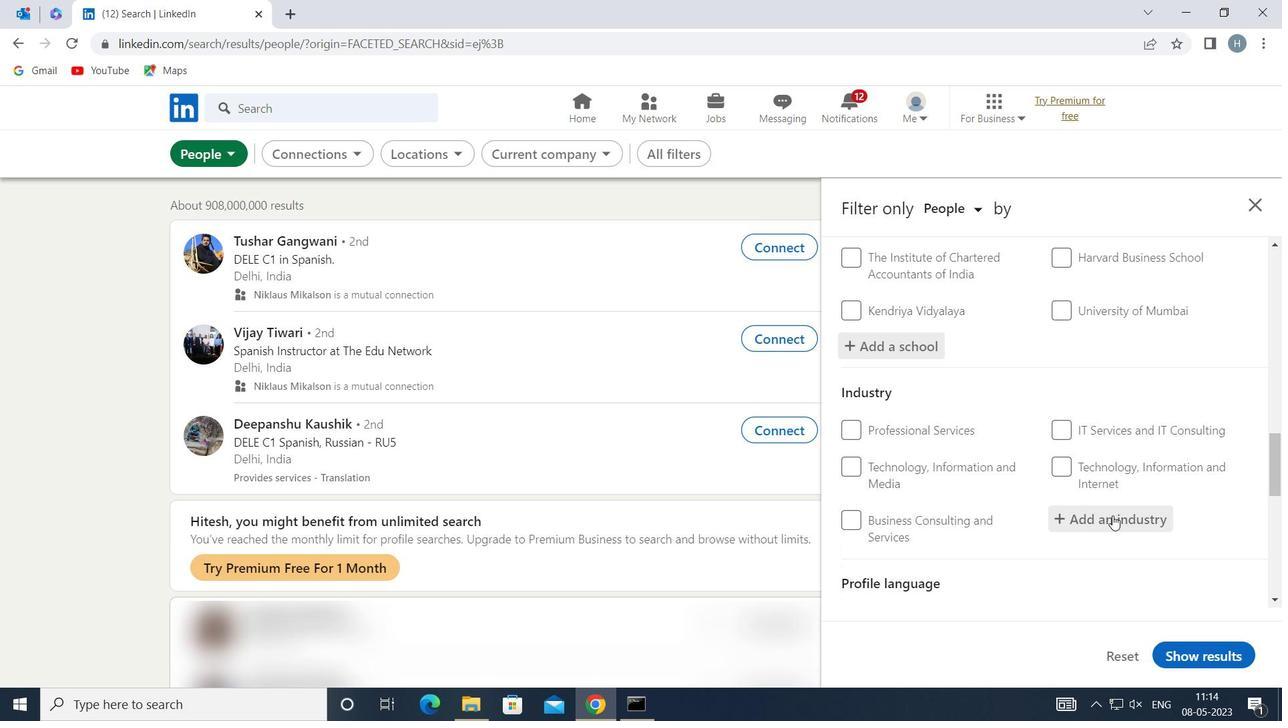 
Action: Mouse moved to (1112, 516)
Screenshot: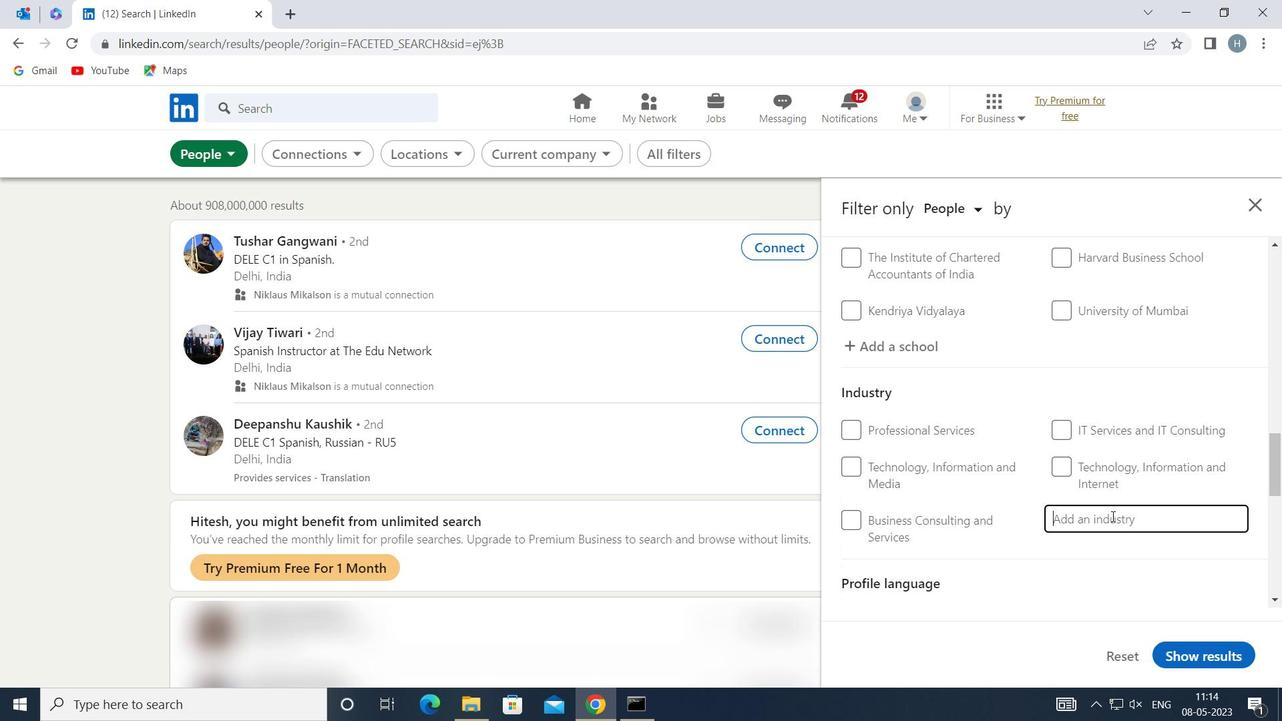 
Action: Key pressed <Key.shift>HOSPITALS
Screenshot: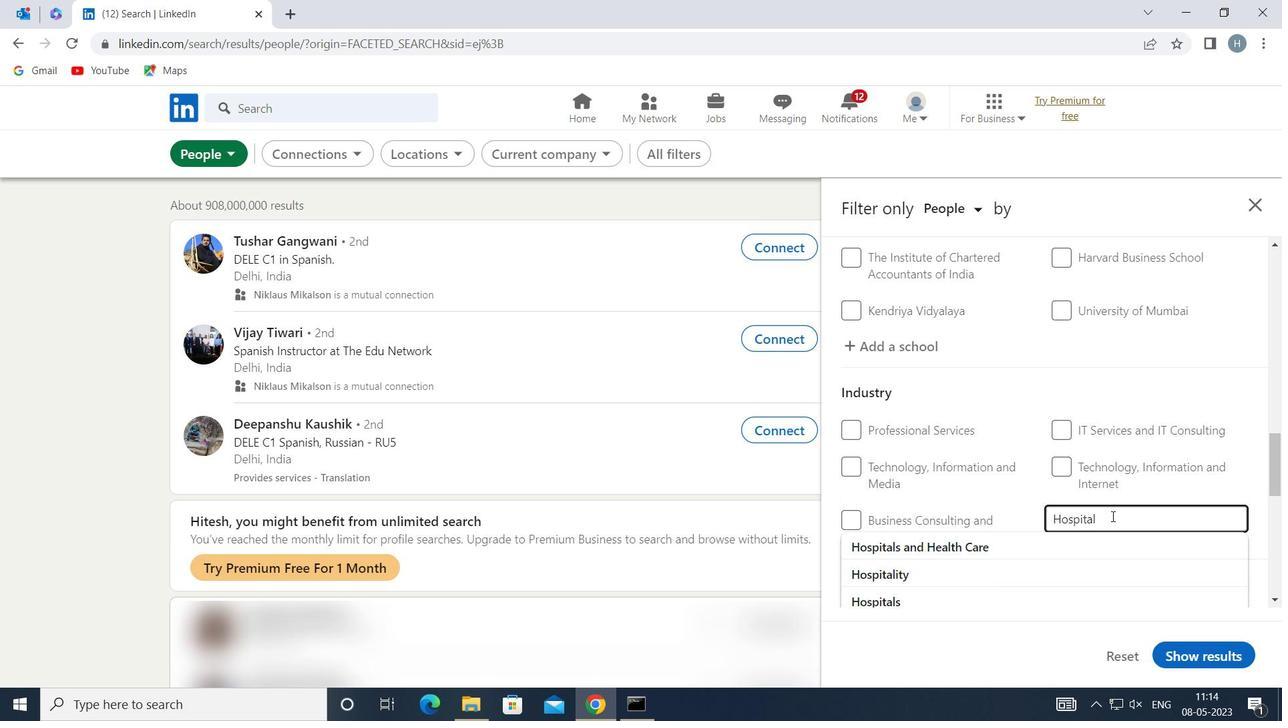 
Action: Mouse moved to (1030, 565)
Screenshot: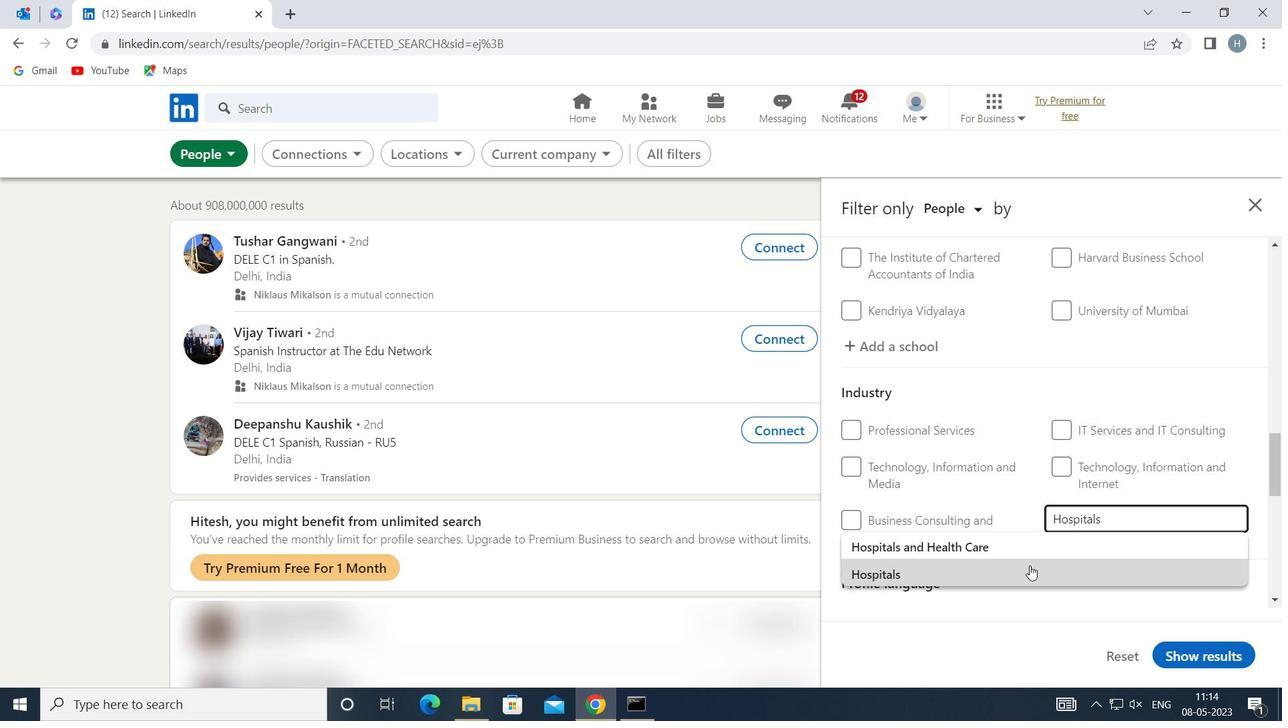 
Action: Mouse pressed left at (1030, 565)
Screenshot: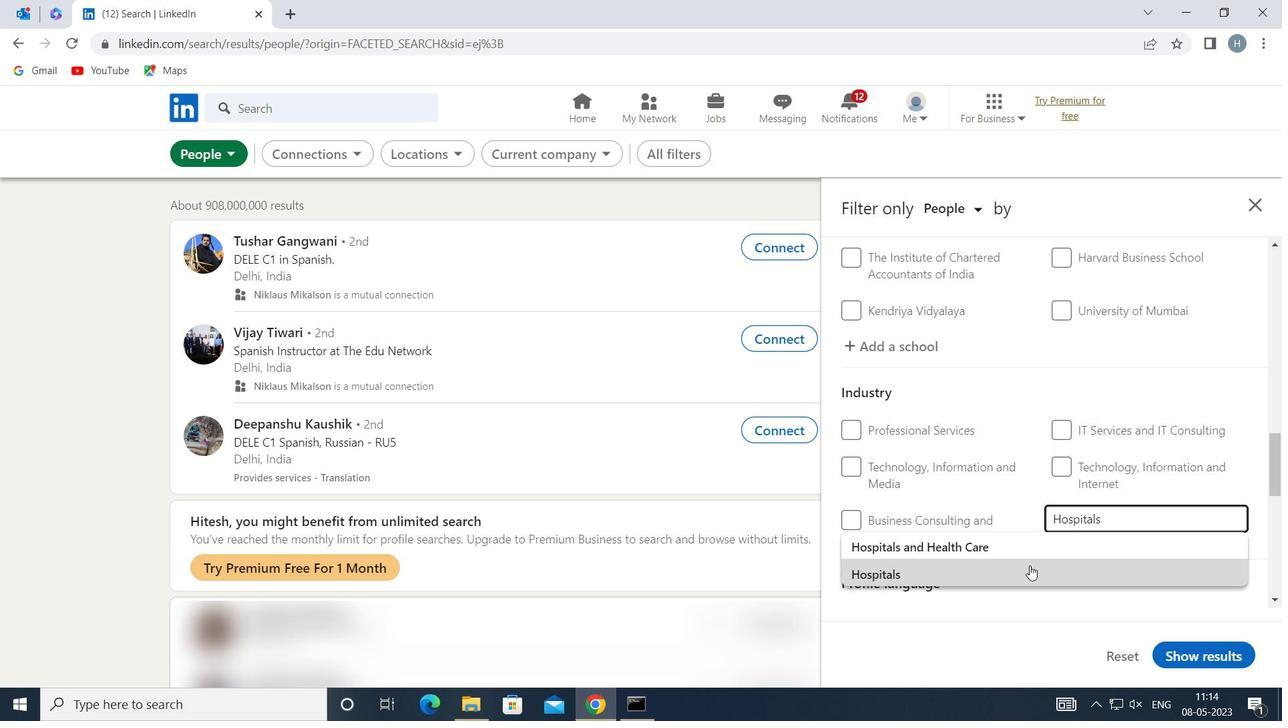
Action: Mouse moved to (1023, 520)
Screenshot: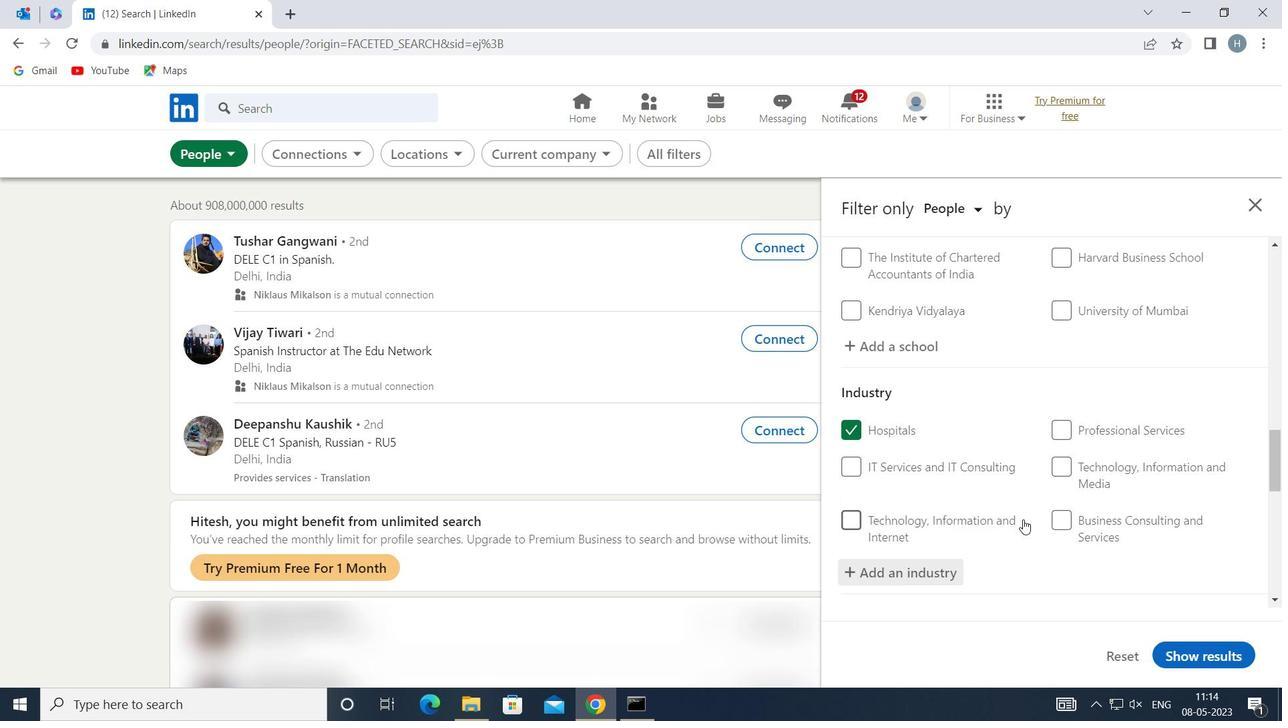
Action: Mouse scrolled (1023, 519) with delta (0, 0)
Screenshot: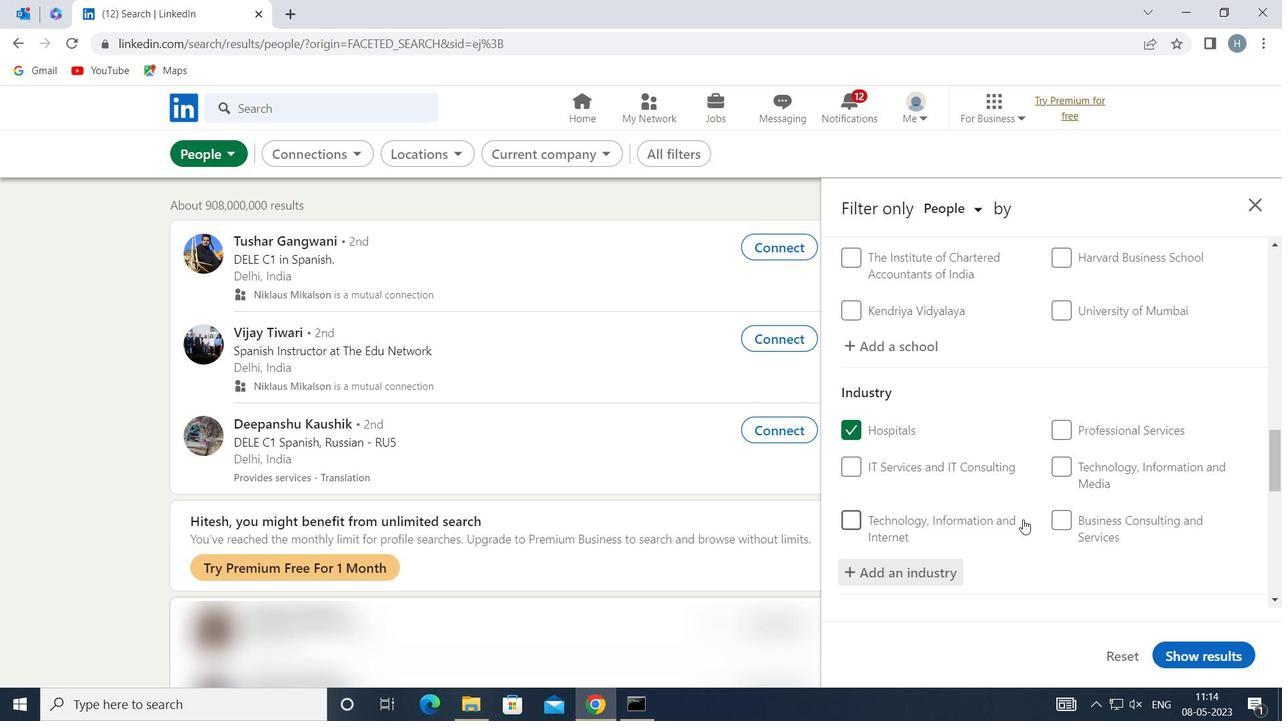 
Action: Mouse moved to (1023, 515)
Screenshot: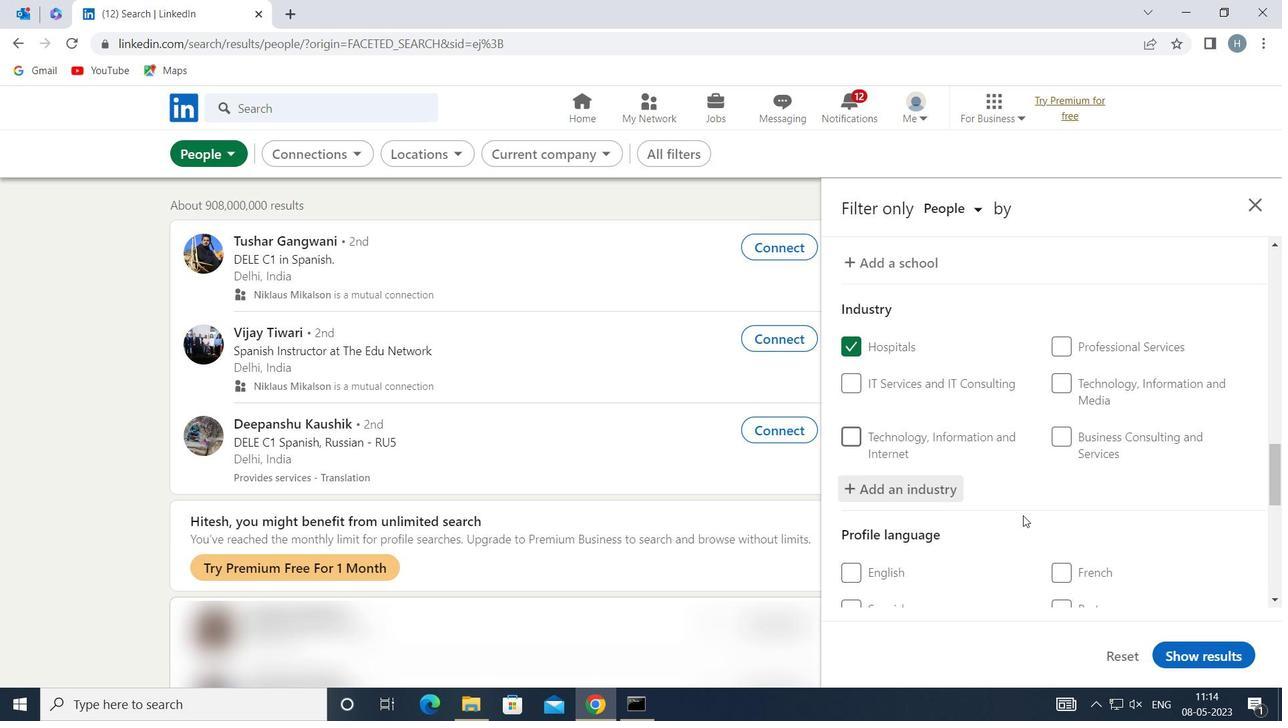 
Action: Mouse scrolled (1023, 514) with delta (0, 0)
Screenshot: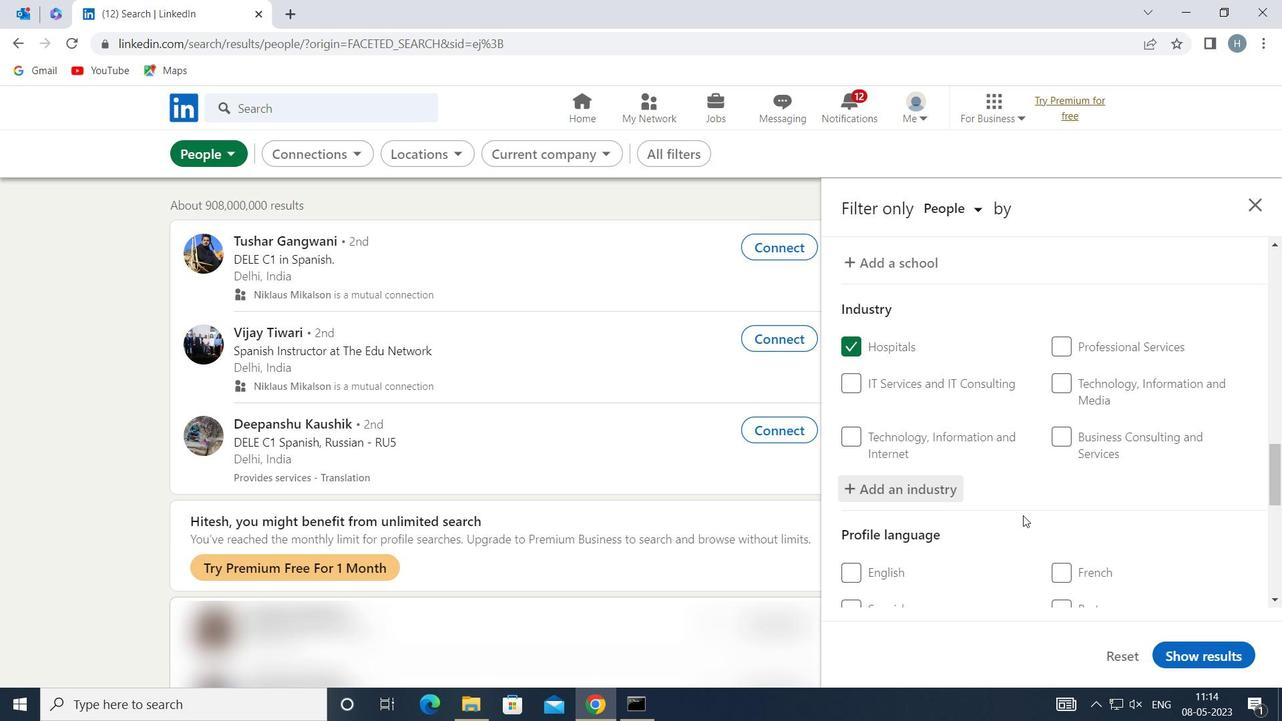 
Action: Mouse scrolled (1023, 514) with delta (0, 0)
Screenshot: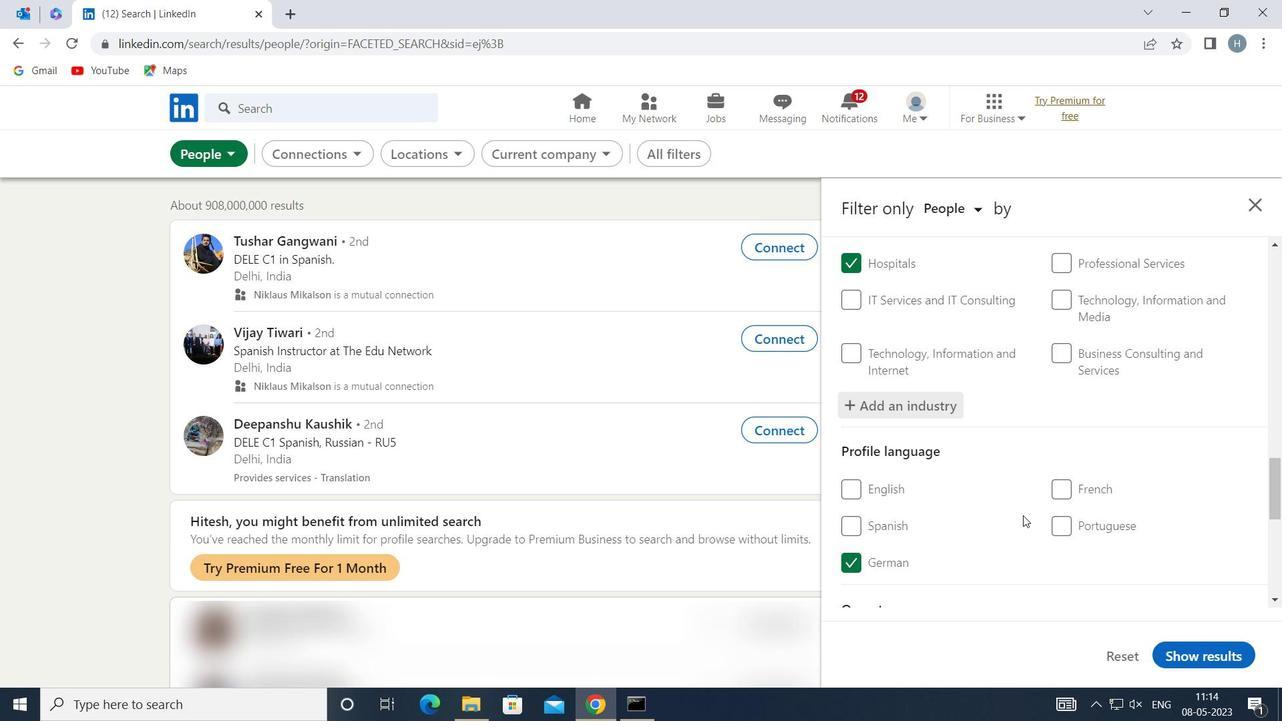 
Action: Mouse scrolled (1023, 514) with delta (0, 0)
Screenshot: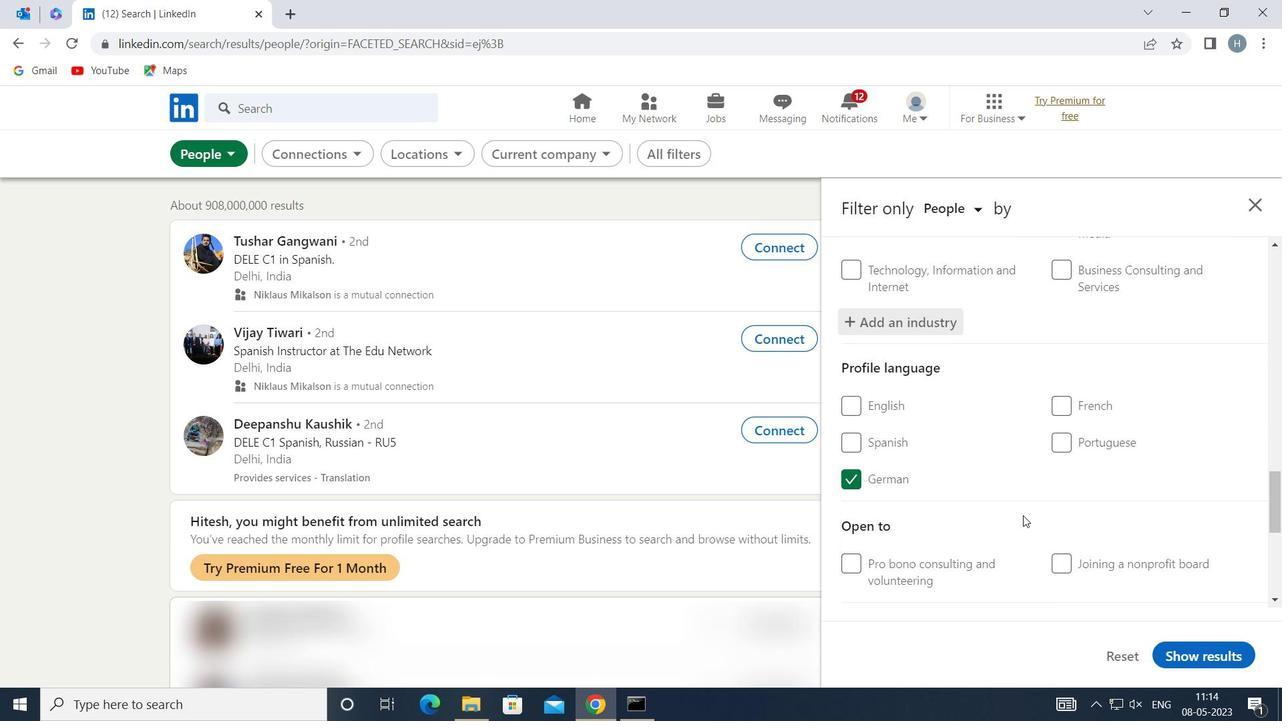
Action: Mouse scrolled (1023, 514) with delta (0, 0)
Screenshot: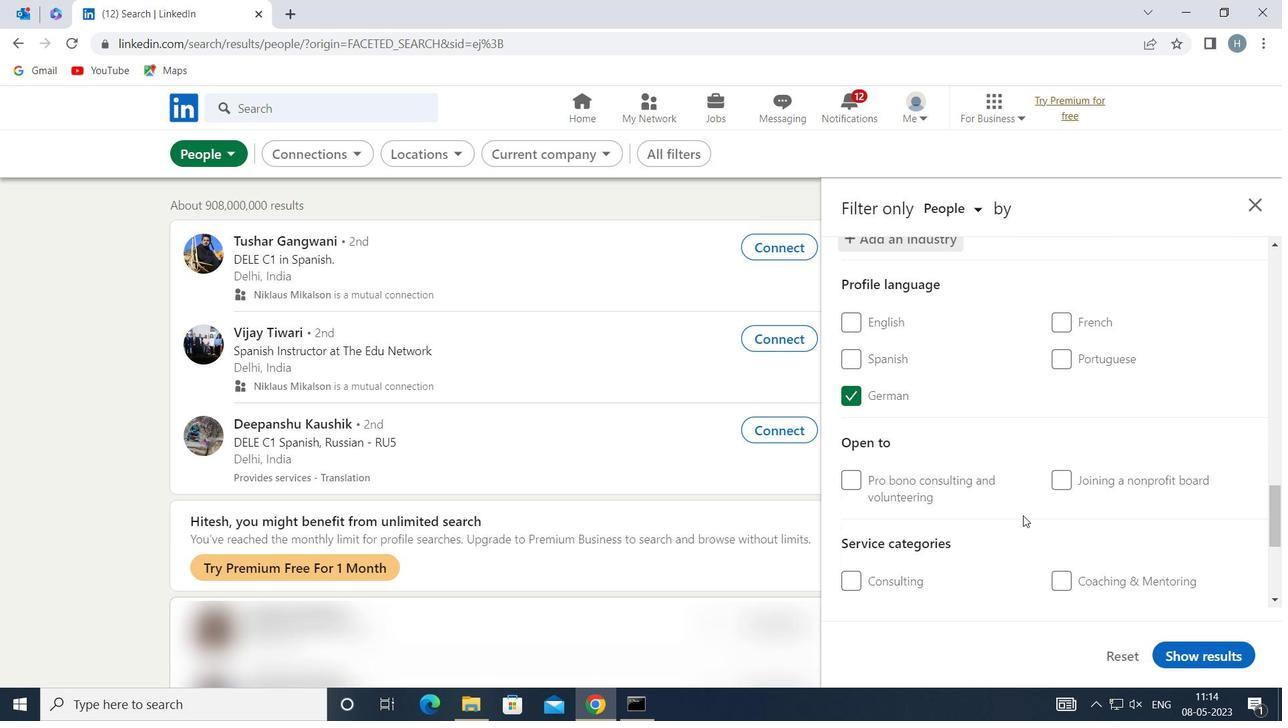 
Action: Mouse scrolled (1023, 514) with delta (0, 0)
Screenshot: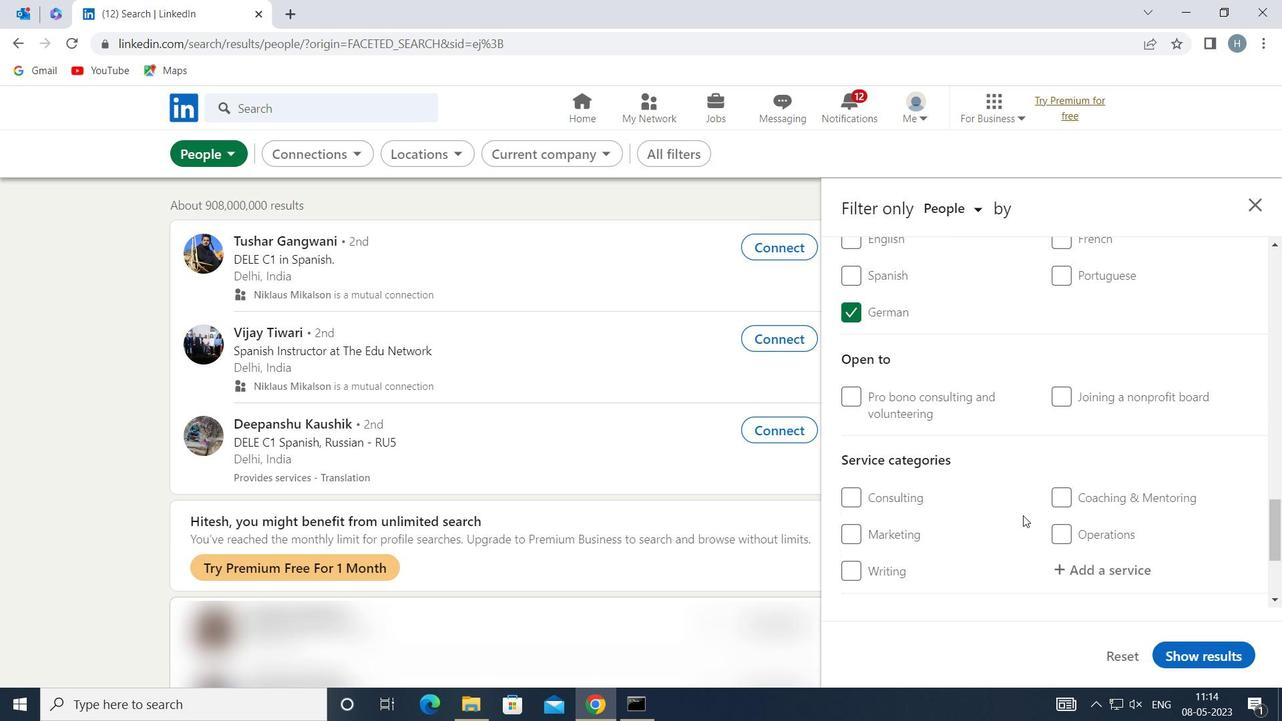 
Action: Mouse moved to (1115, 482)
Screenshot: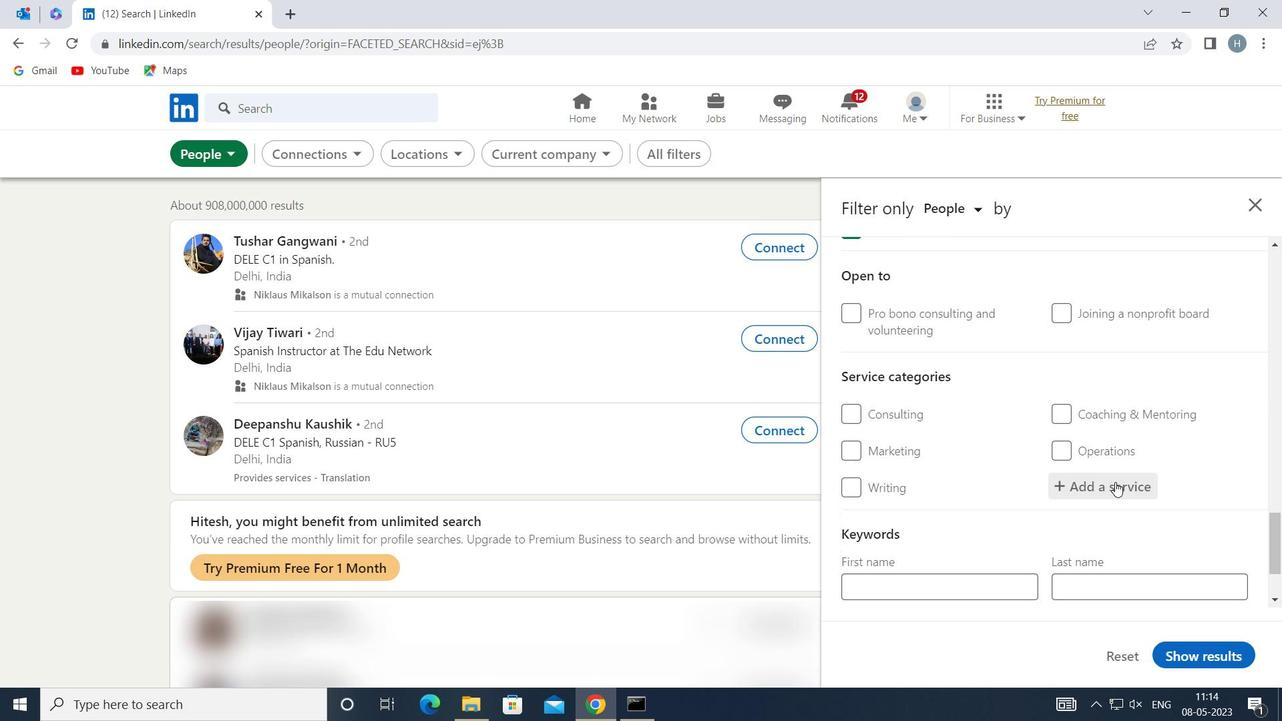 
Action: Mouse pressed left at (1115, 482)
Screenshot: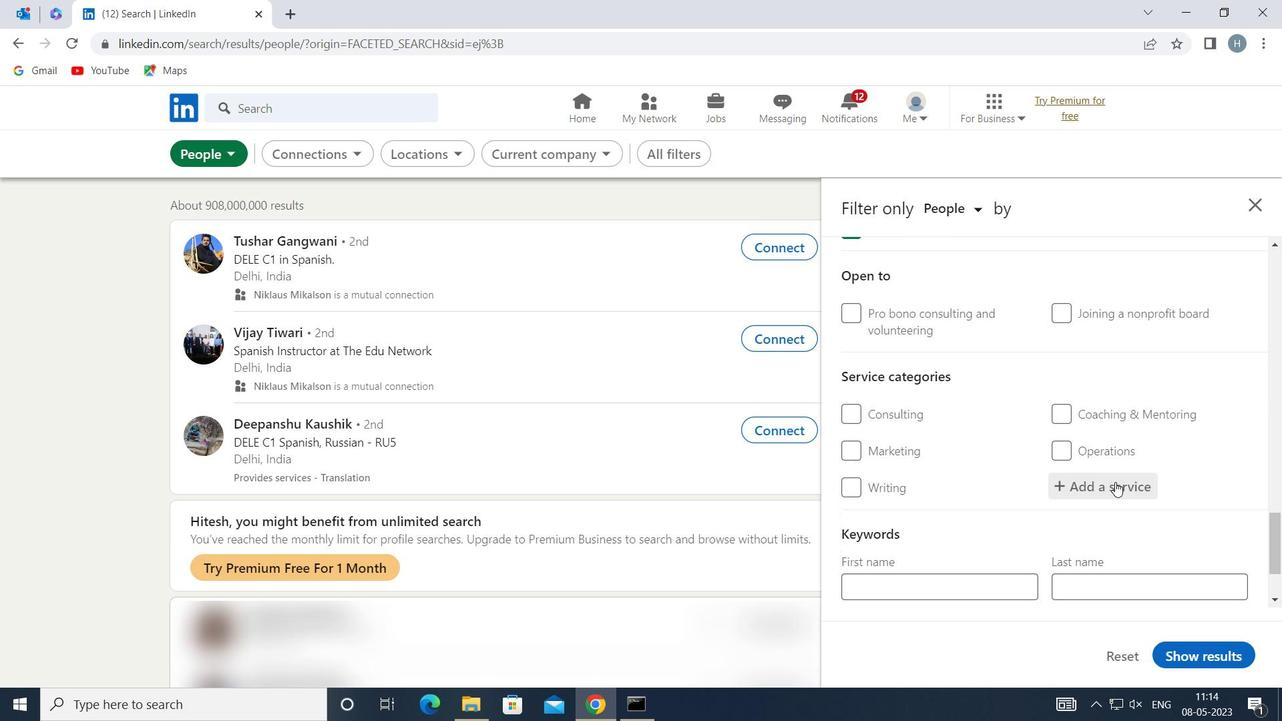 
Action: Key pressed <Key.shift><Key.shift>DUI
Screenshot: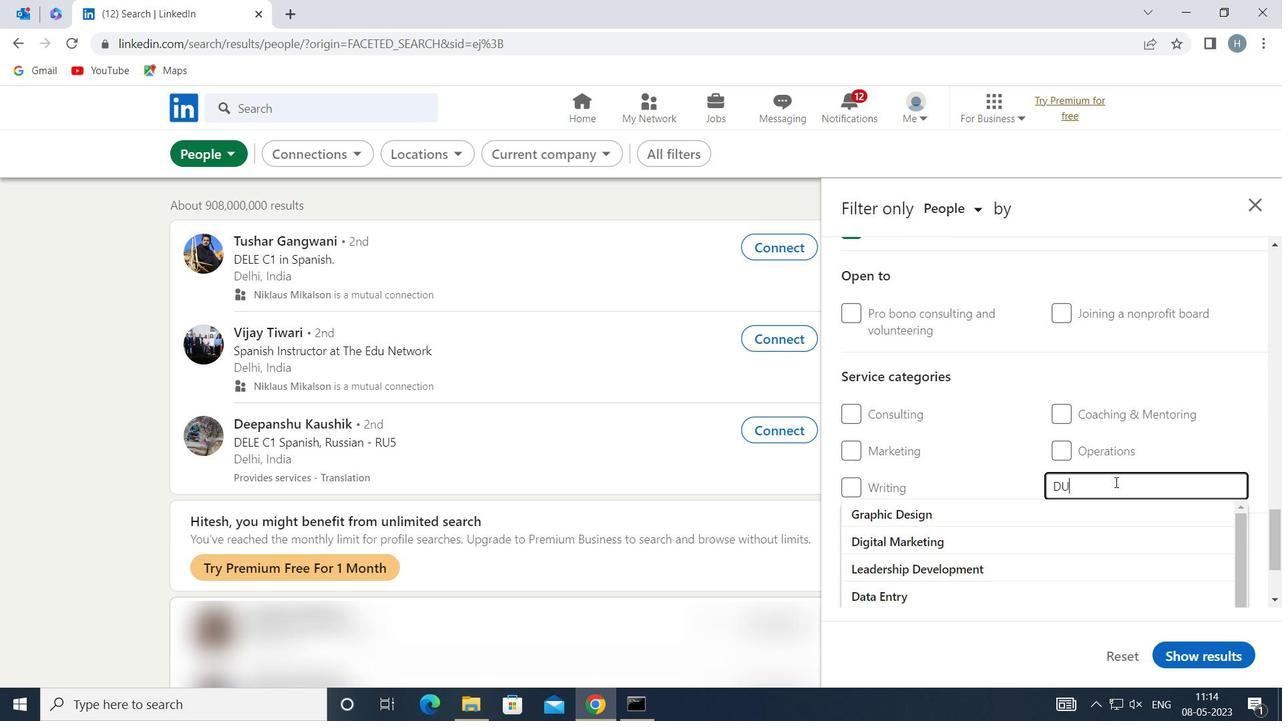 
Action: Mouse moved to (1090, 512)
Screenshot: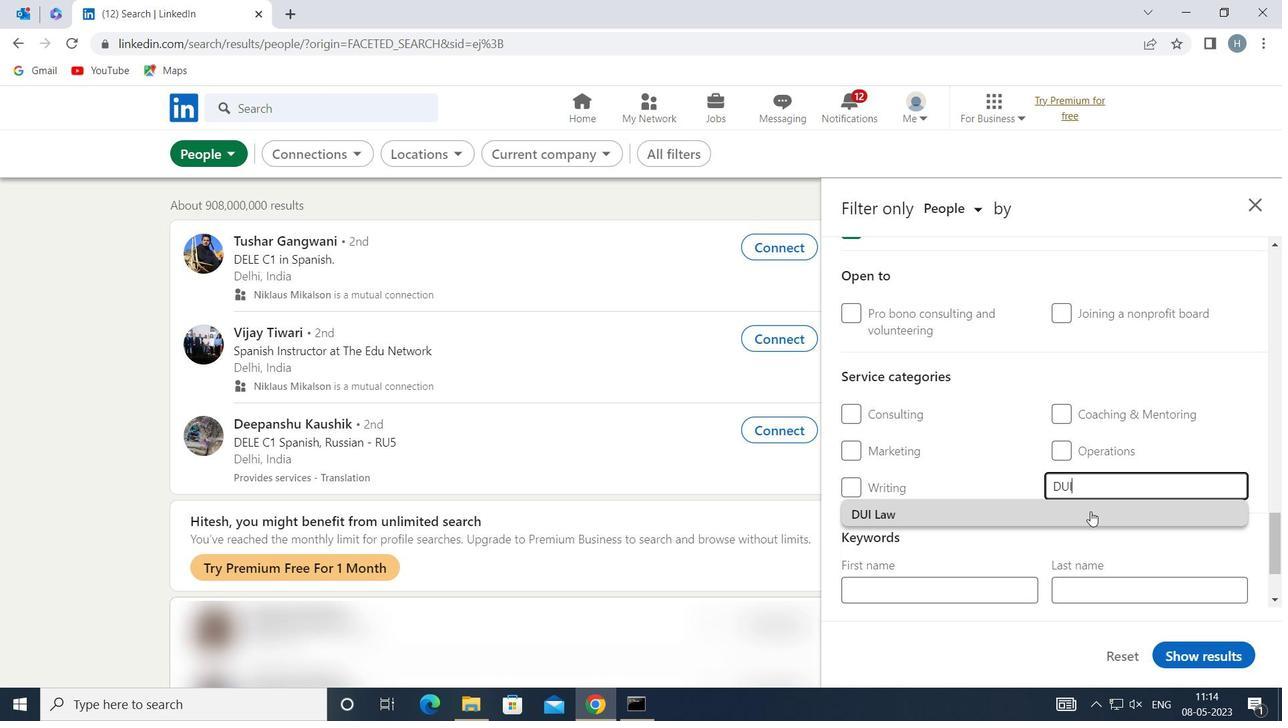 
Action: Mouse pressed left at (1090, 512)
Screenshot: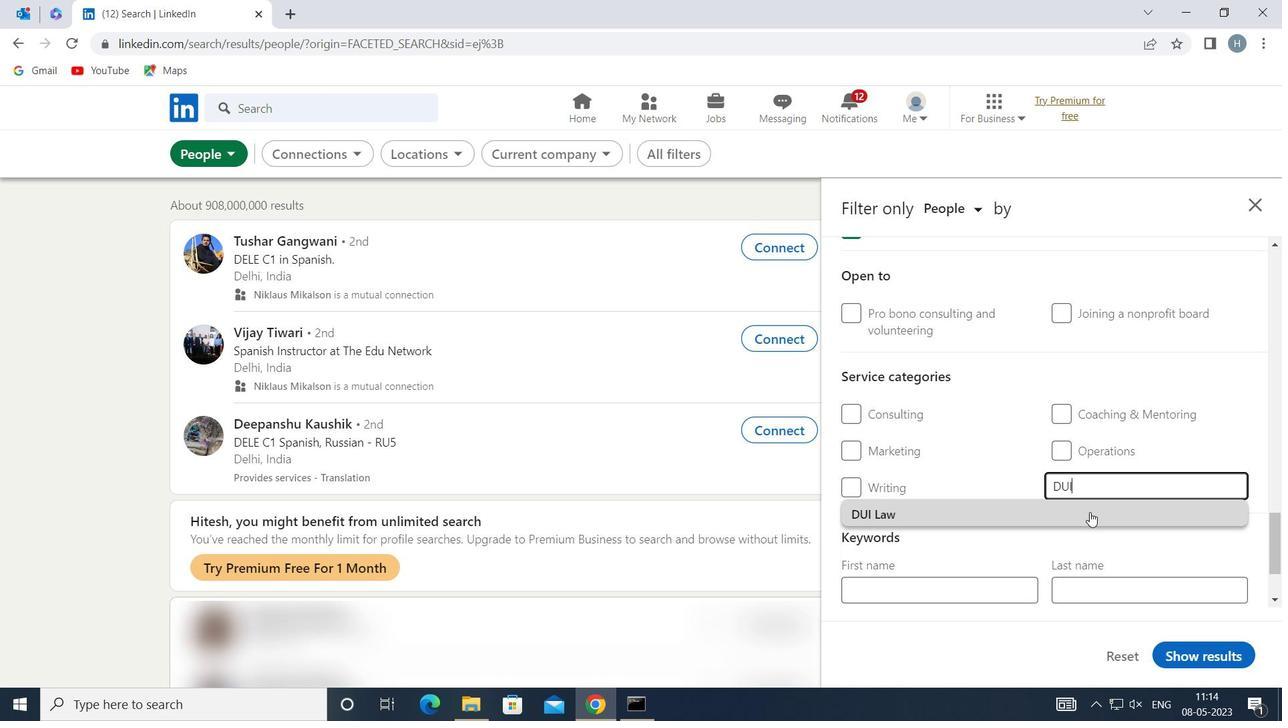 
Action: Mouse moved to (1090, 510)
Screenshot: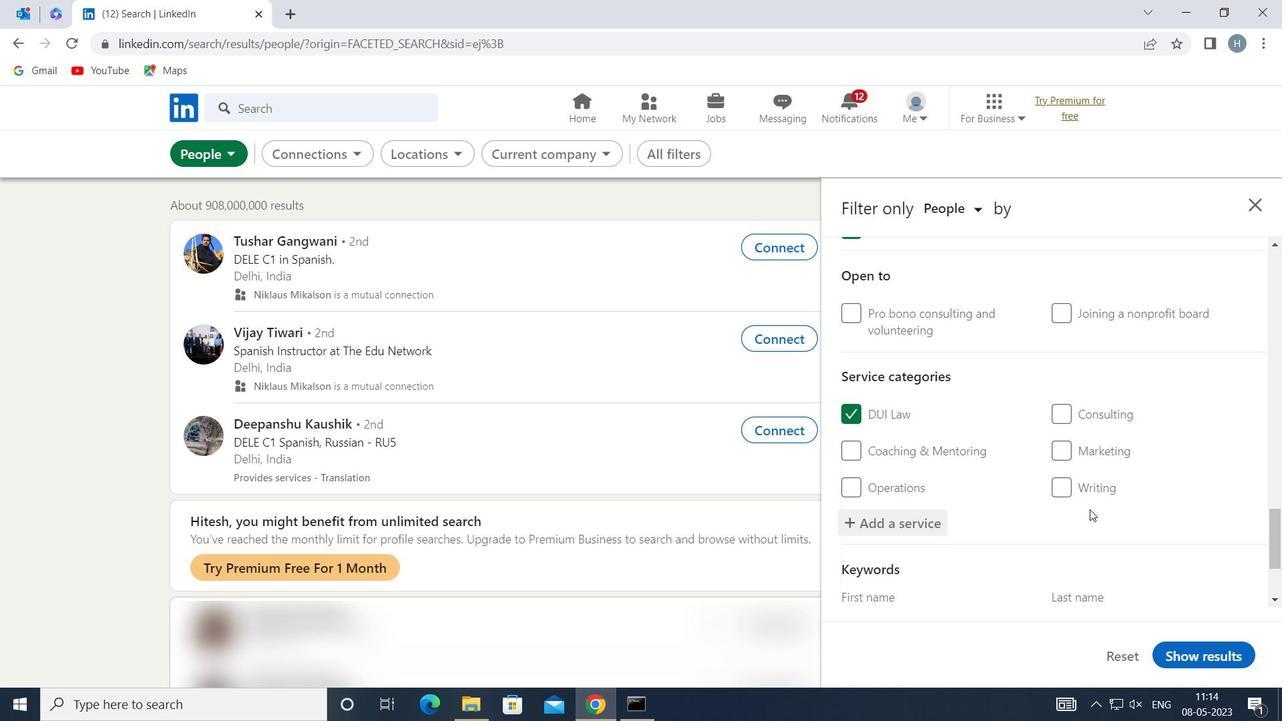 
Action: Mouse scrolled (1090, 509) with delta (0, 0)
Screenshot: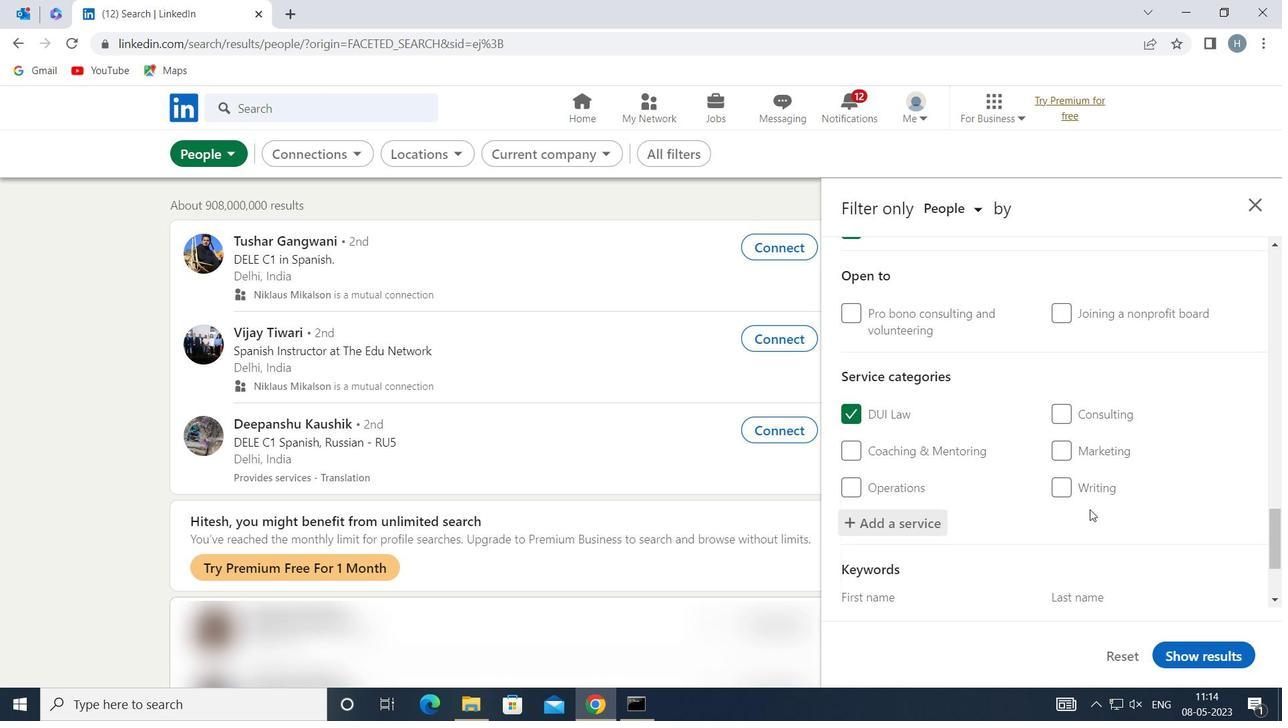 
Action: Mouse scrolled (1090, 509) with delta (0, 0)
Screenshot: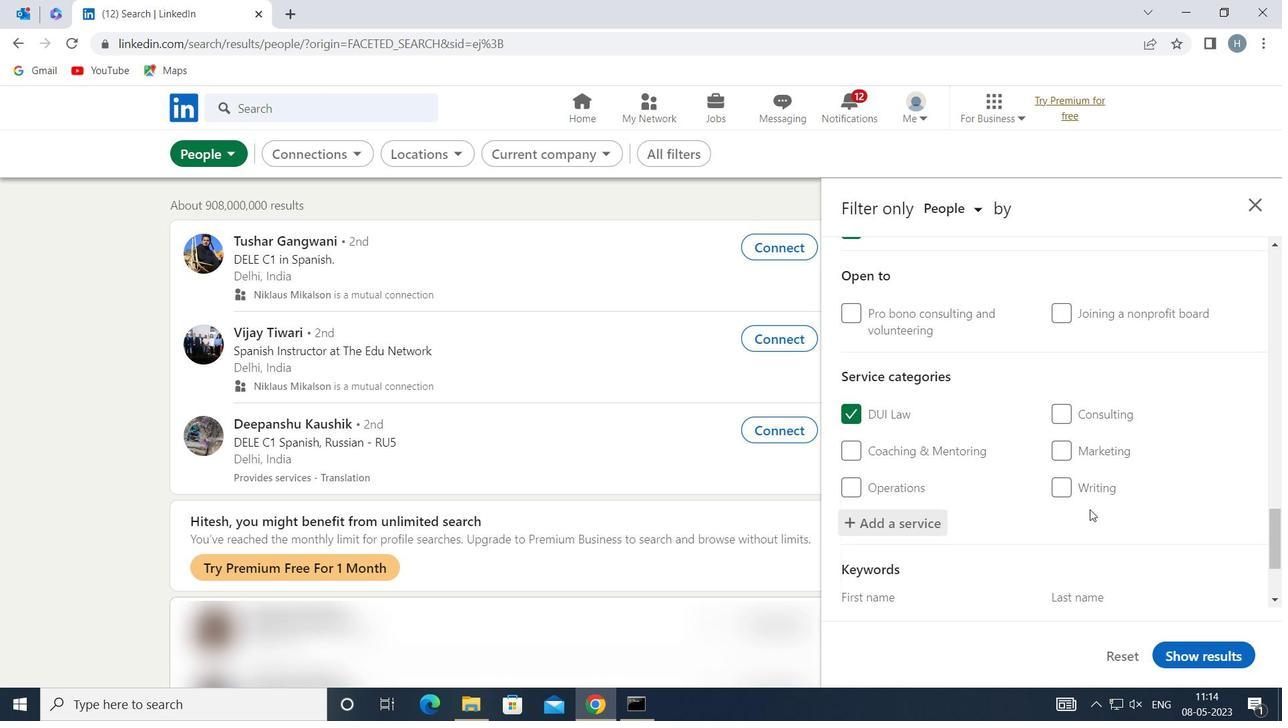 
Action: Mouse scrolled (1090, 509) with delta (0, 0)
Screenshot: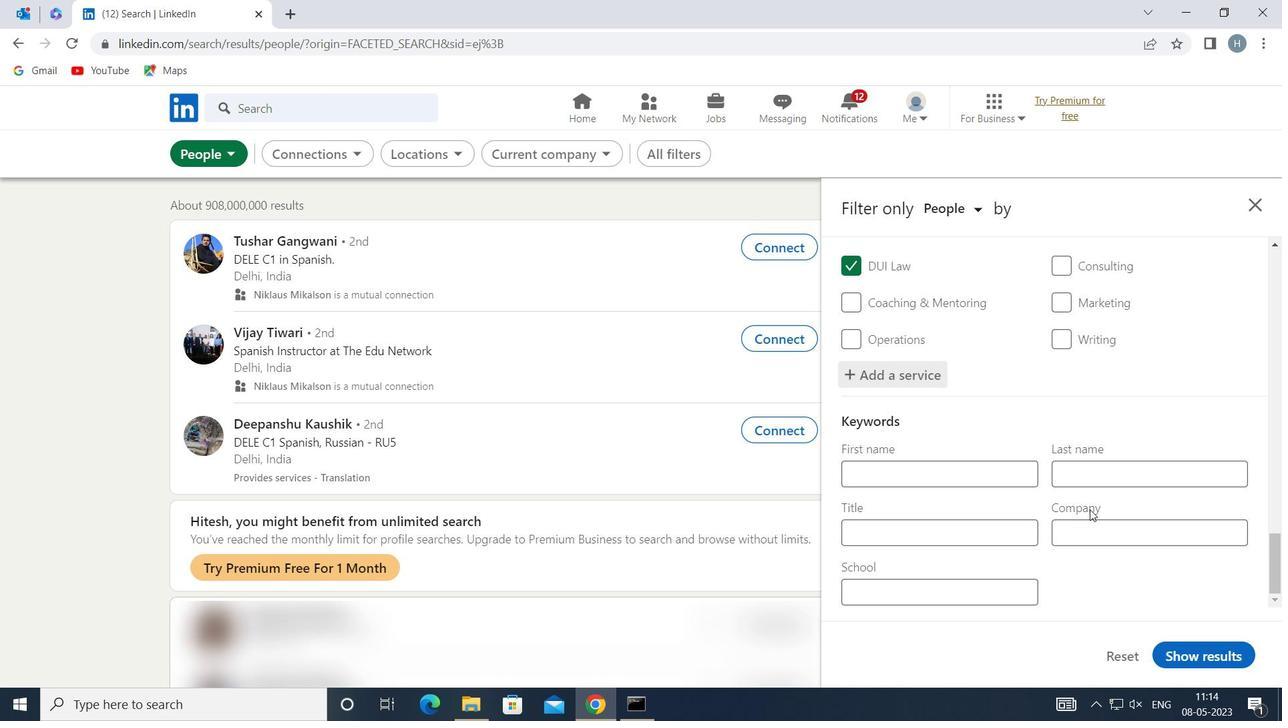 
Action: Mouse scrolled (1090, 509) with delta (0, 0)
Screenshot: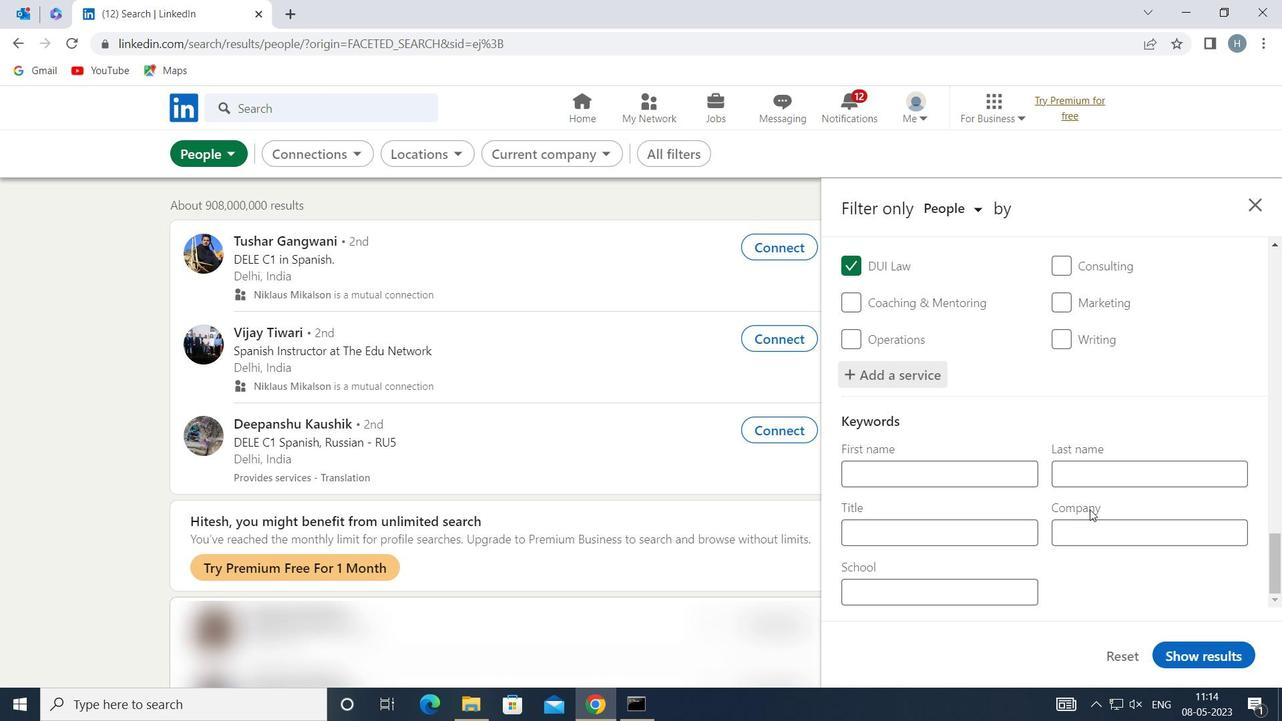 
Action: Mouse moved to (1003, 529)
Screenshot: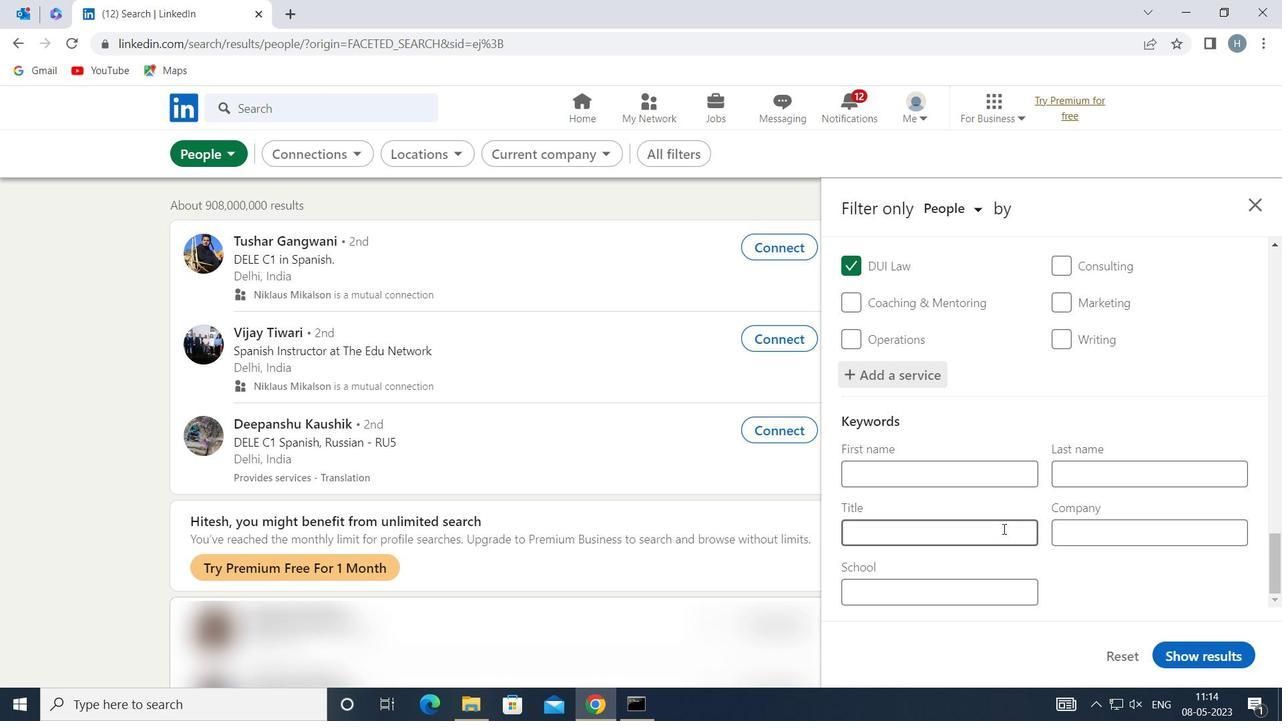 
Action: Mouse pressed left at (1003, 529)
Screenshot: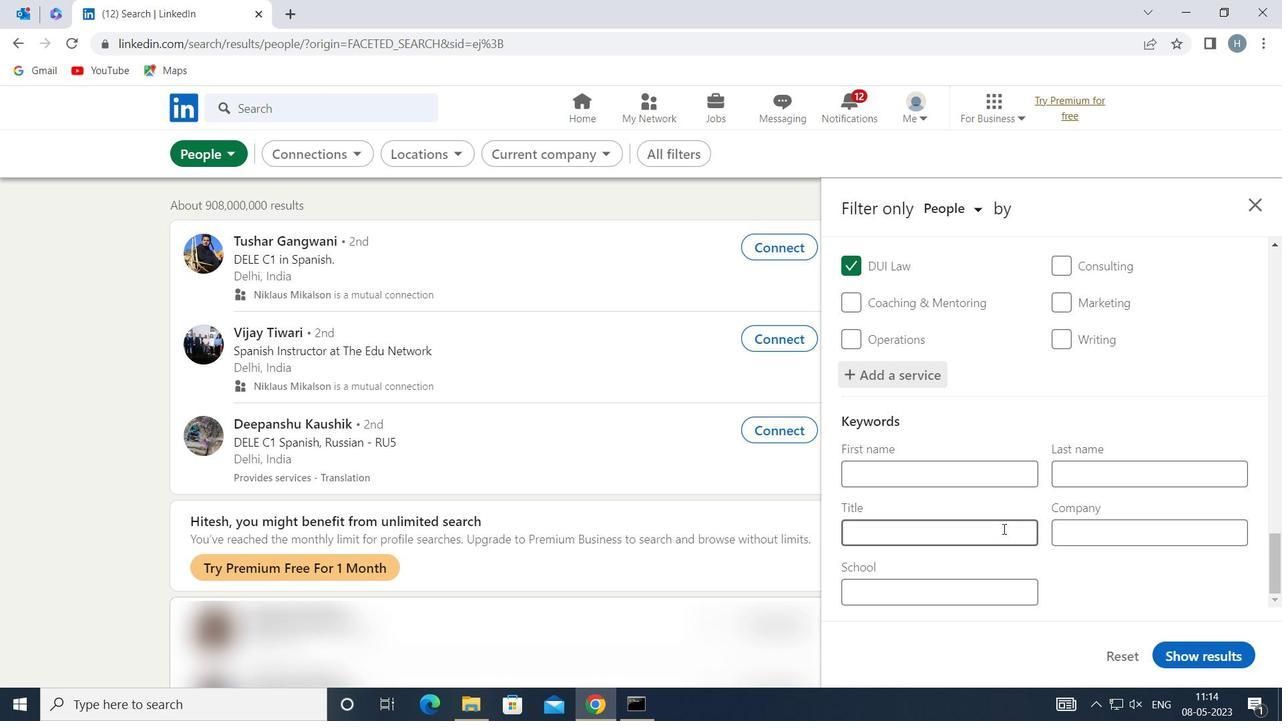 
Action: Key pressed <Key.shift><Key.shift><Key.shift><Key.shift><Key.shift><Key.shift><Key.shift>C-<Key.shift>LEVEL<Key.space>OR<Key.space><Key.shift>C-<Key.space><Key.shift>SUITE
Screenshot: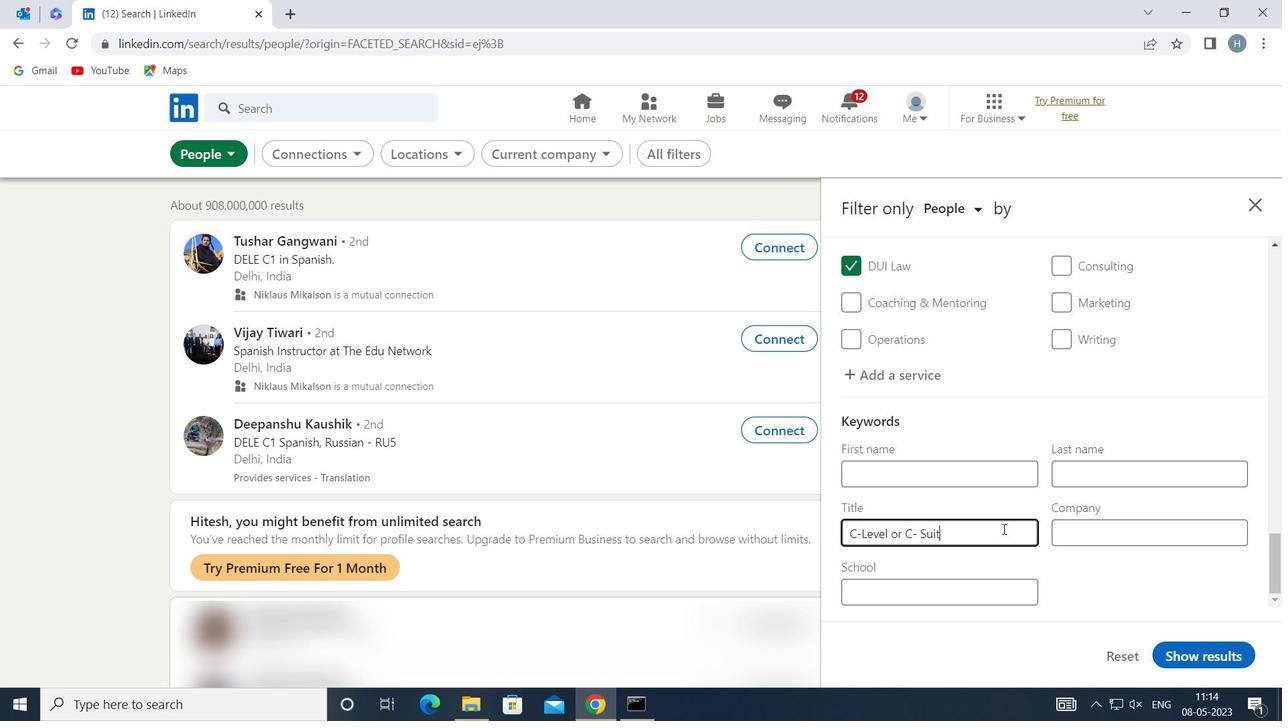 
Action: Mouse moved to (1188, 650)
Screenshot: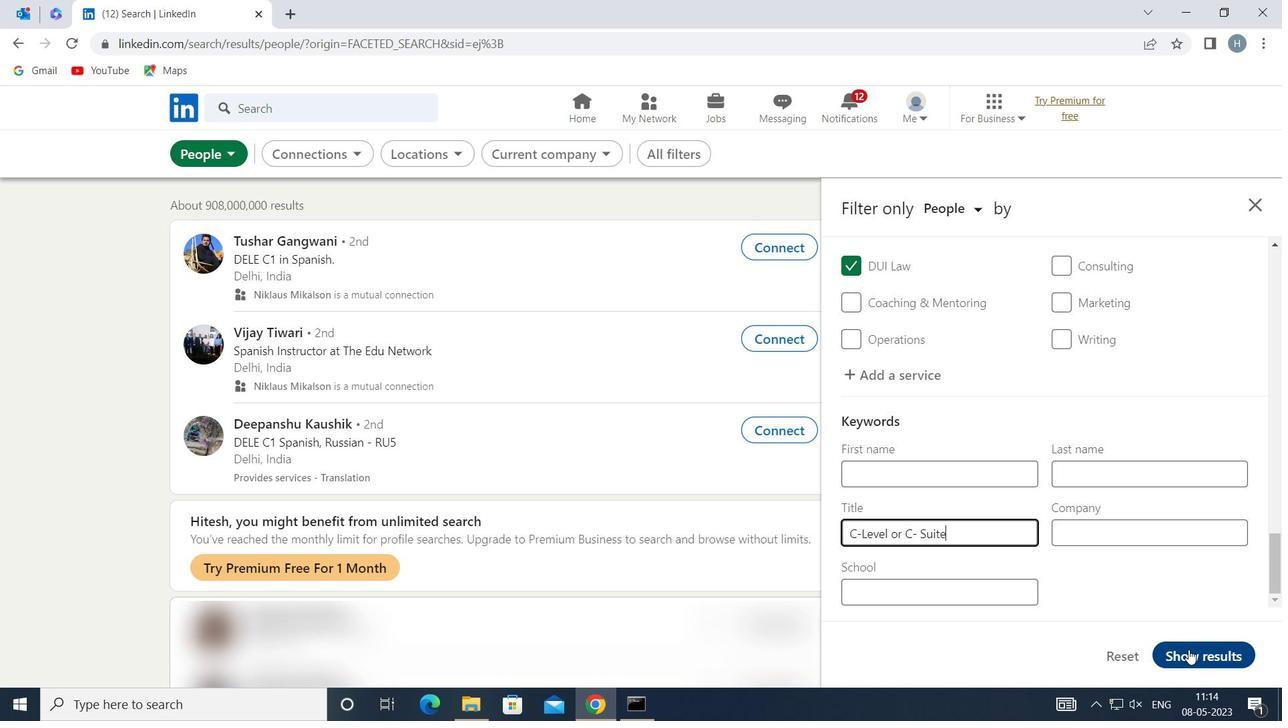 
Action: Mouse pressed left at (1188, 650)
Screenshot: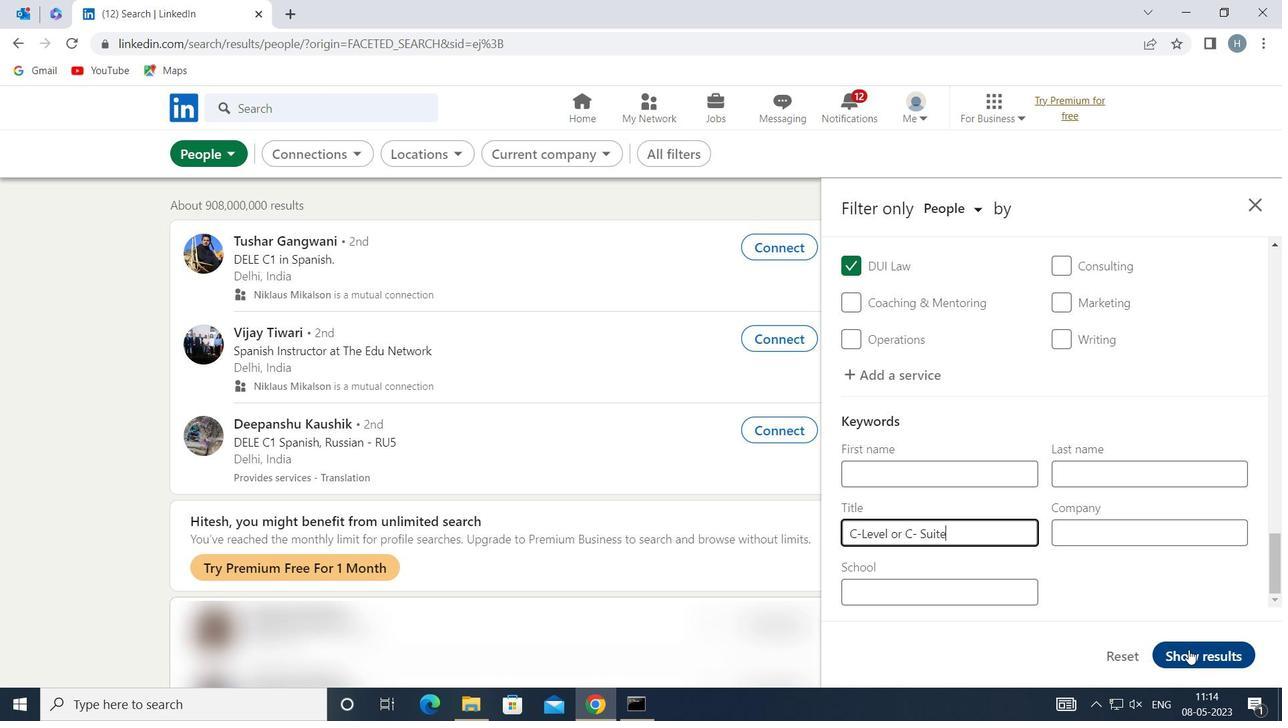 
Action: Mouse moved to (874, 441)
Screenshot: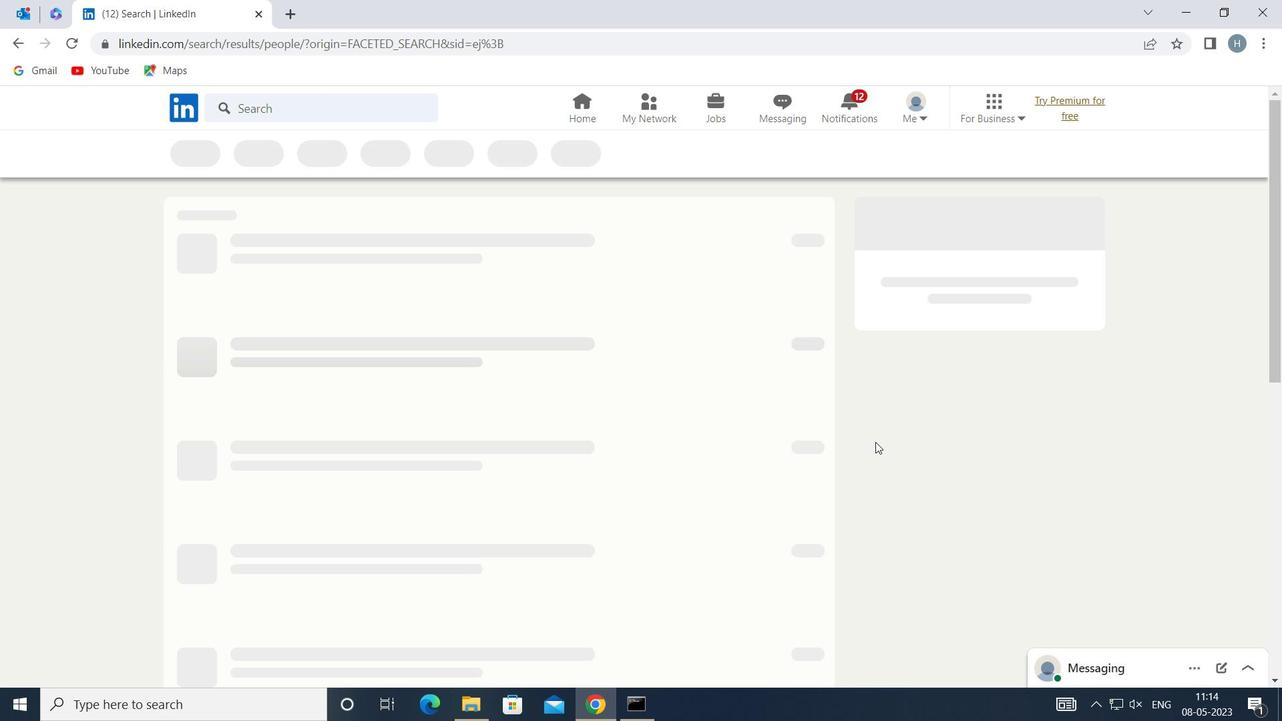 
